 Task: Send an email with the signature Isaiah Carter with the subject Request for feedback on a volunteer project and the message I apologize for any confusion and would like to clarify the situation. from softage.2@softage.net to softage.5@softage.net with an attached image file In-store_signage_design.png and move the email from Sent Items to the folder Christmas lists
Action: Mouse moved to (791, 535)
Screenshot: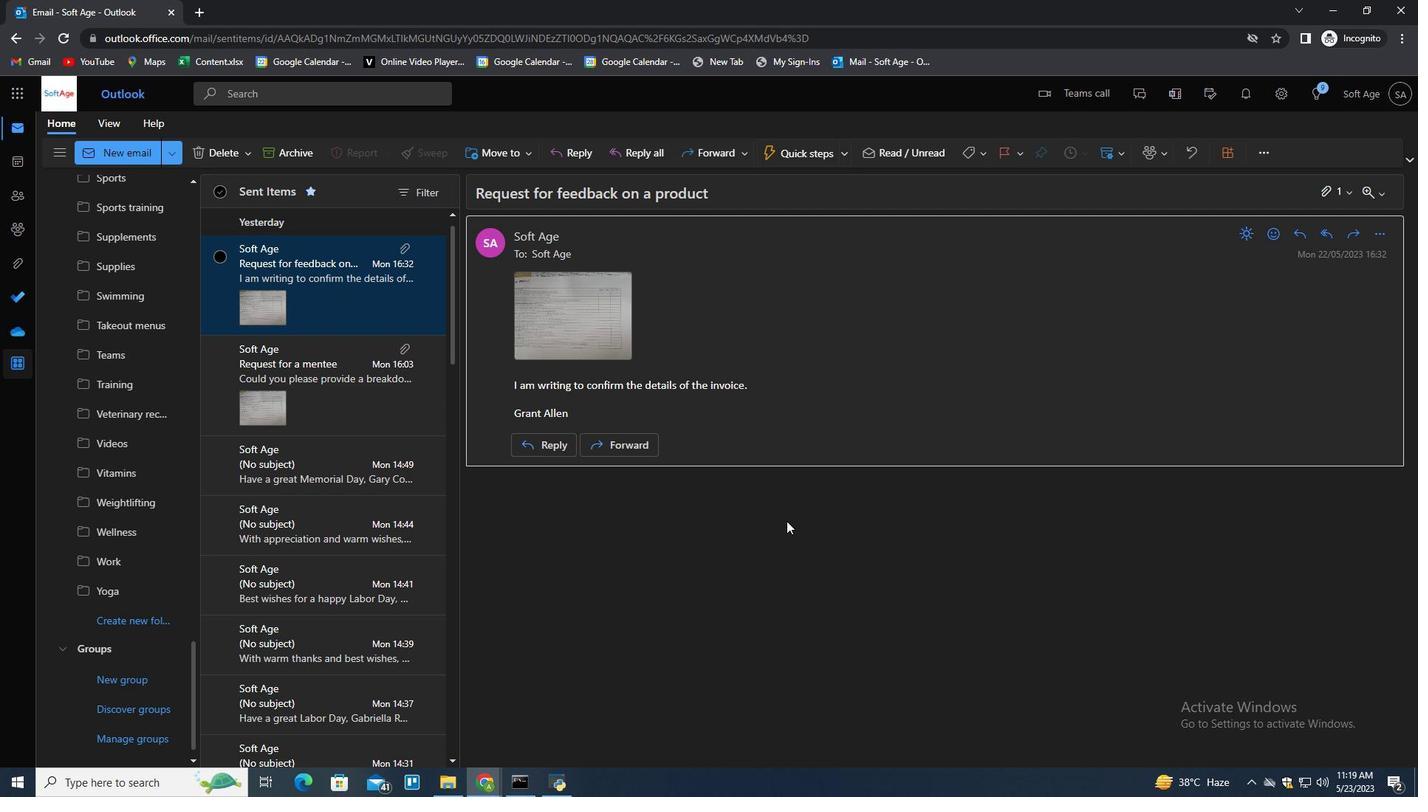
Action: Mouse pressed left at (791, 535)
Screenshot: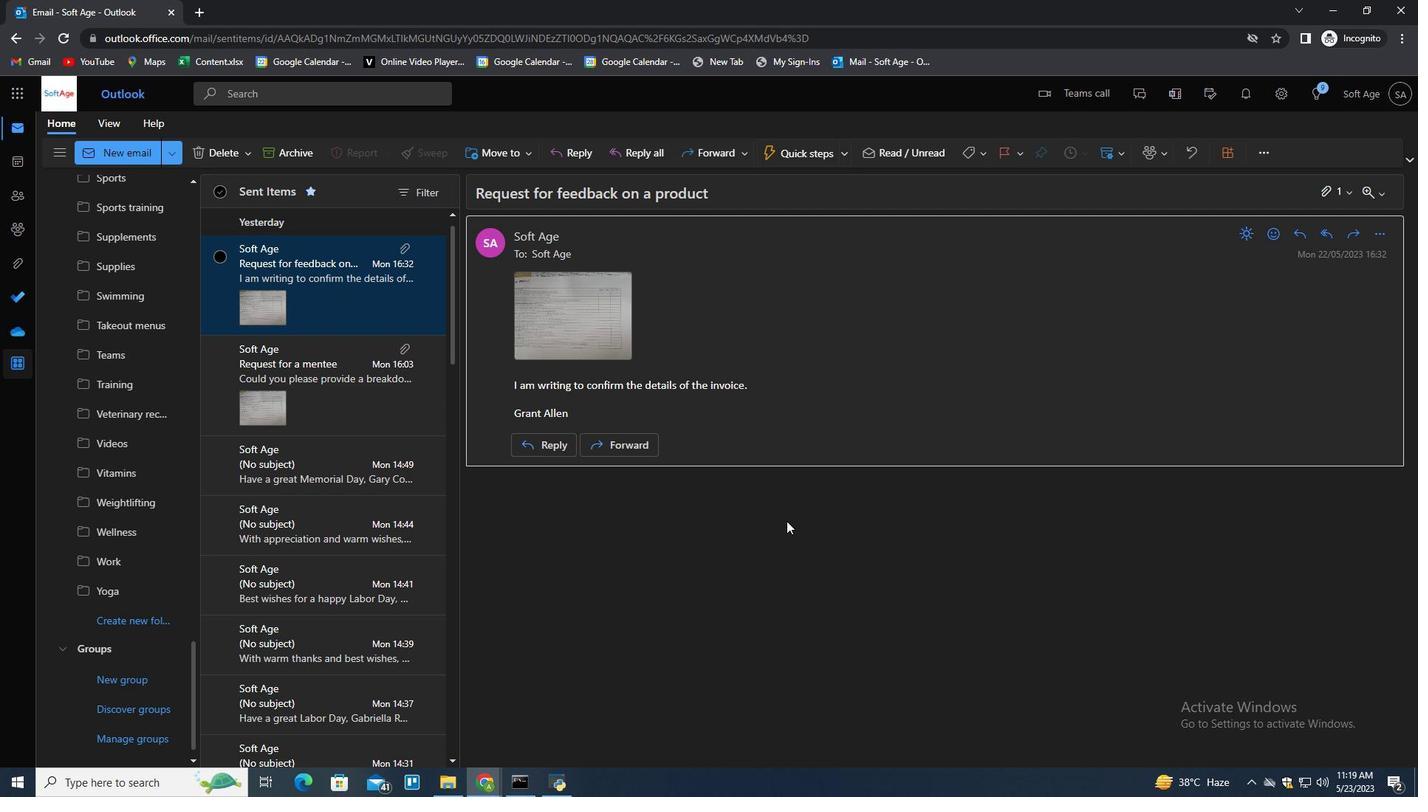 
Action: Mouse moved to (791, 536)
Screenshot: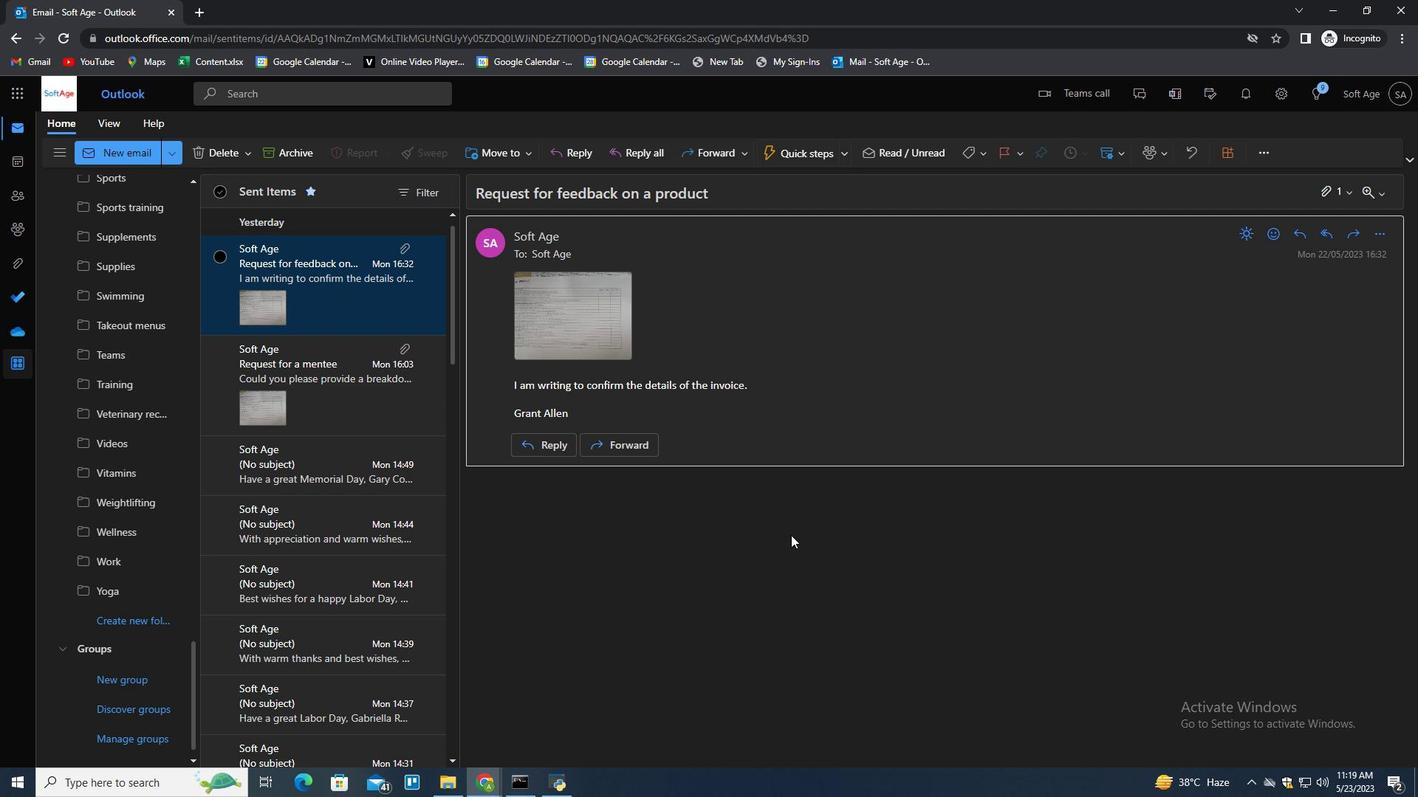 
Action: Key pressed n
Screenshot: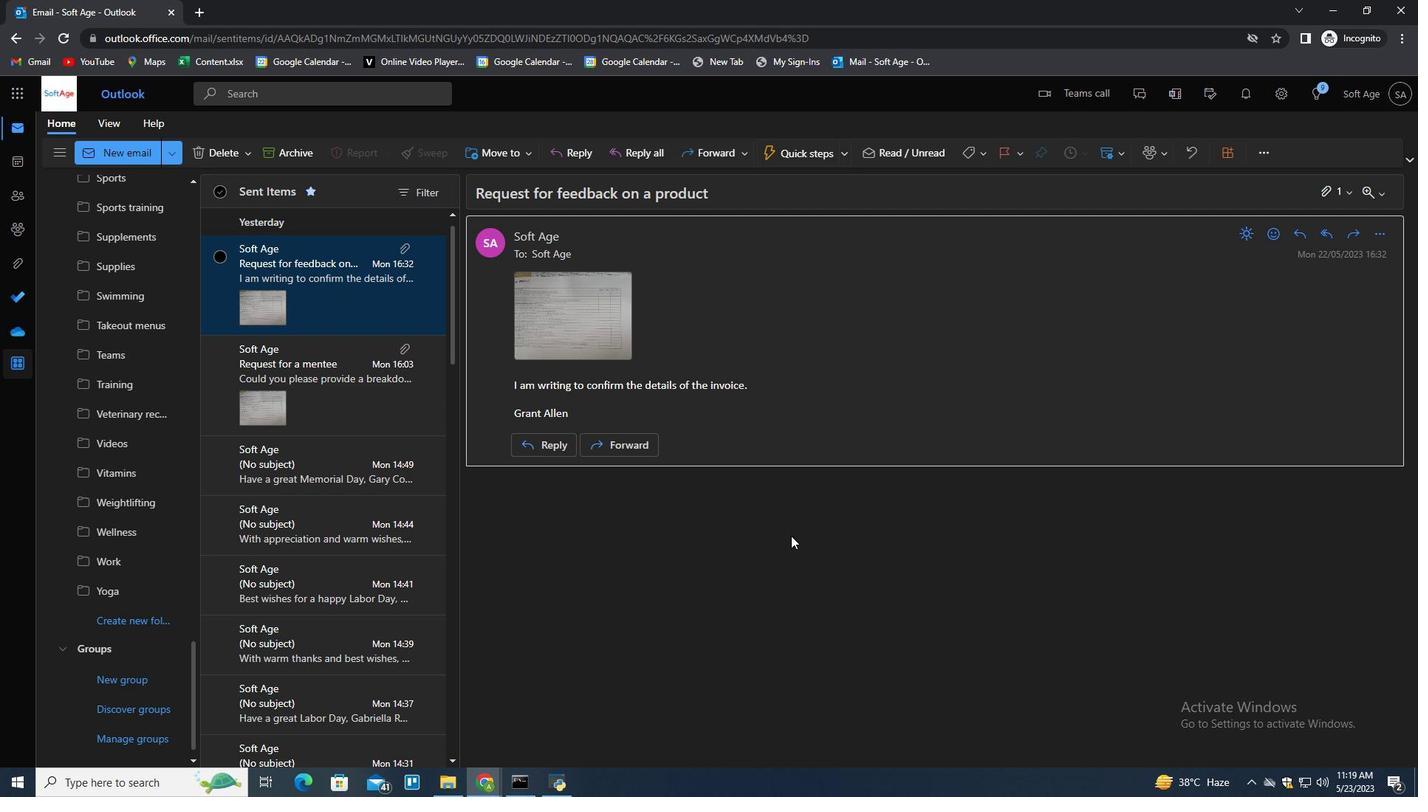 
Action: Mouse moved to (990, 155)
Screenshot: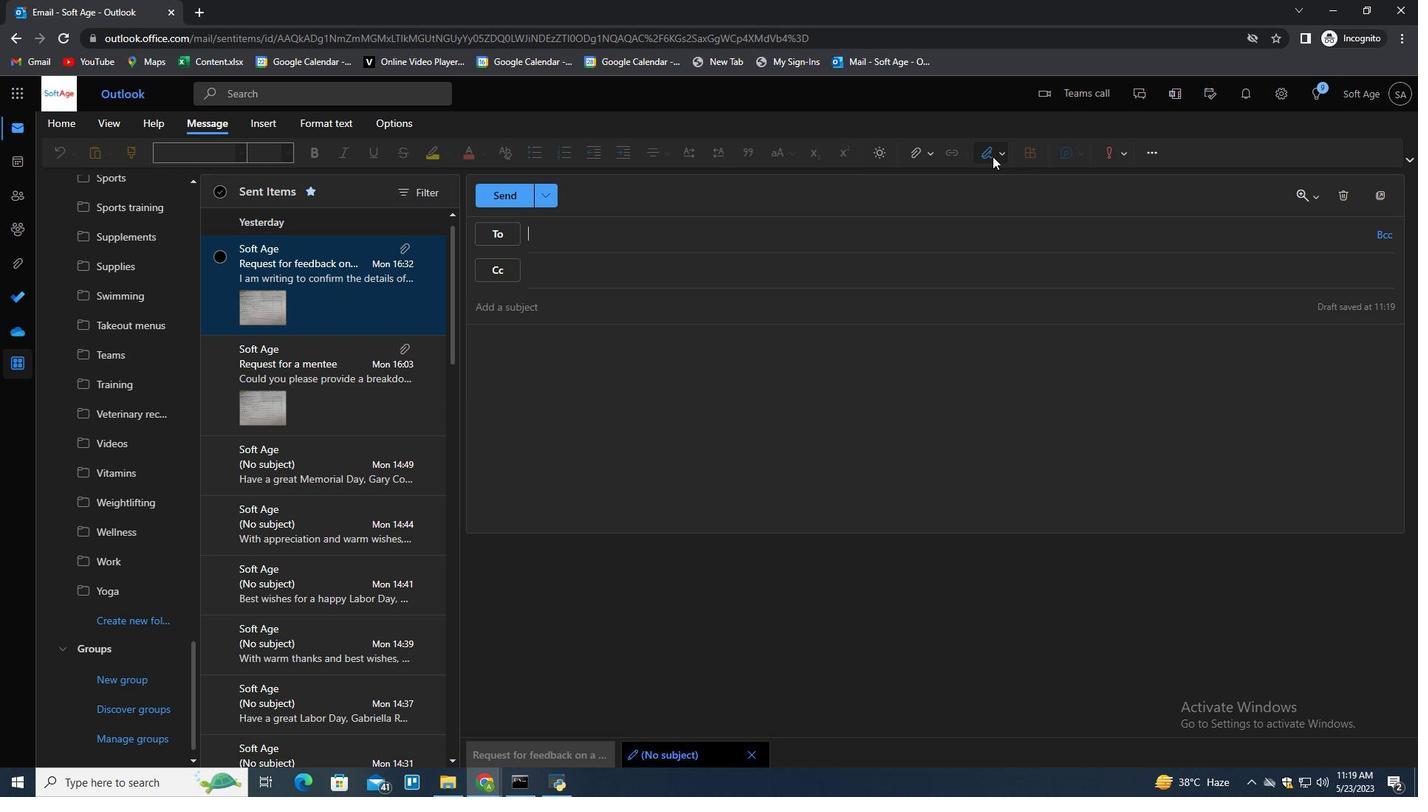 
Action: Mouse pressed left at (990, 155)
Screenshot: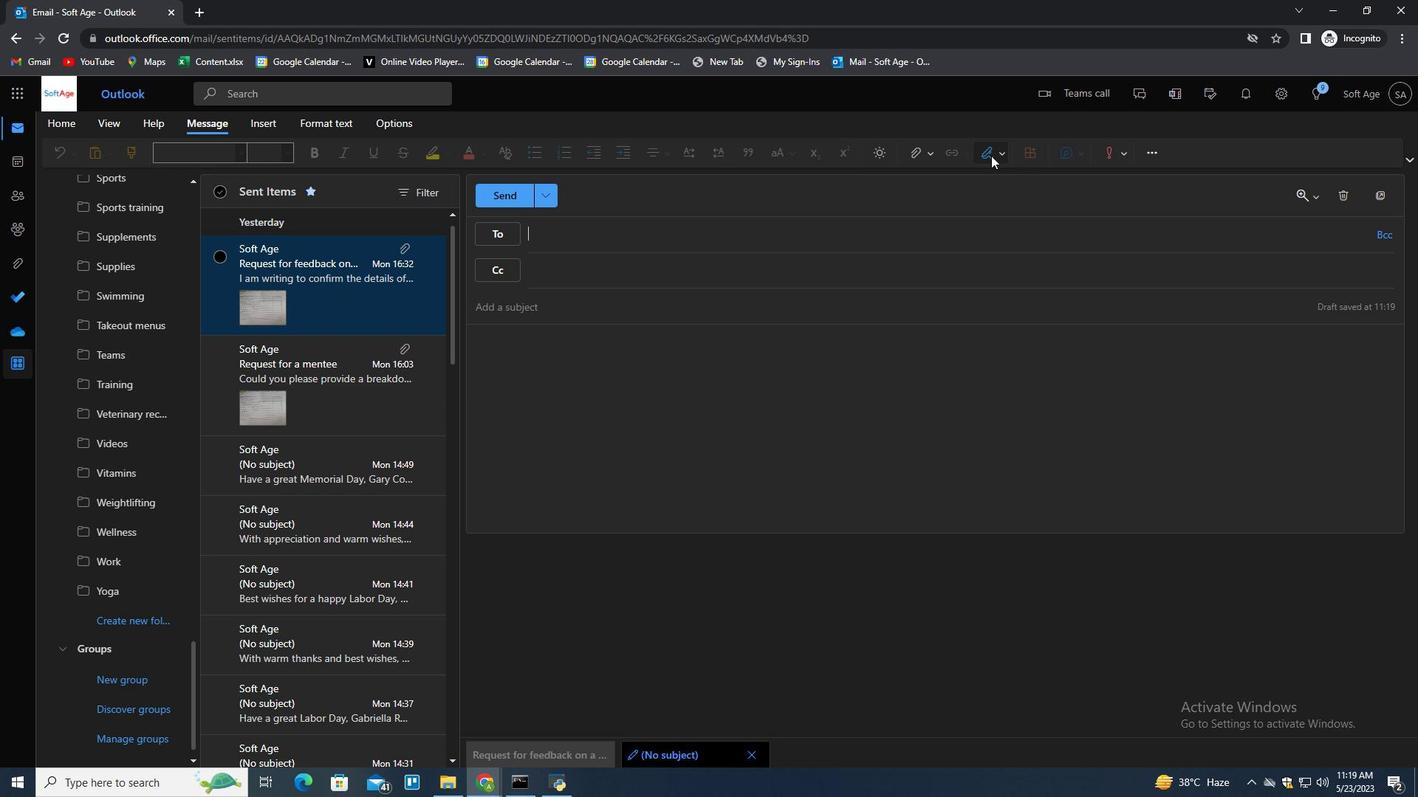 
Action: Mouse moved to (976, 203)
Screenshot: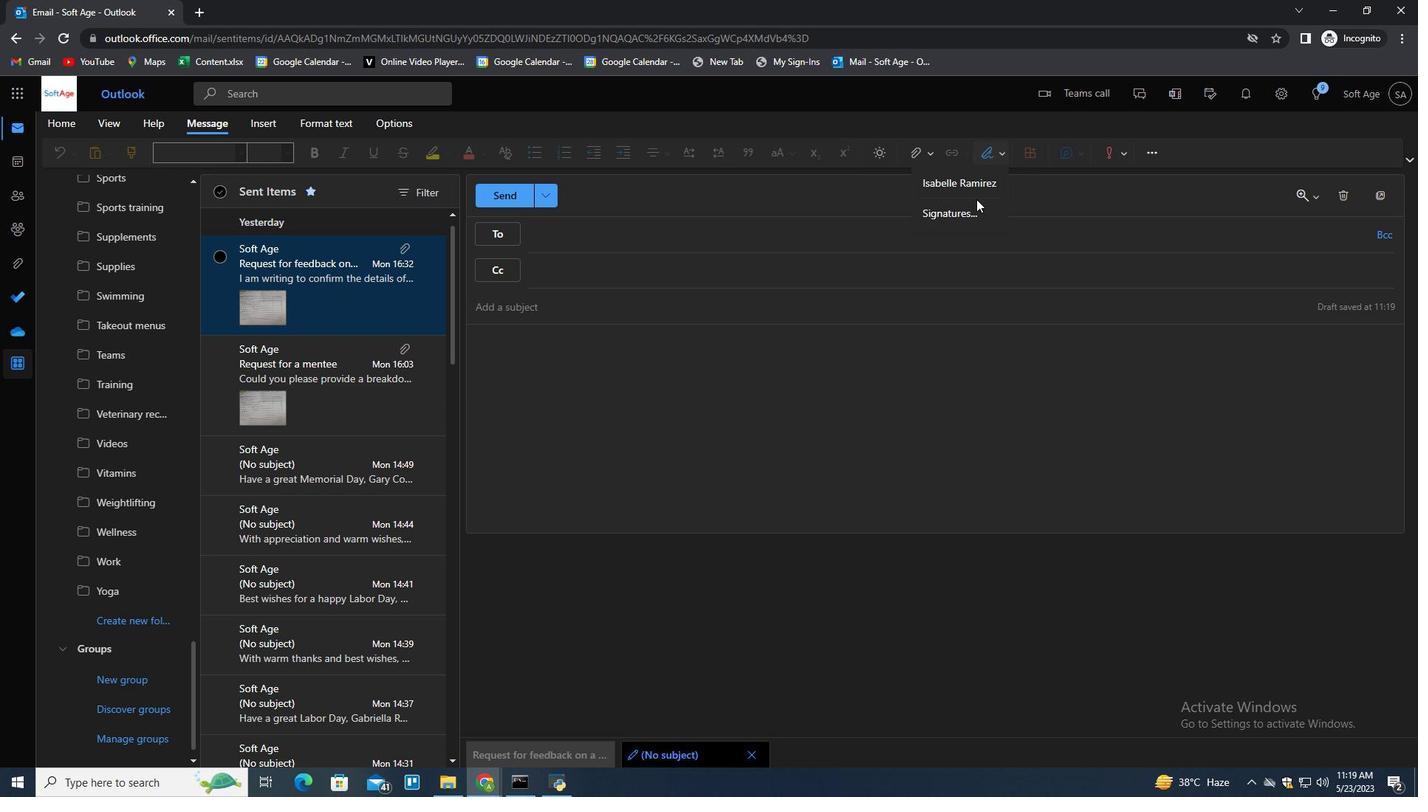 
Action: Mouse pressed left at (976, 203)
Screenshot: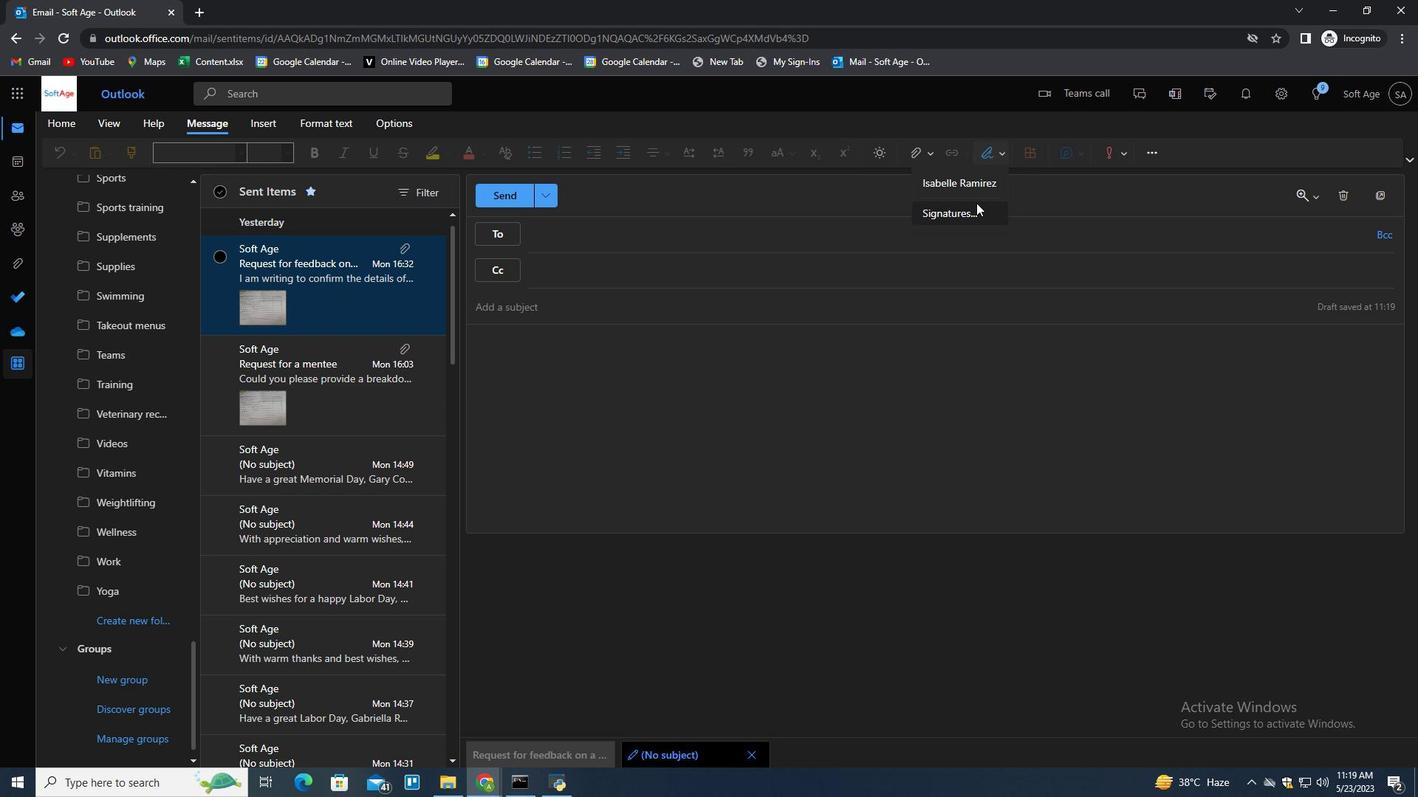 
Action: Mouse moved to (1015, 271)
Screenshot: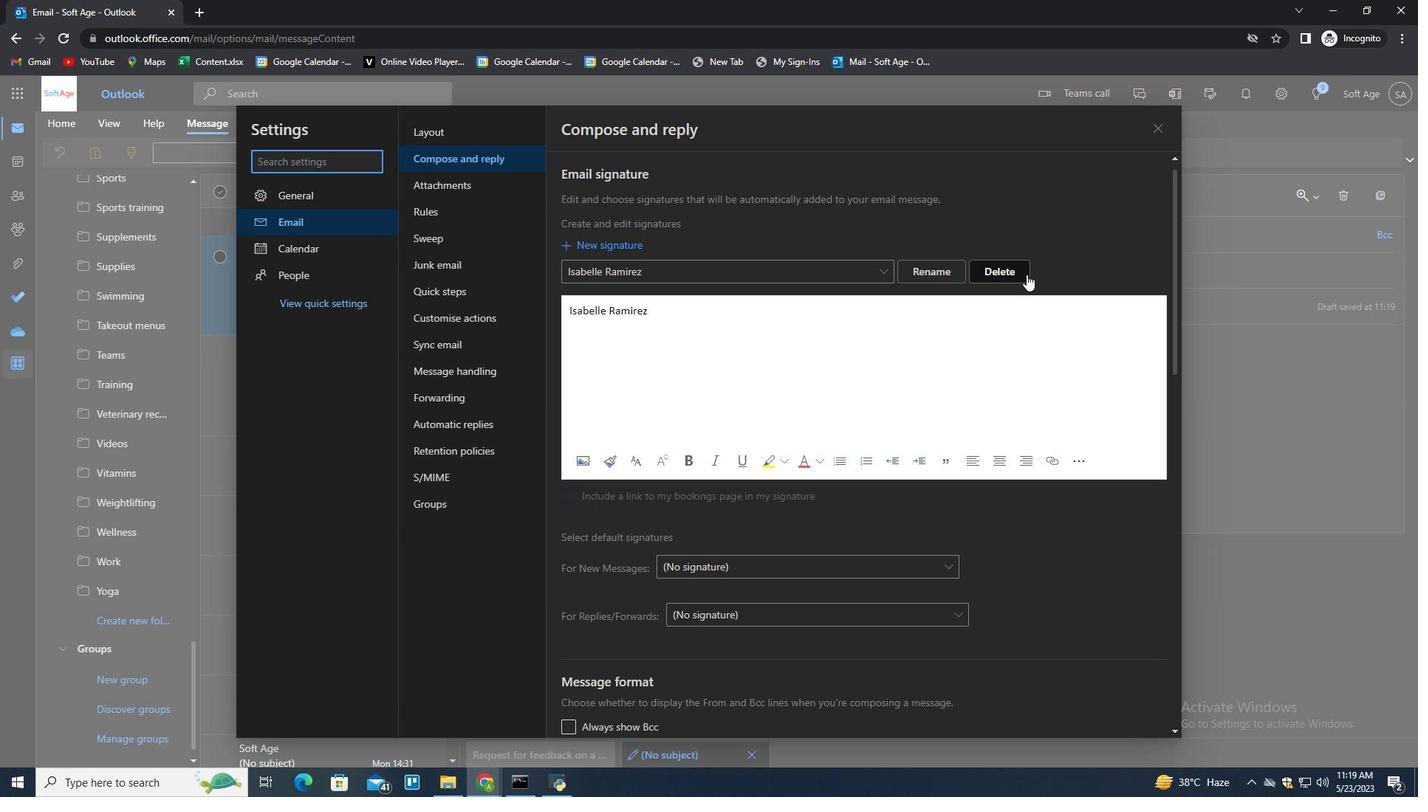 
Action: Mouse pressed left at (1015, 271)
Screenshot: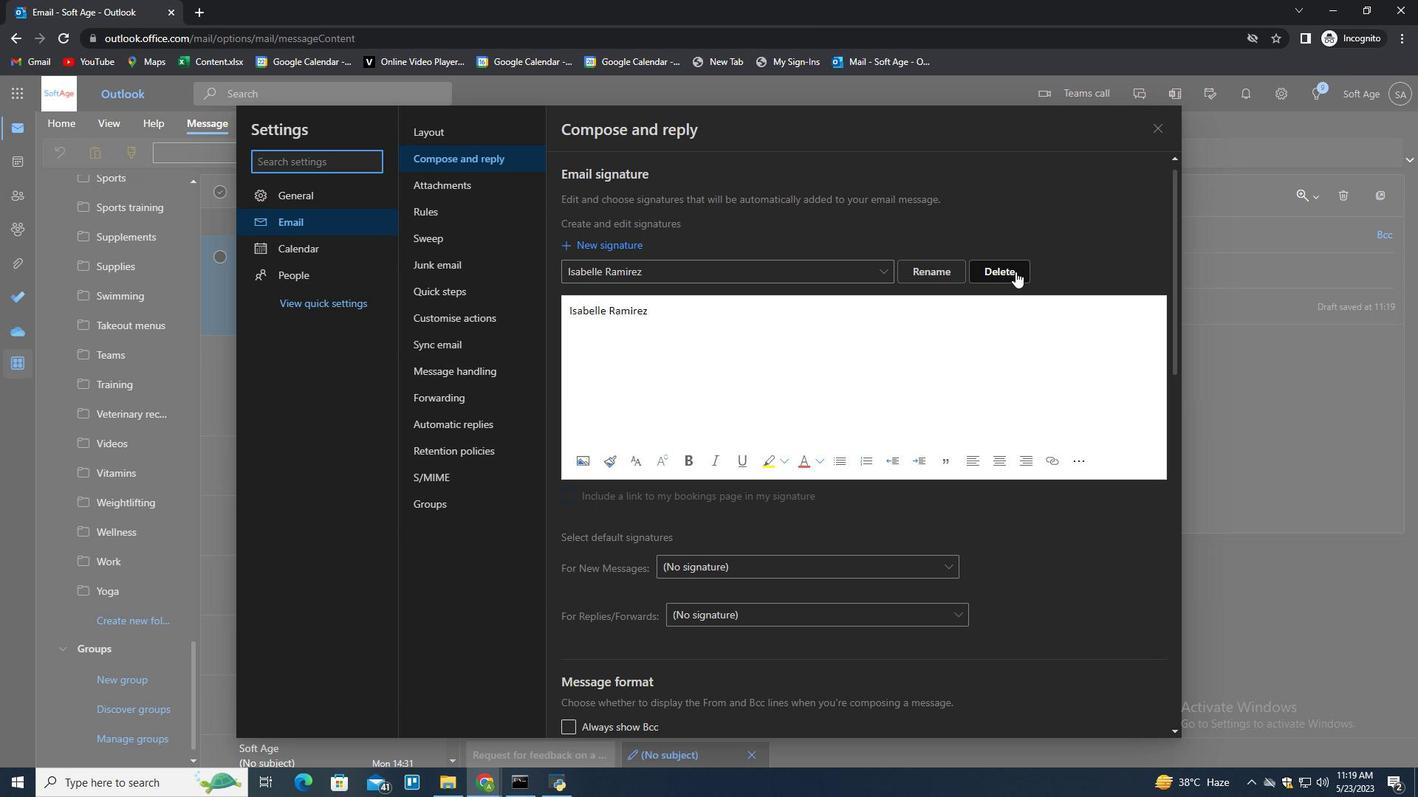 
Action: Mouse moved to (1014, 271)
Screenshot: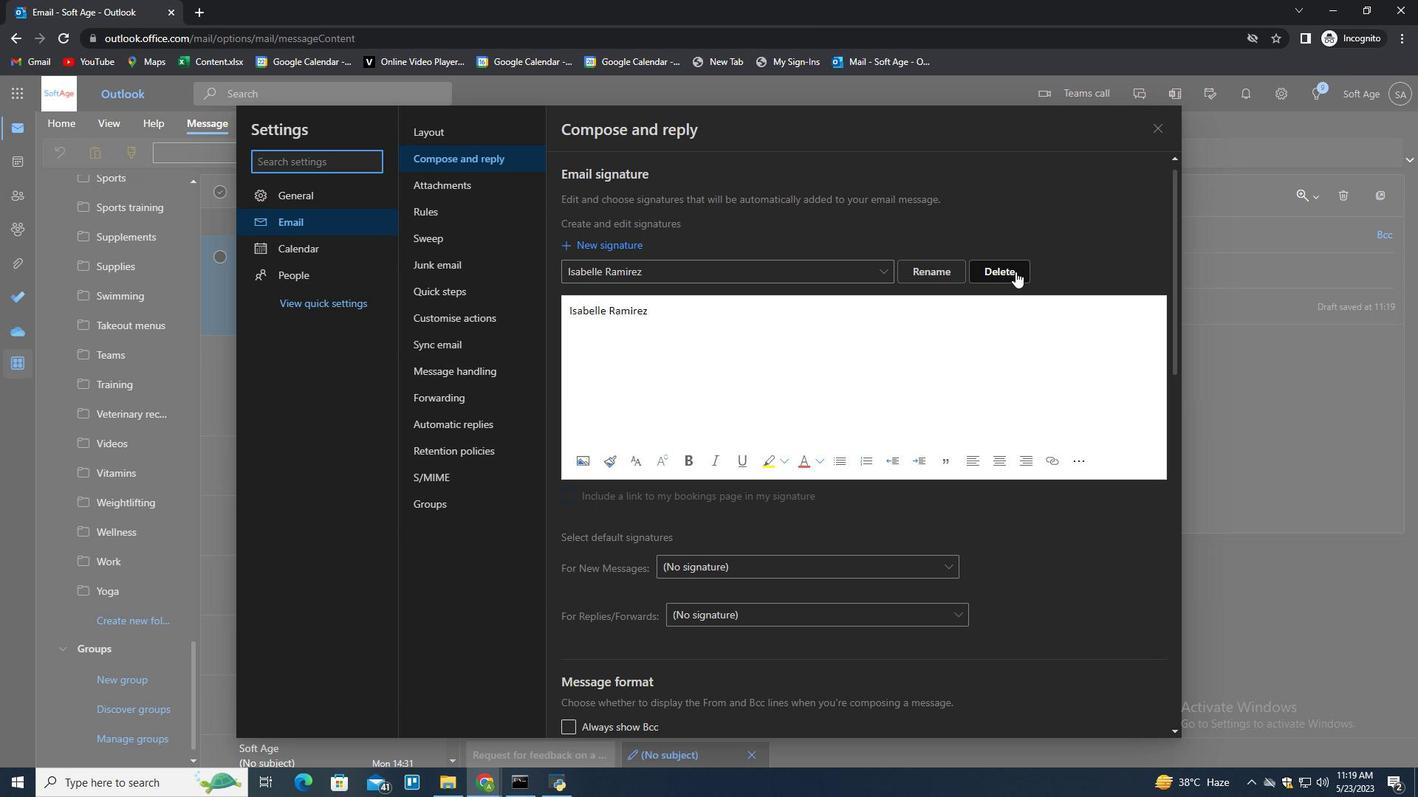 
Action: Mouse pressed left at (1014, 271)
Screenshot: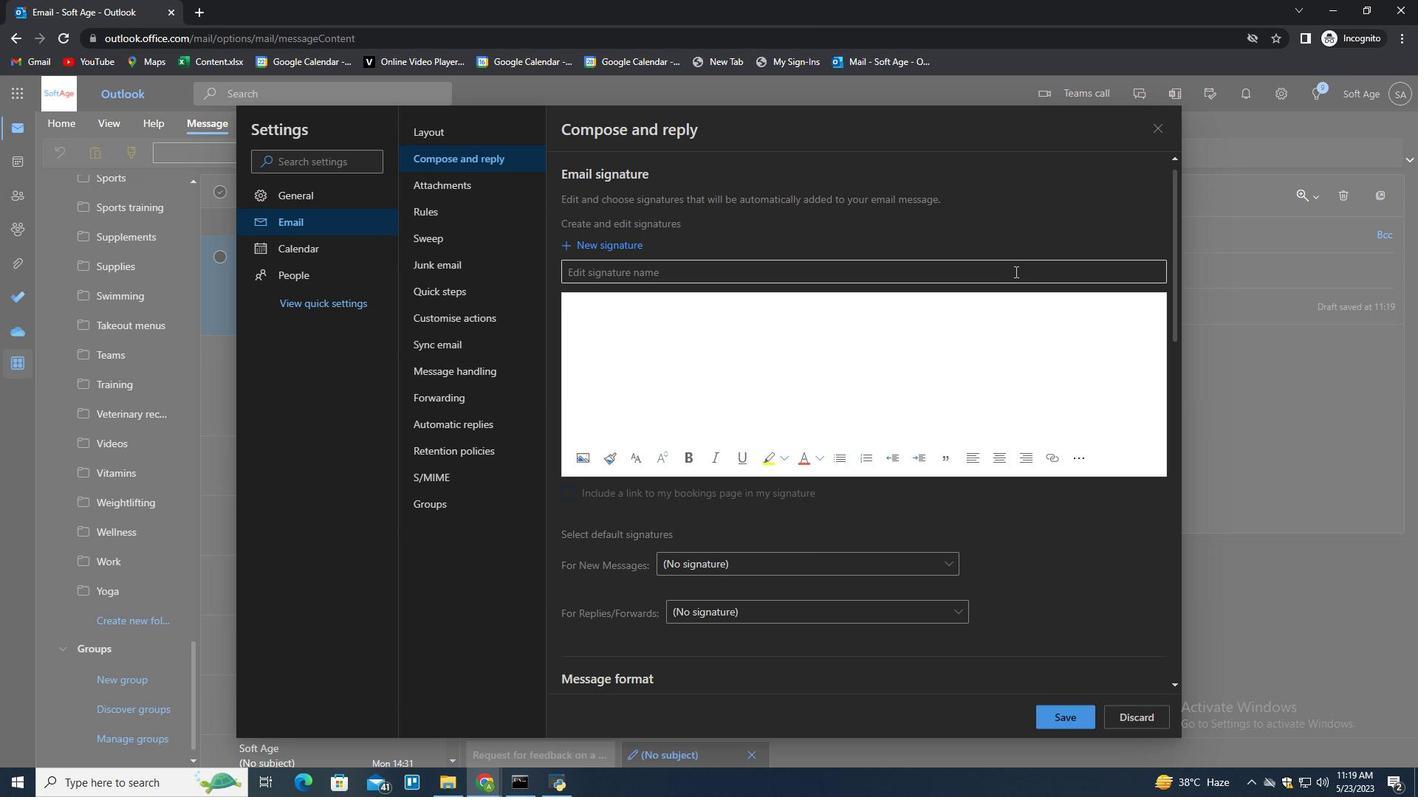 
Action: Key pressed <Key.shift>Isaiah<Key.space><Key.shift><Key.shift><Key.shift><Key.shift><Key.shift><Key.shift><Key.shift><Key.shift><Key.shift><Key.shift><Key.shift><Key.shift><Key.shift><Key.shift><Key.shift><Key.shift><Key.shift><Key.shift><Key.shift><Key.shift><Key.shift><Key.shift><Key.shift><Key.shift><Key.shift><Key.shift><Key.shift><Key.shift>Carter<Key.tab><Key.shift>Isaiah<Key.space><Key.shift>Carter
Screenshot: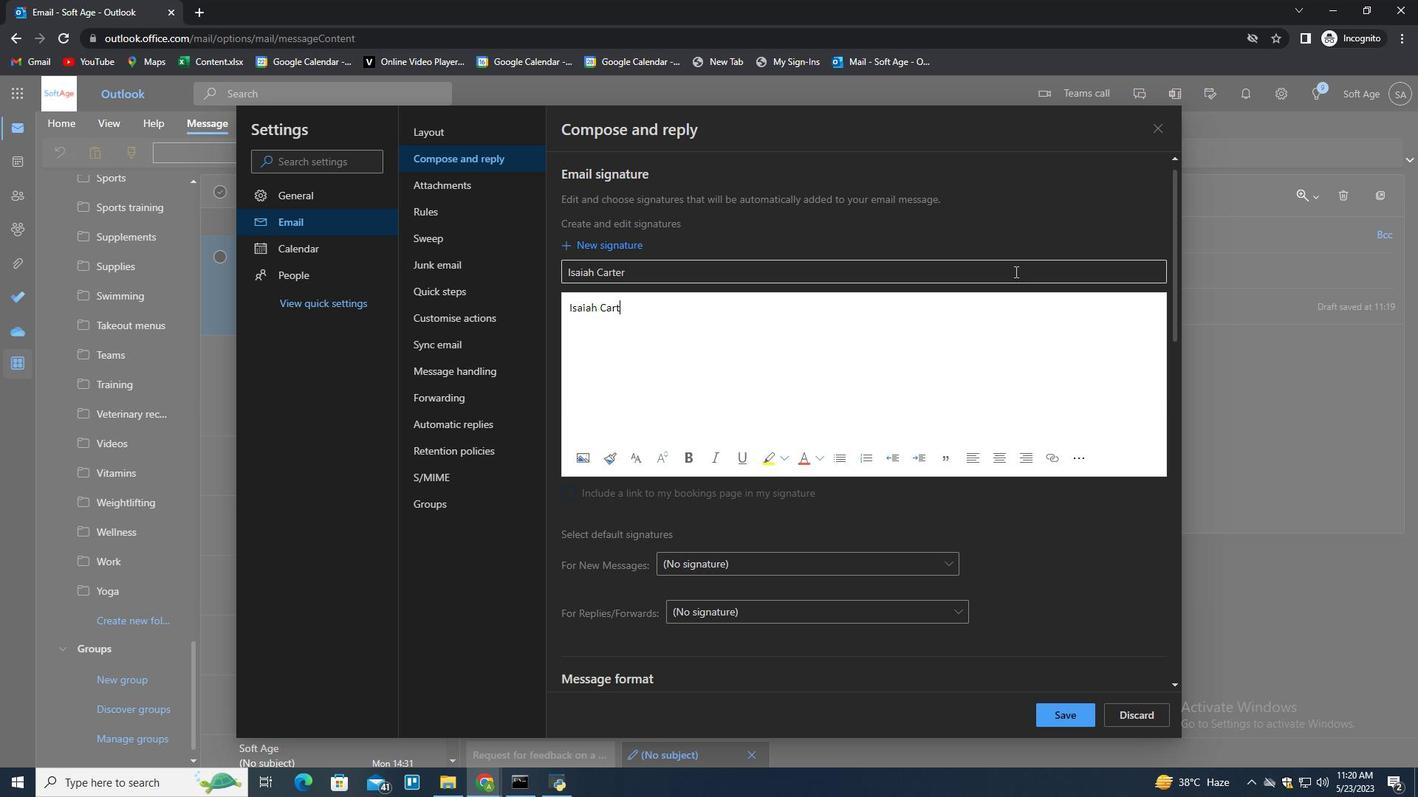 
Action: Mouse moved to (1072, 713)
Screenshot: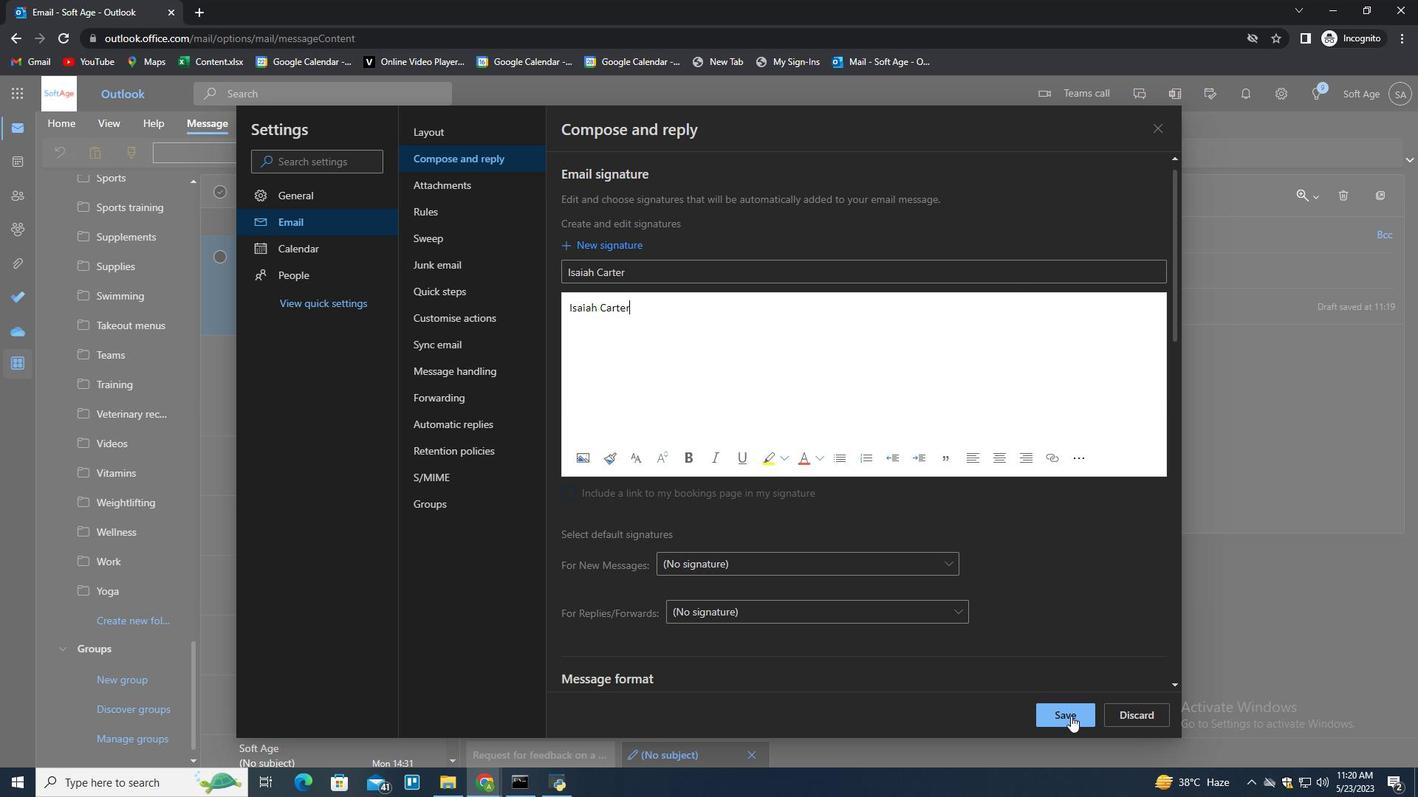 
Action: Mouse pressed left at (1072, 713)
Screenshot: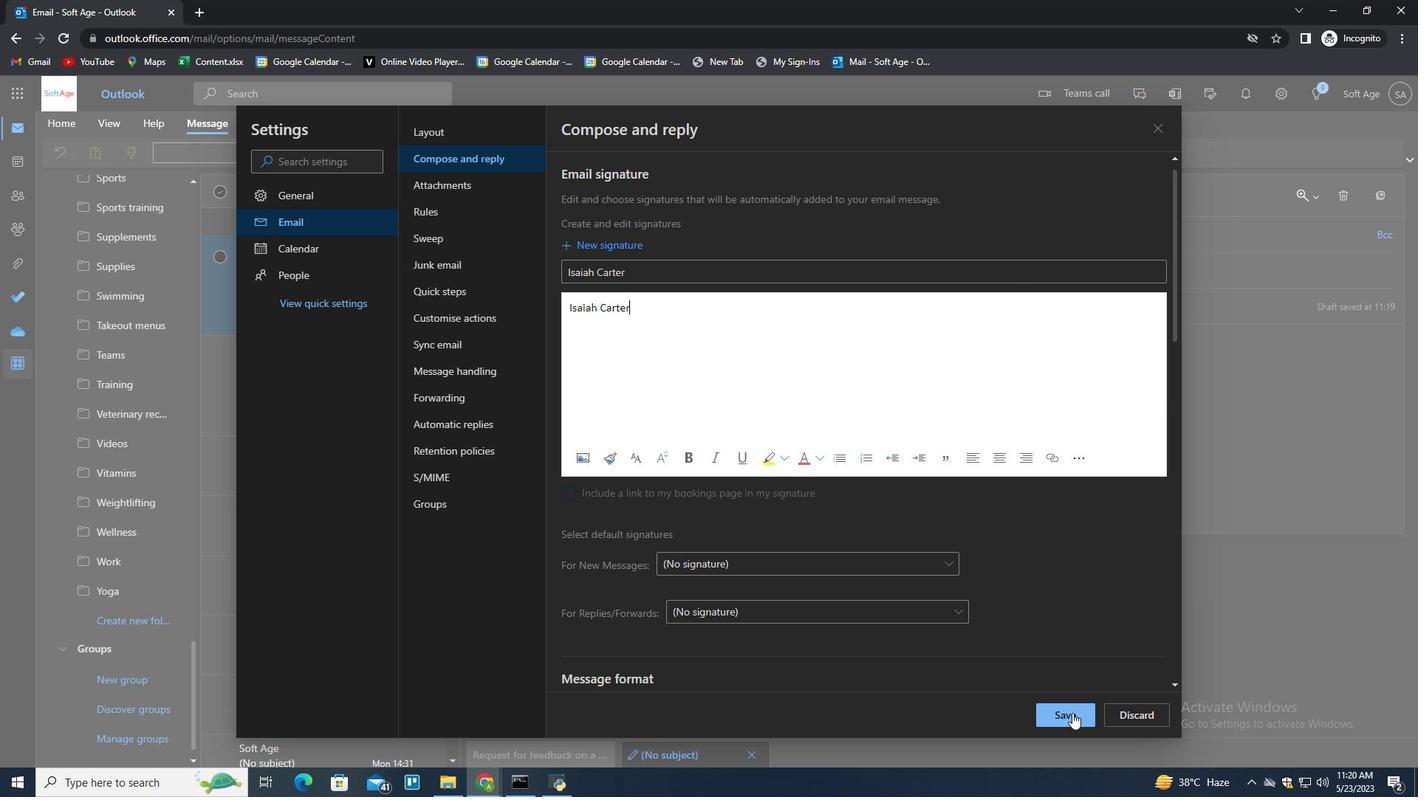 
Action: Mouse moved to (1286, 358)
Screenshot: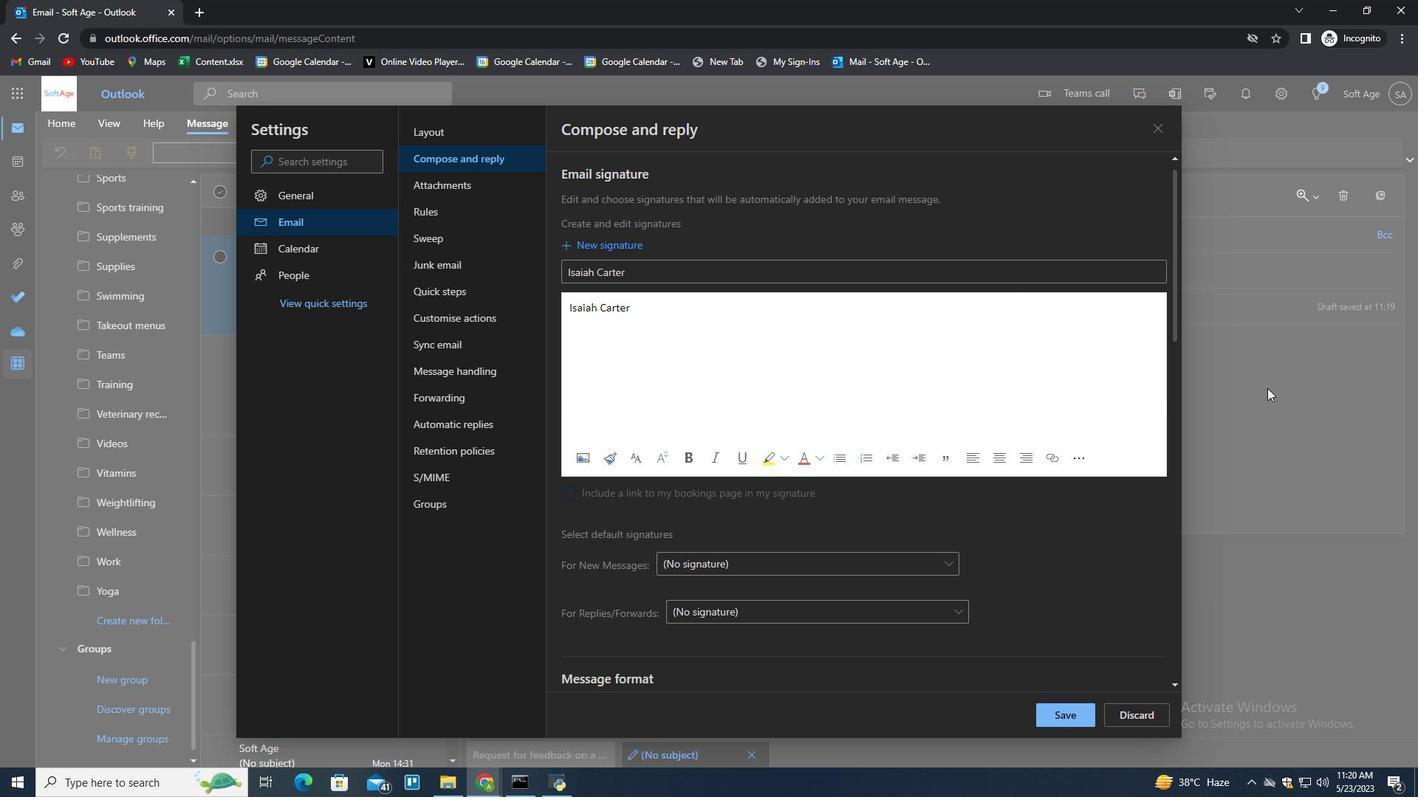
Action: Mouse pressed left at (1286, 358)
Screenshot: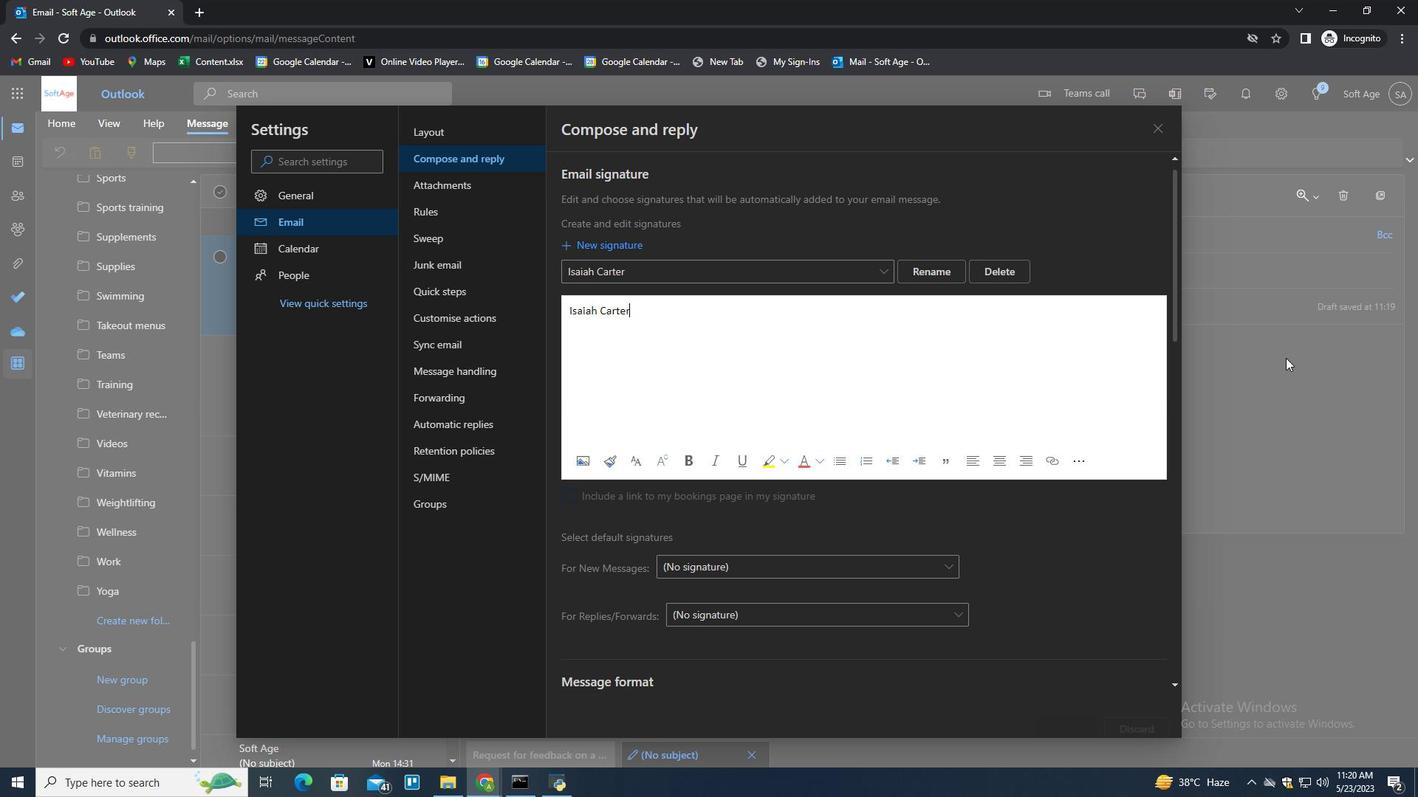 
Action: Mouse moved to (985, 151)
Screenshot: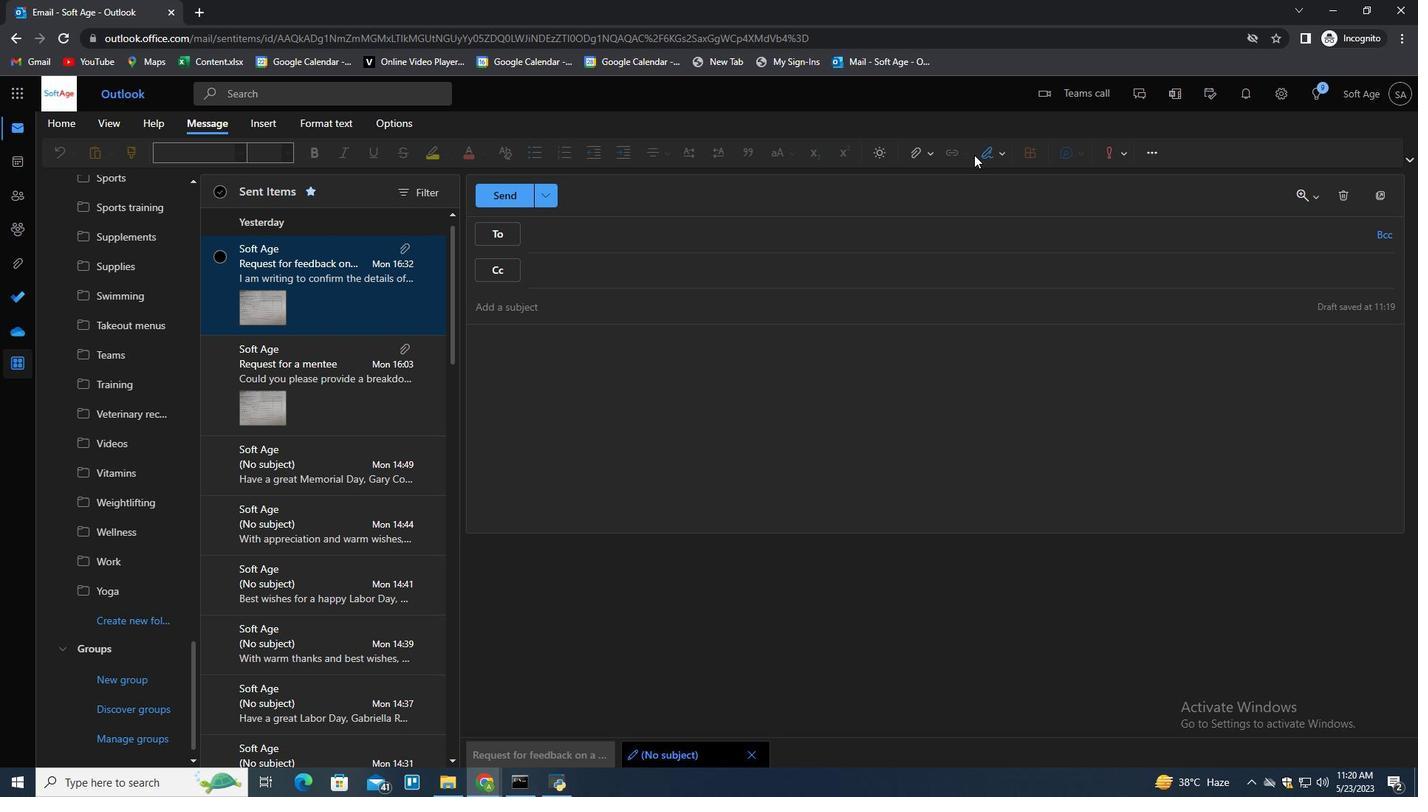 
Action: Mouse pressed left at (985, 151)
Screenshot: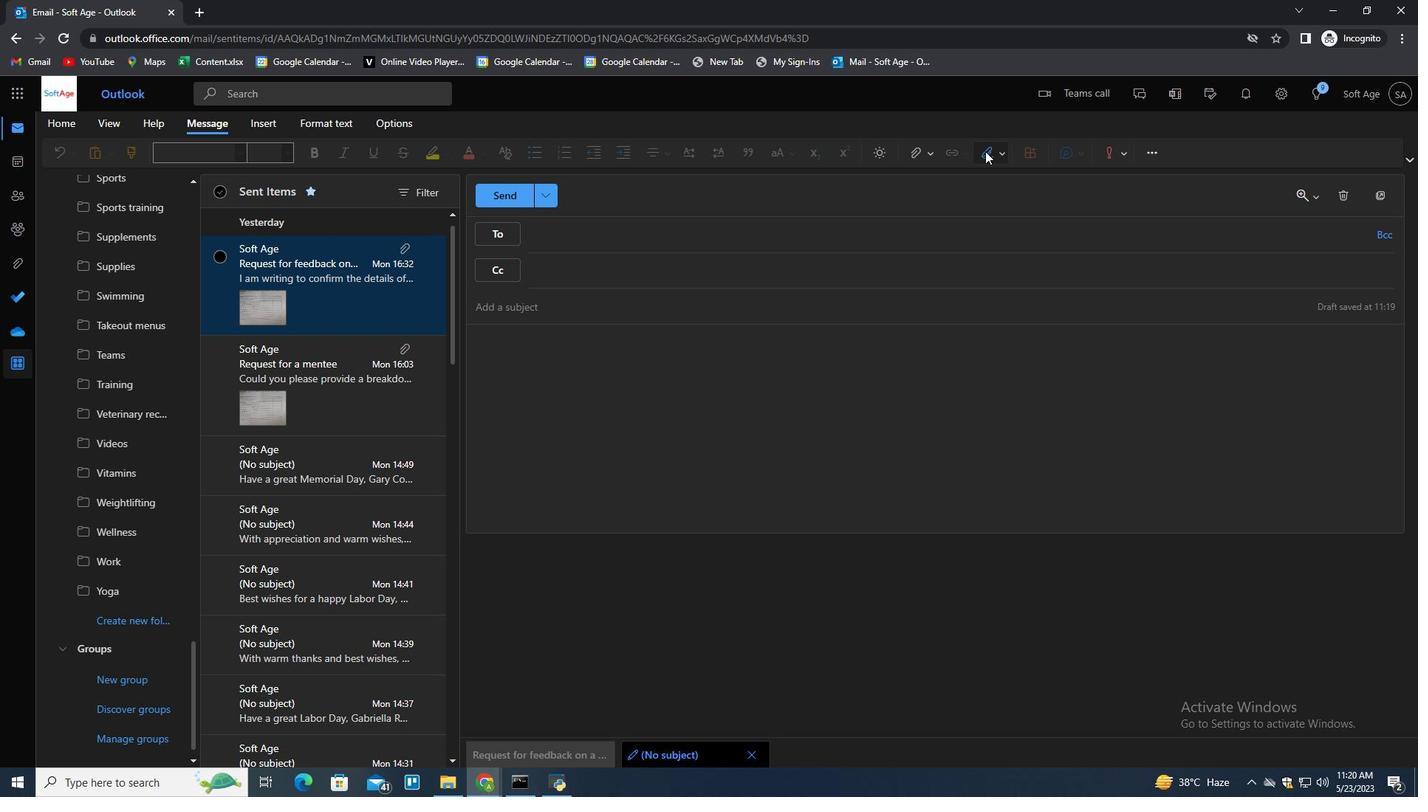 
Action: Mouse moved to (981, 178)
Screenshot: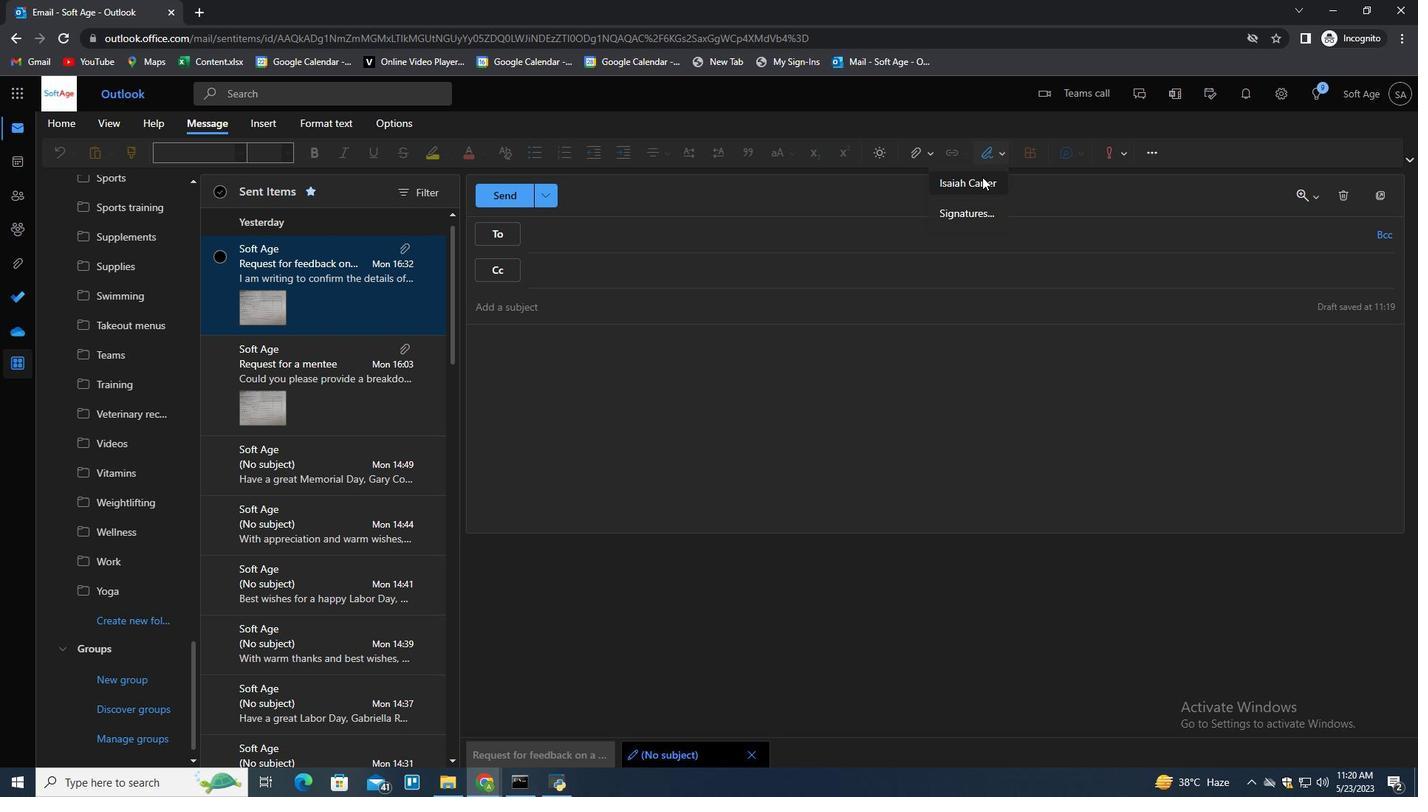 
Action: Mouse pressed left at (981, 178)
Screenshot: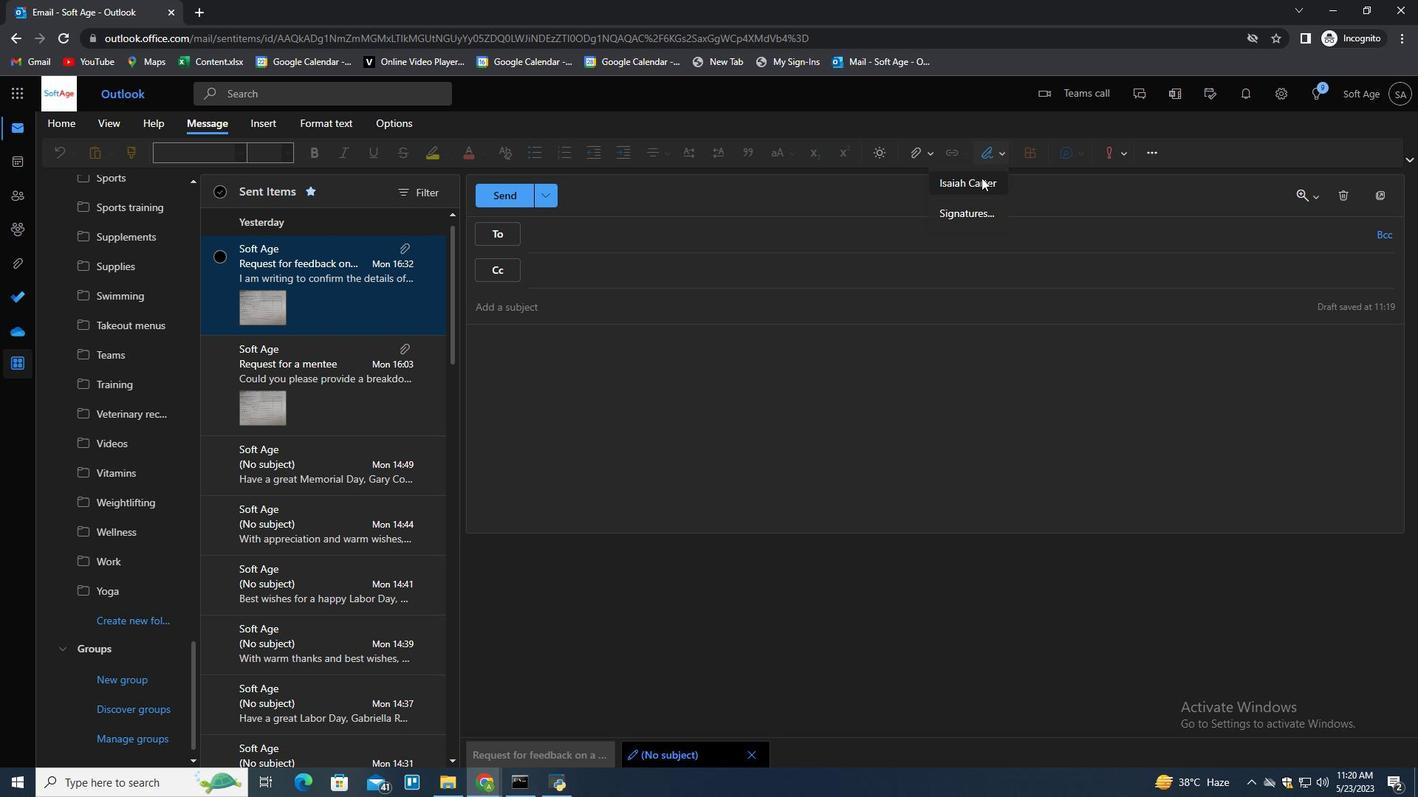 
Action: Mouse moved to (590, 308)
Screenshot: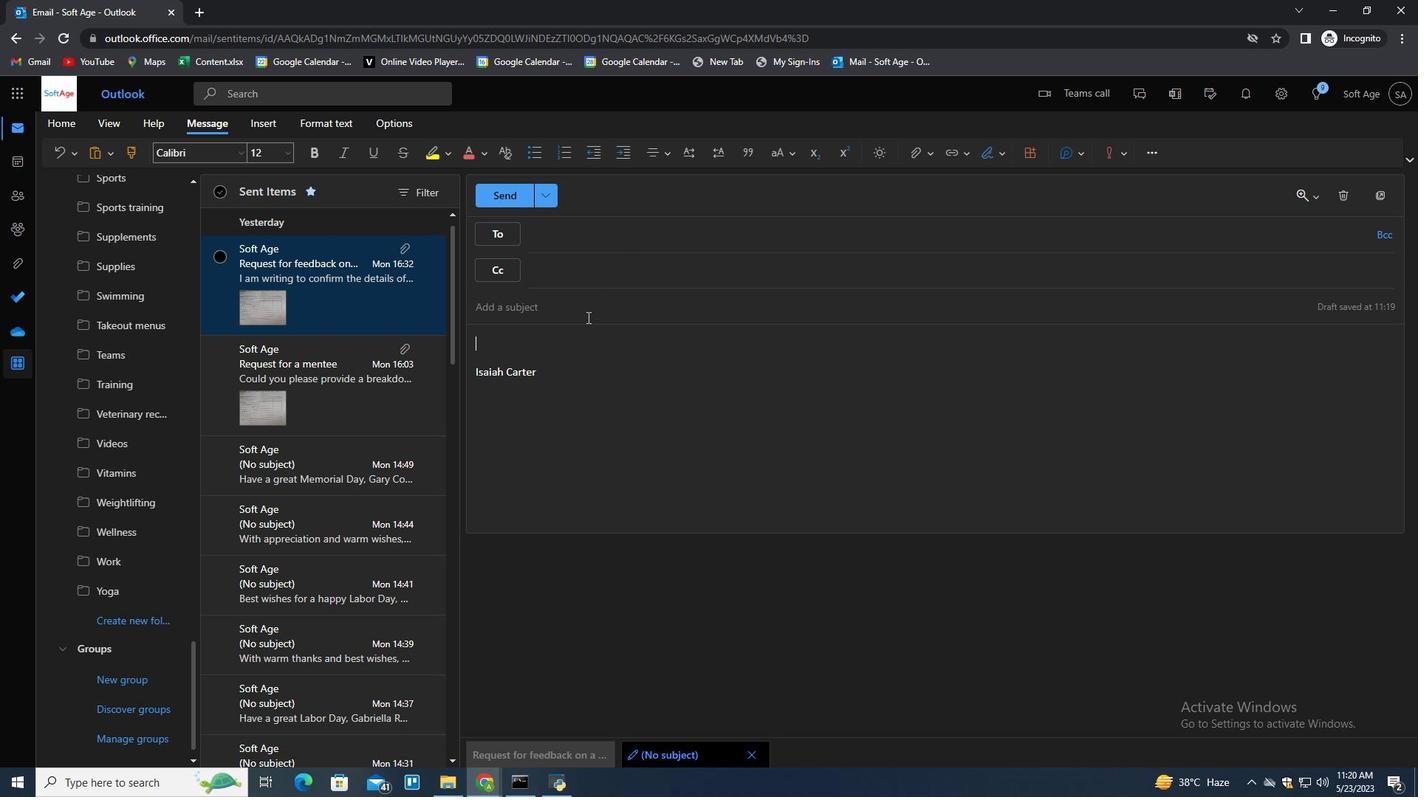 
Action: Mouse pressed left at (590, 308)
Screenshot: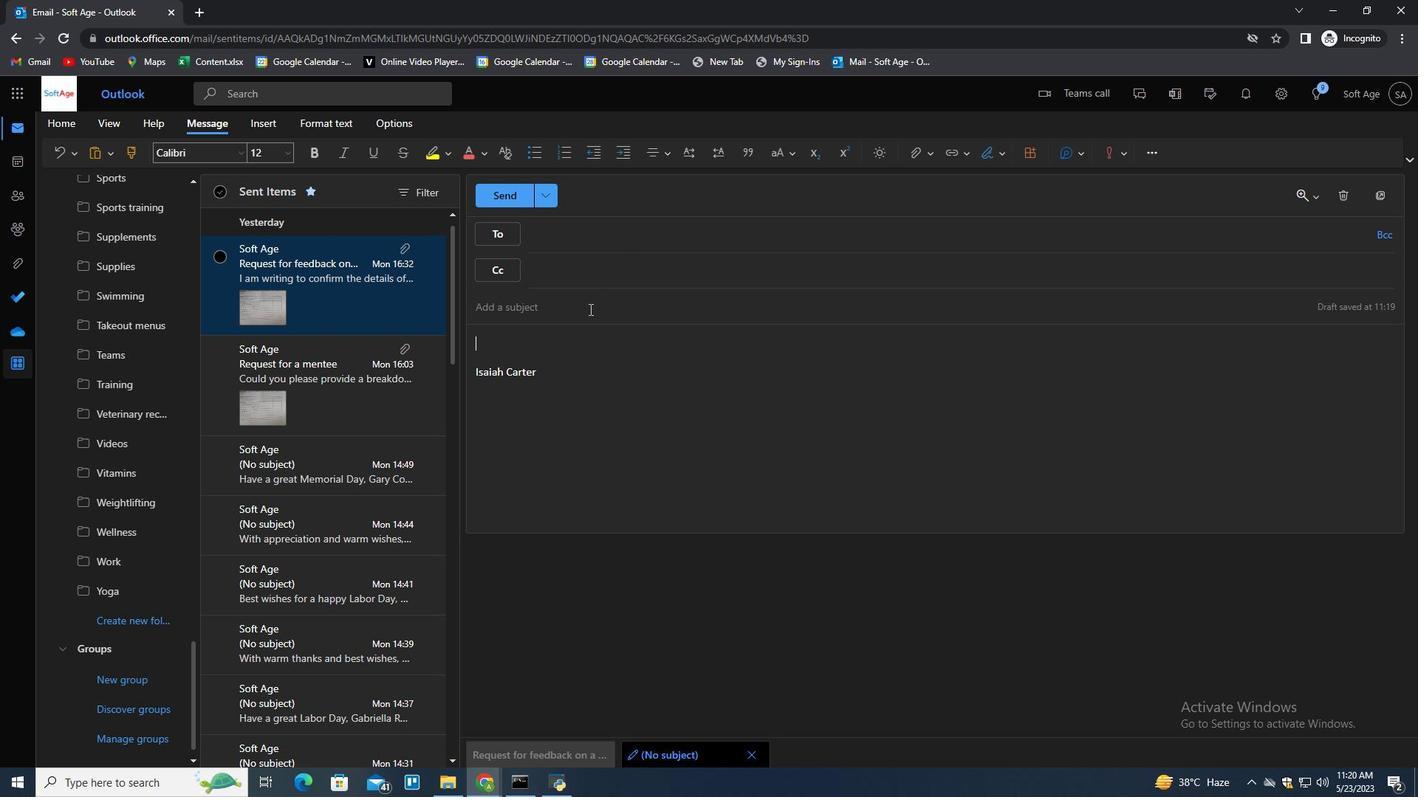 
Action: Mouse moved to (596, 309)
Screenshot: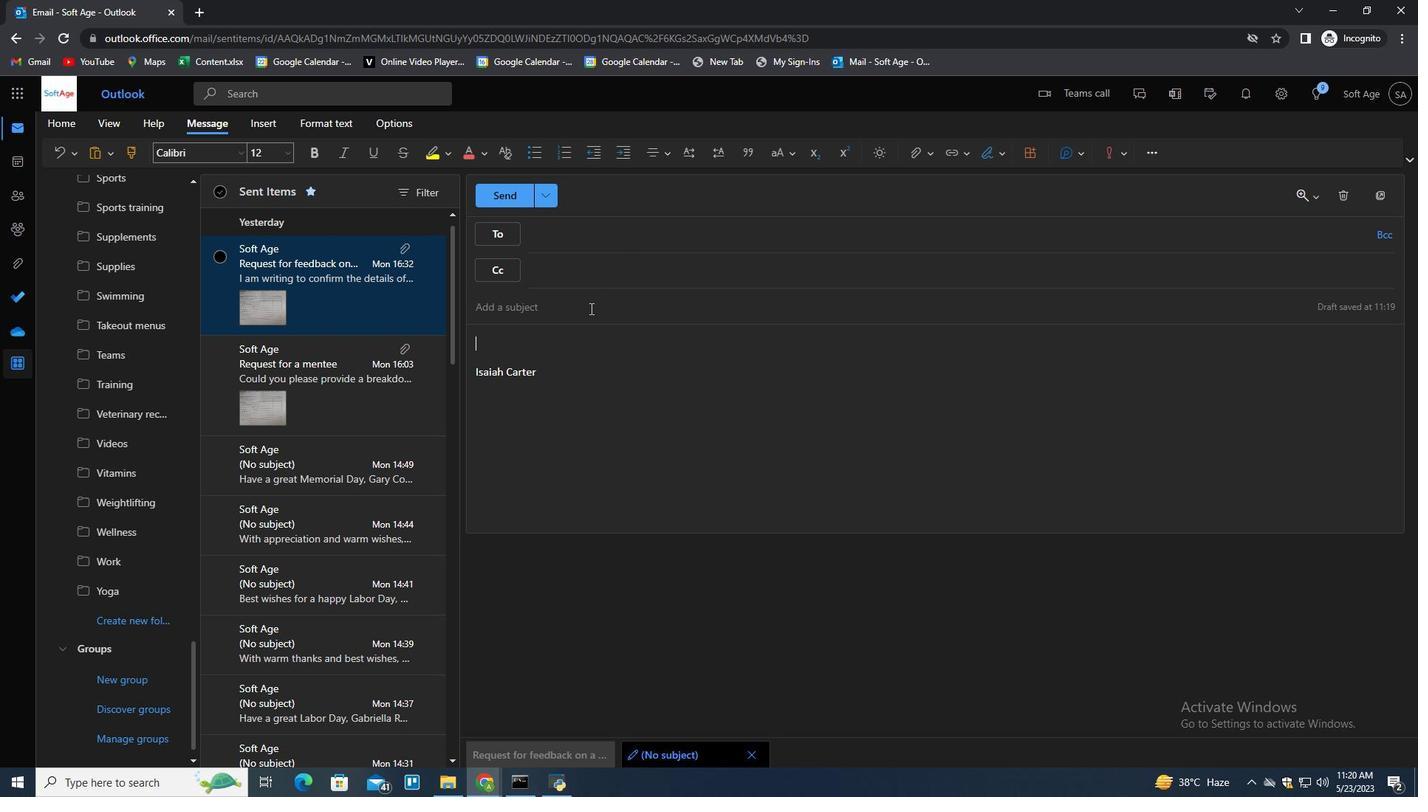 
Action: Key pressed <Key.shift>Request<Key.space>for<Key.space>feedback<Key.space>on<Key.space>a<Key.space>volunter<Key.backspace>er<Key.space>project<Key.space>a<Key.backspace><Key.tab><Key.shift>I<Key.space>apologize<Key.space>for<Key.space>any<Key.space>confurion===<Key.backspace><Key.backspace><Key.backspace><Key.backspace><Key.backspace><Key.backspace>sion<Key.space>an<Key.backspace><Key.backspace><Key.backspace><Key.backspace><Key.backspace><Key.backspace><Key.backspace>sion<Key.space>and<Key.space>would<Key.space>liki<Key.backspace>e<Key.space>to<Key.space>clarifg<Key.backspace>y<Key.space>the<Key.space>sitr<Key.backspace>uation.
Screenshot: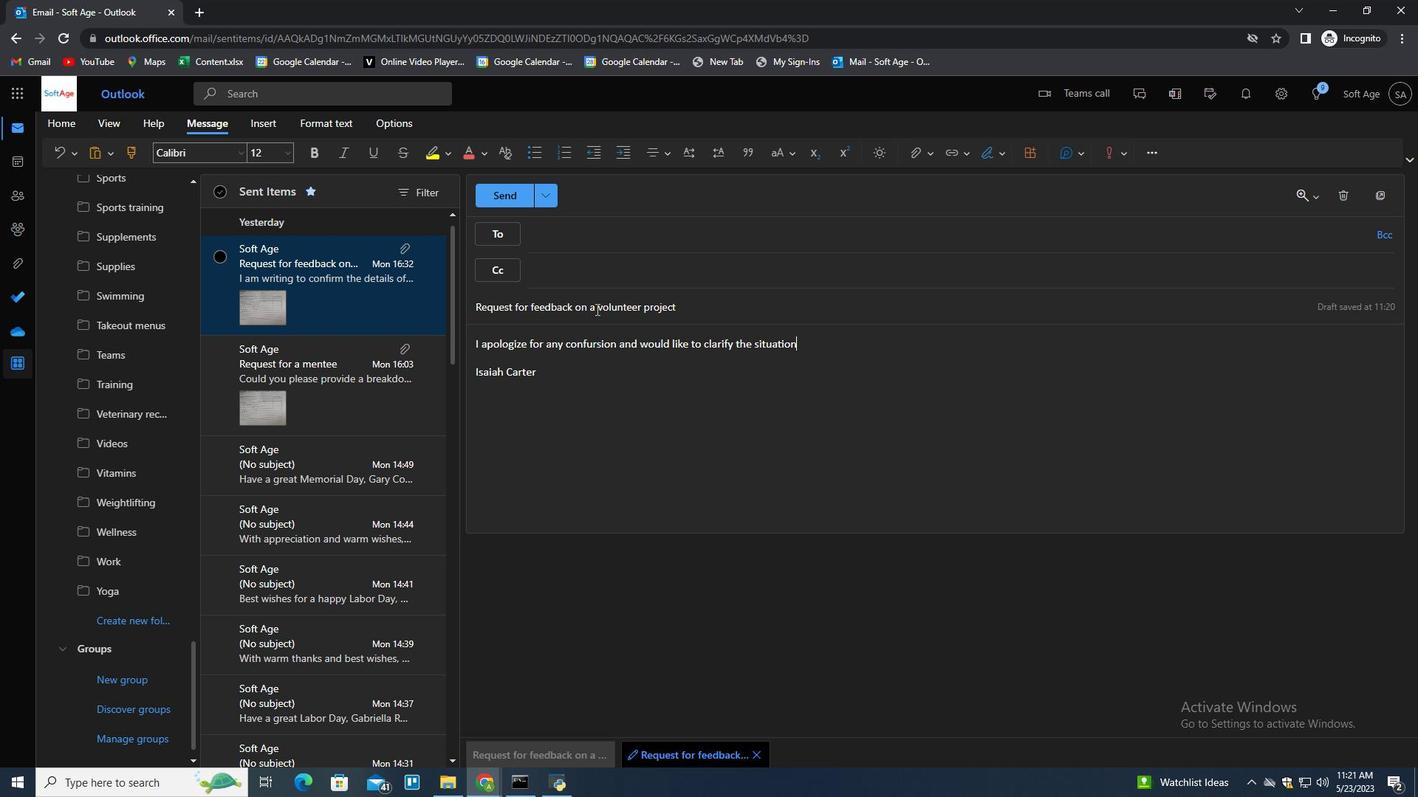 
Action: Mouse moved to (560, 236)
Screenshot: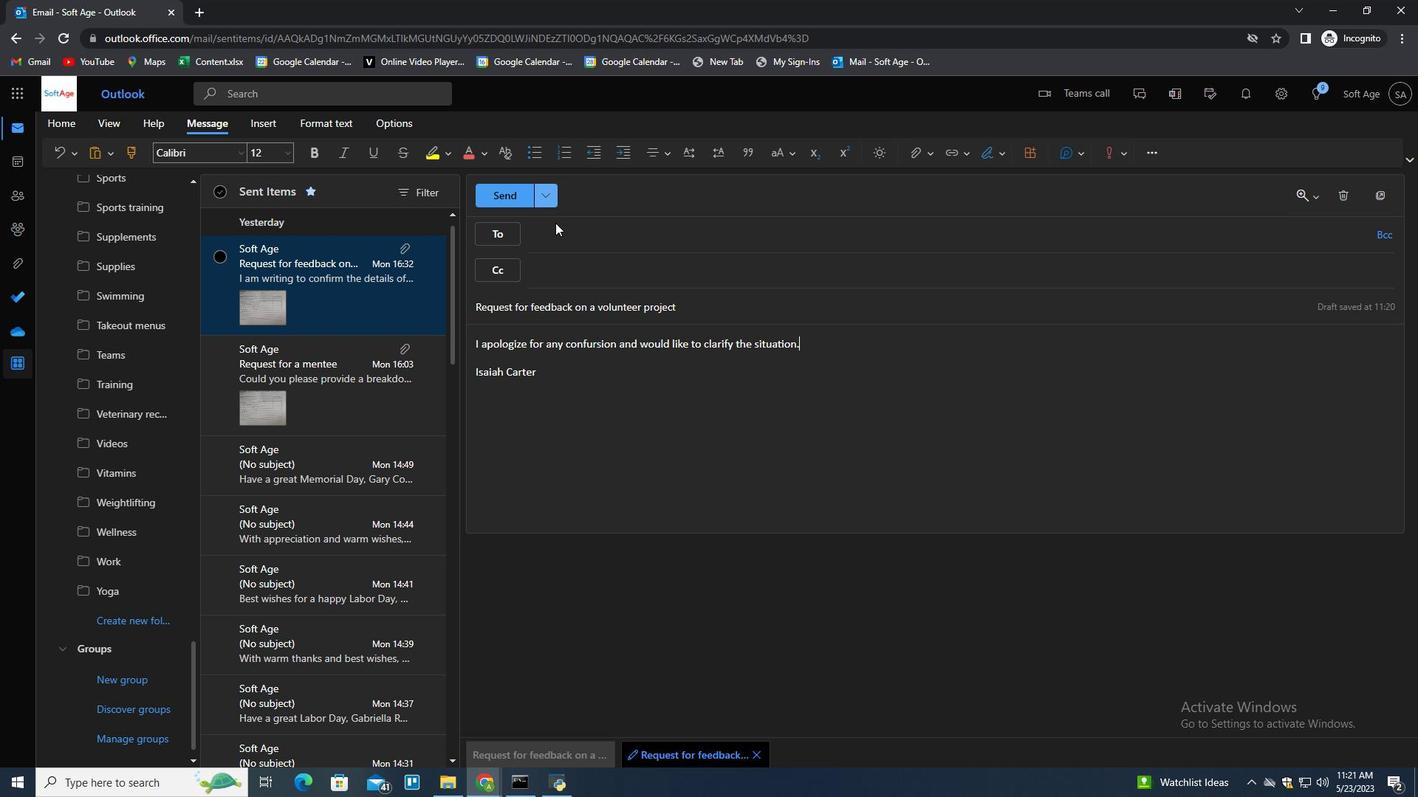 
Action: Mouse pressed left at (560, 236)
Screenshot: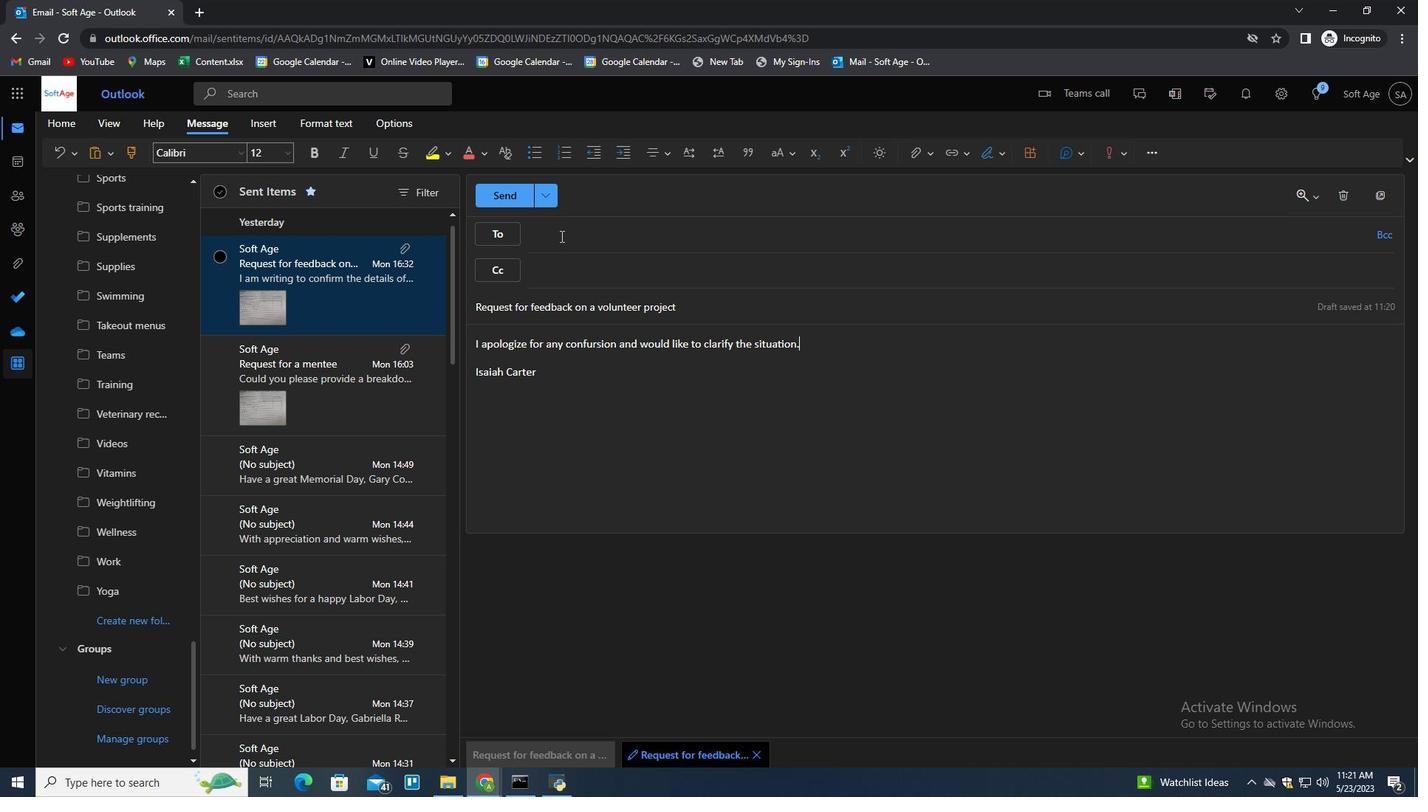 
Action: Mouse moved to (561, 237)
Screenshot: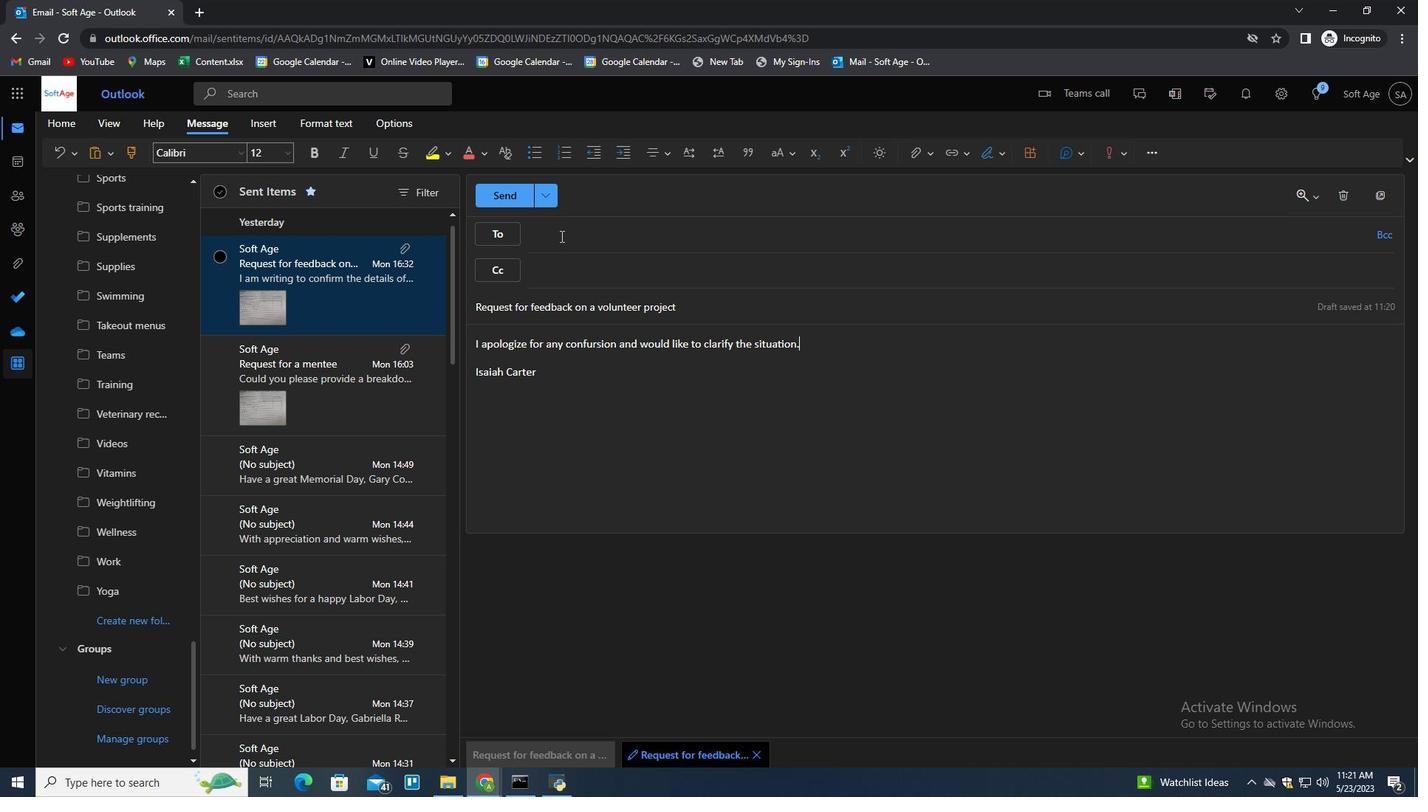
Action: Key pressed softage.5<Key.shift>@softage.net<Key.enter>
Screenshot: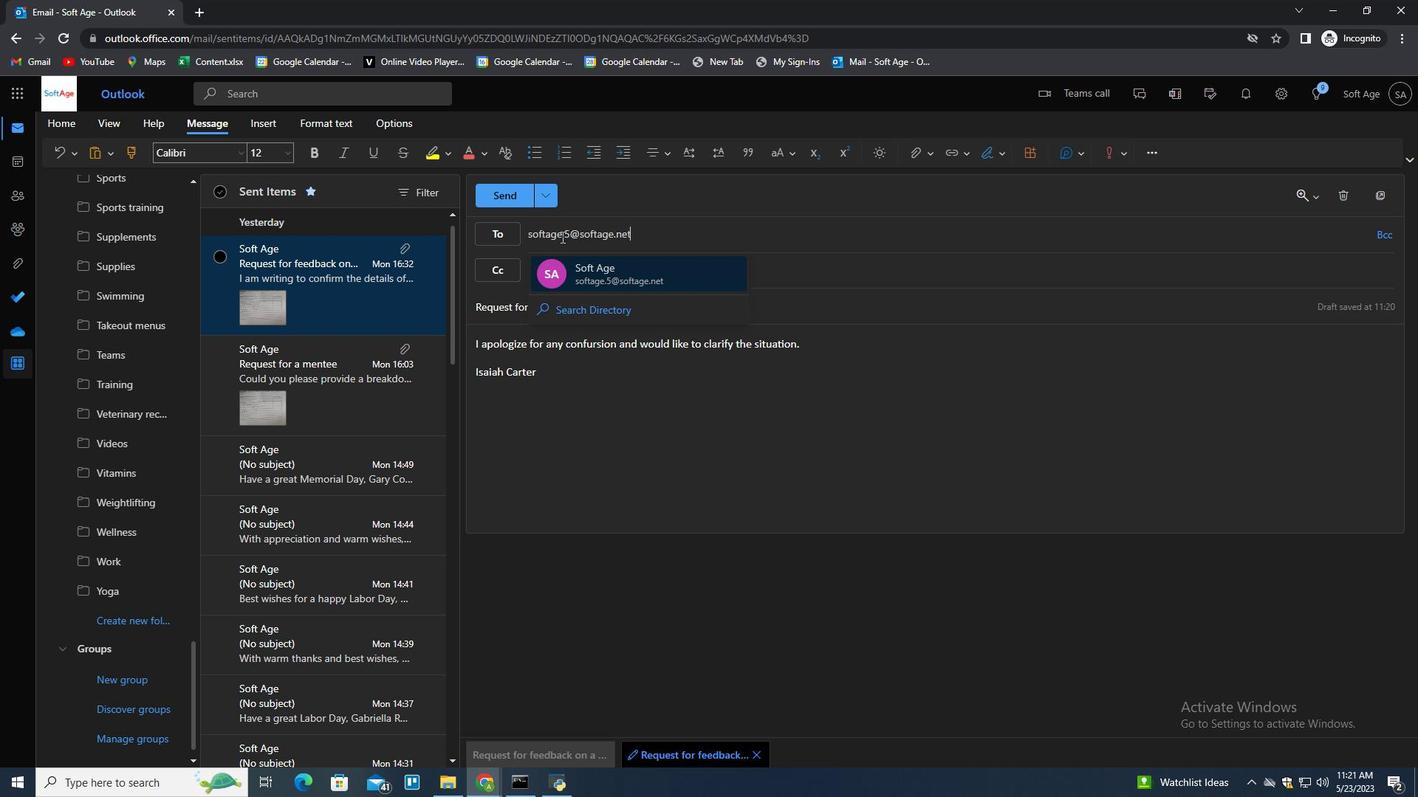 
Action: Mouse moved to (915, 162)
Screenshot: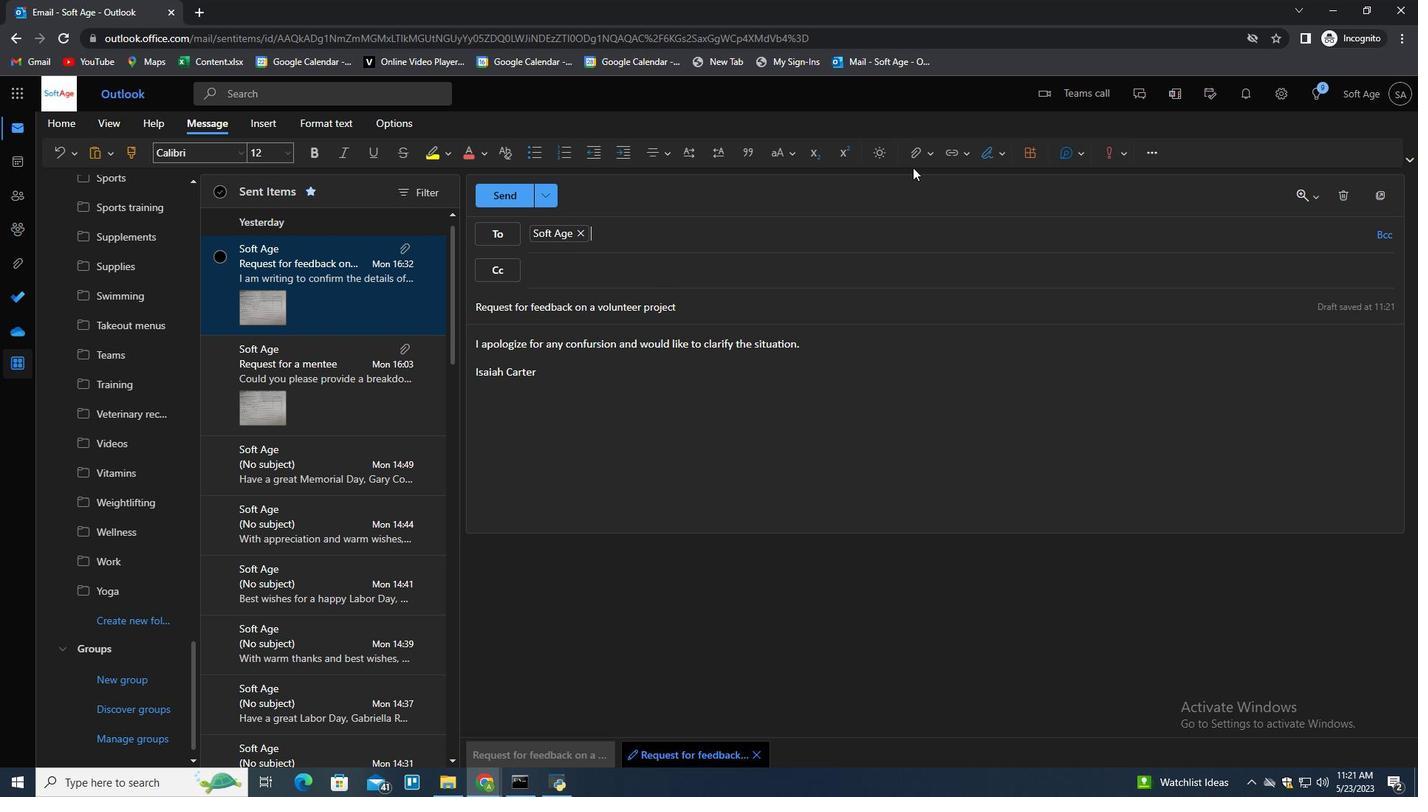 
Action: Mouse pressed left at (915, 162)
Screenshot: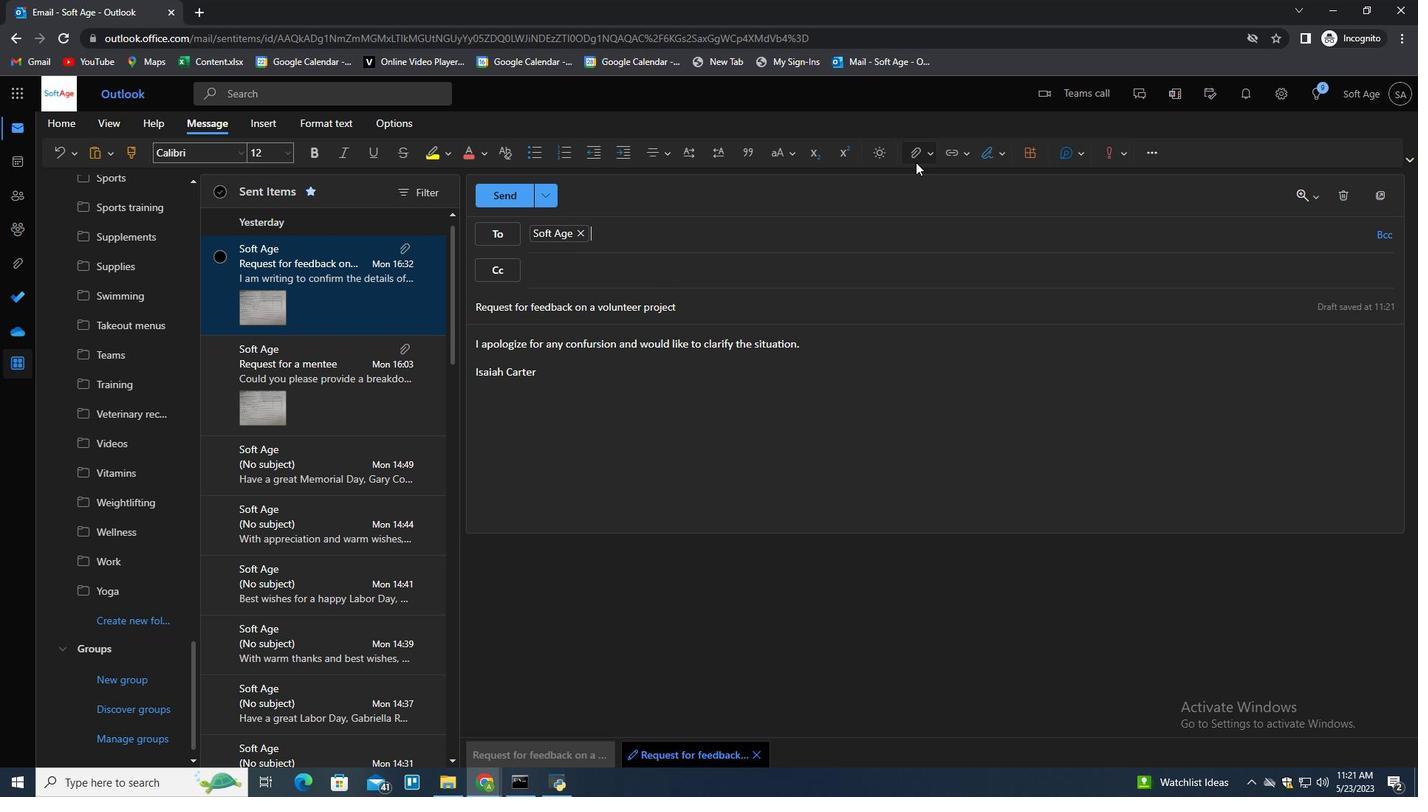 
Action: Mouse moved to (895, 180)
Screenshot: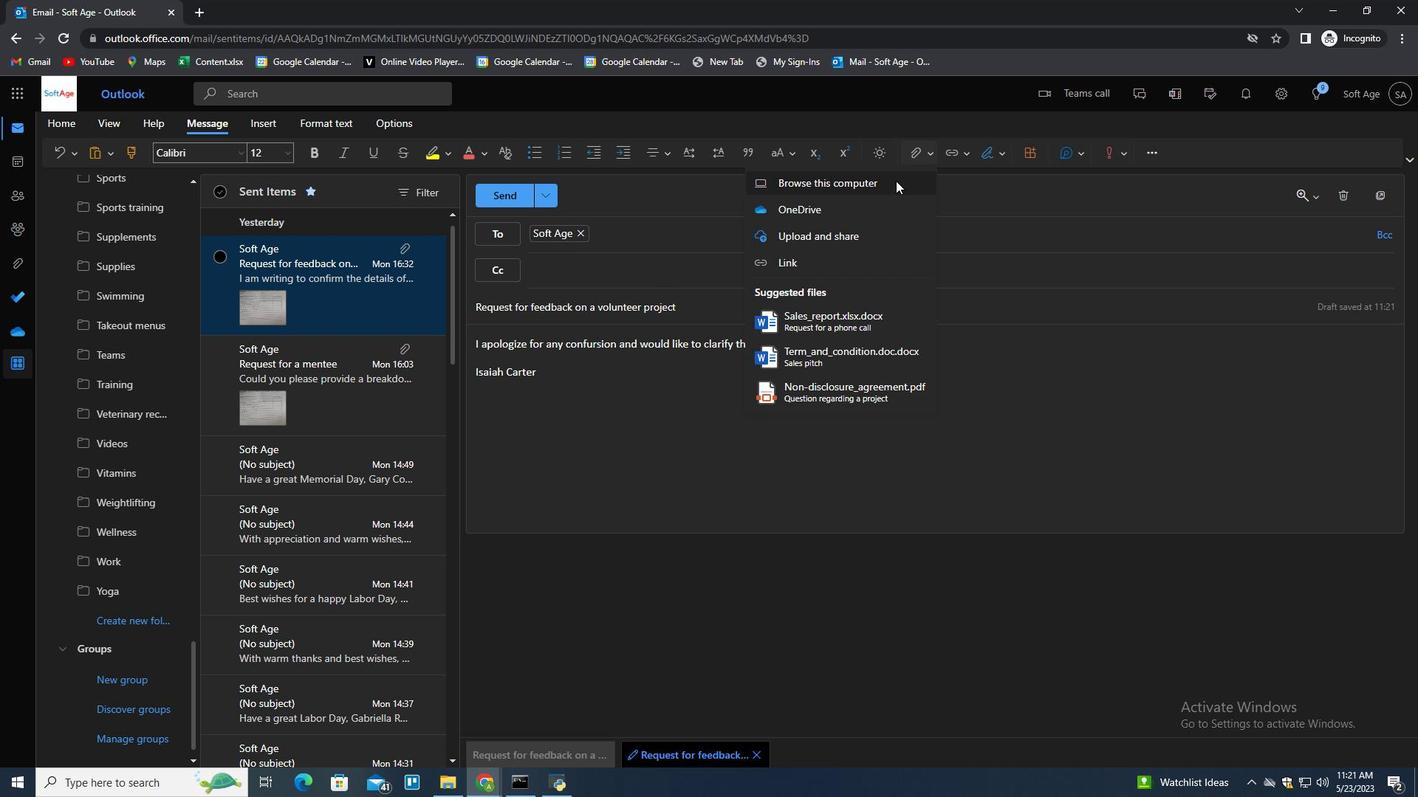 
Action: Mouse pressed left at (895, 180)
Screenshot: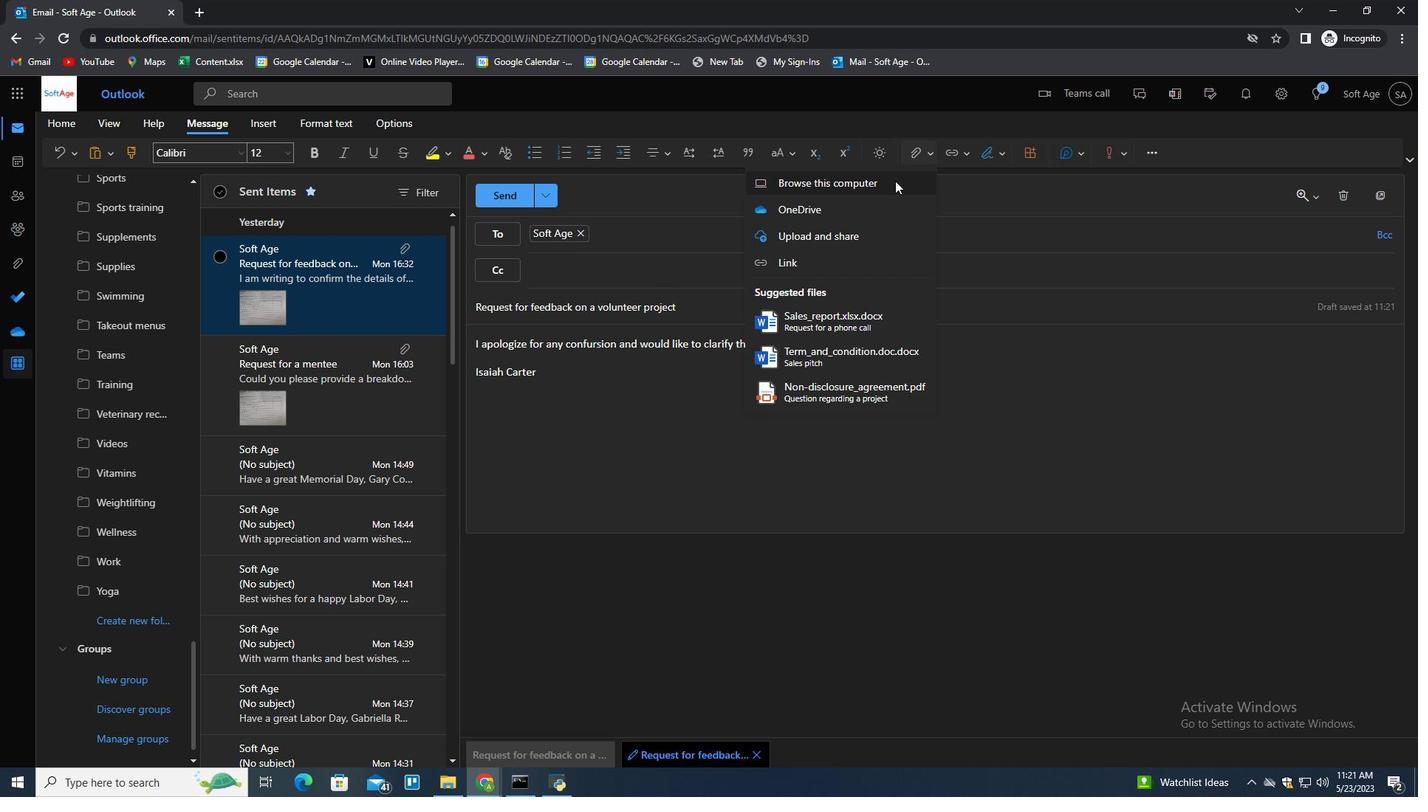 
Action: Mouse moved to (339, 232)
Screenshot: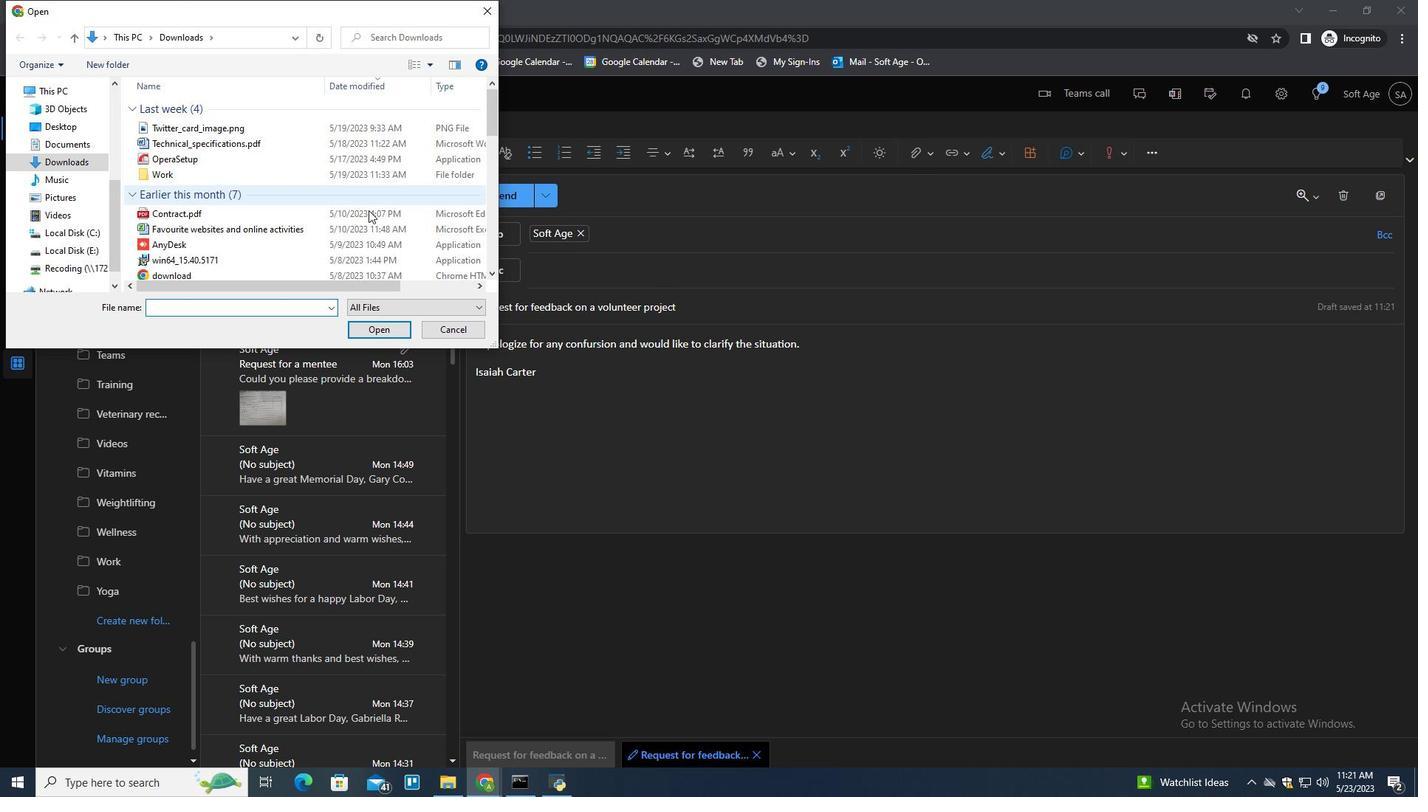 
Action: Mouse scrolled (339, 231) with delta (0, 0)
Screenshot: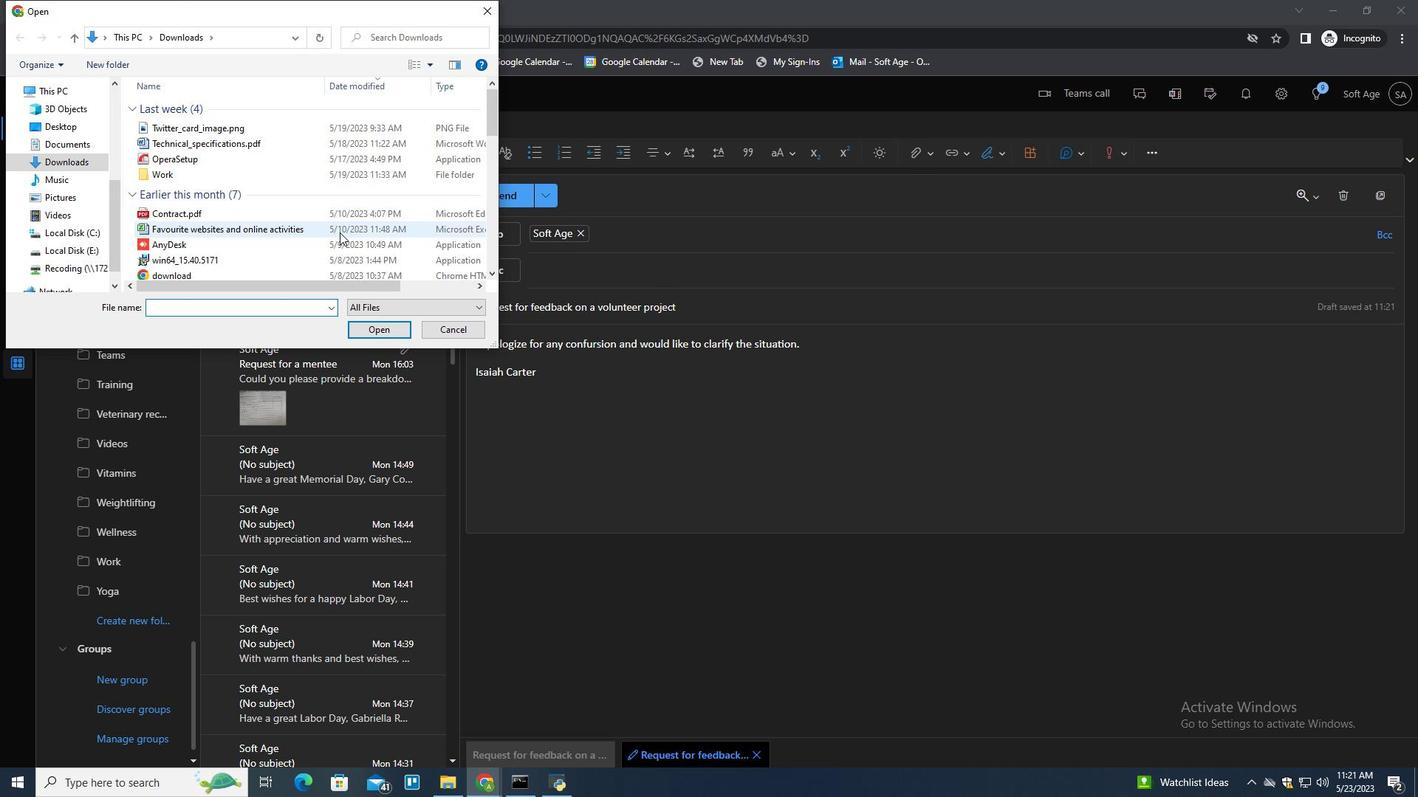 
Action: Mouse scrolled (339, 231) with delta (0, 0)
Screenshot: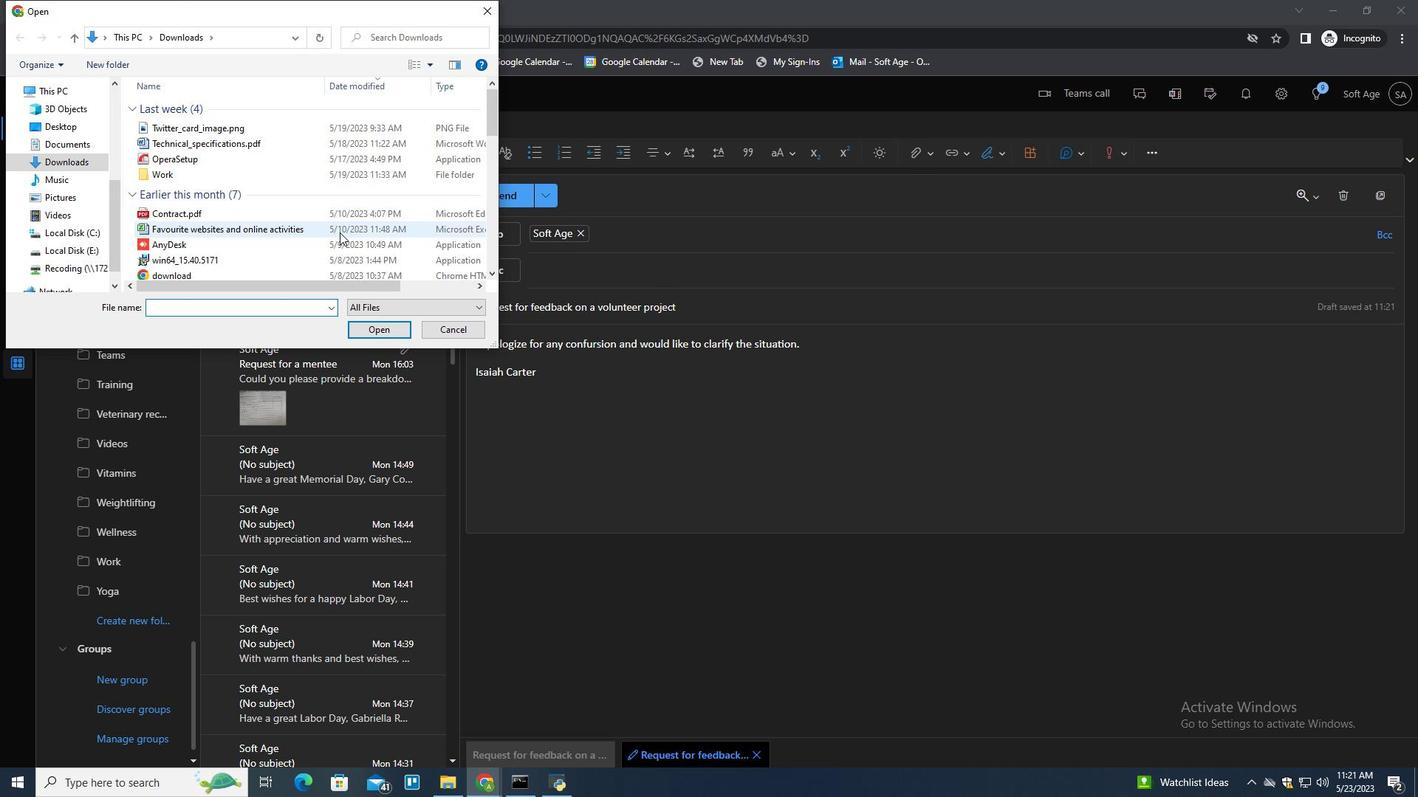 
Action: Mouse scrolled (339, 231) with delta (0, 0)
Screenshot: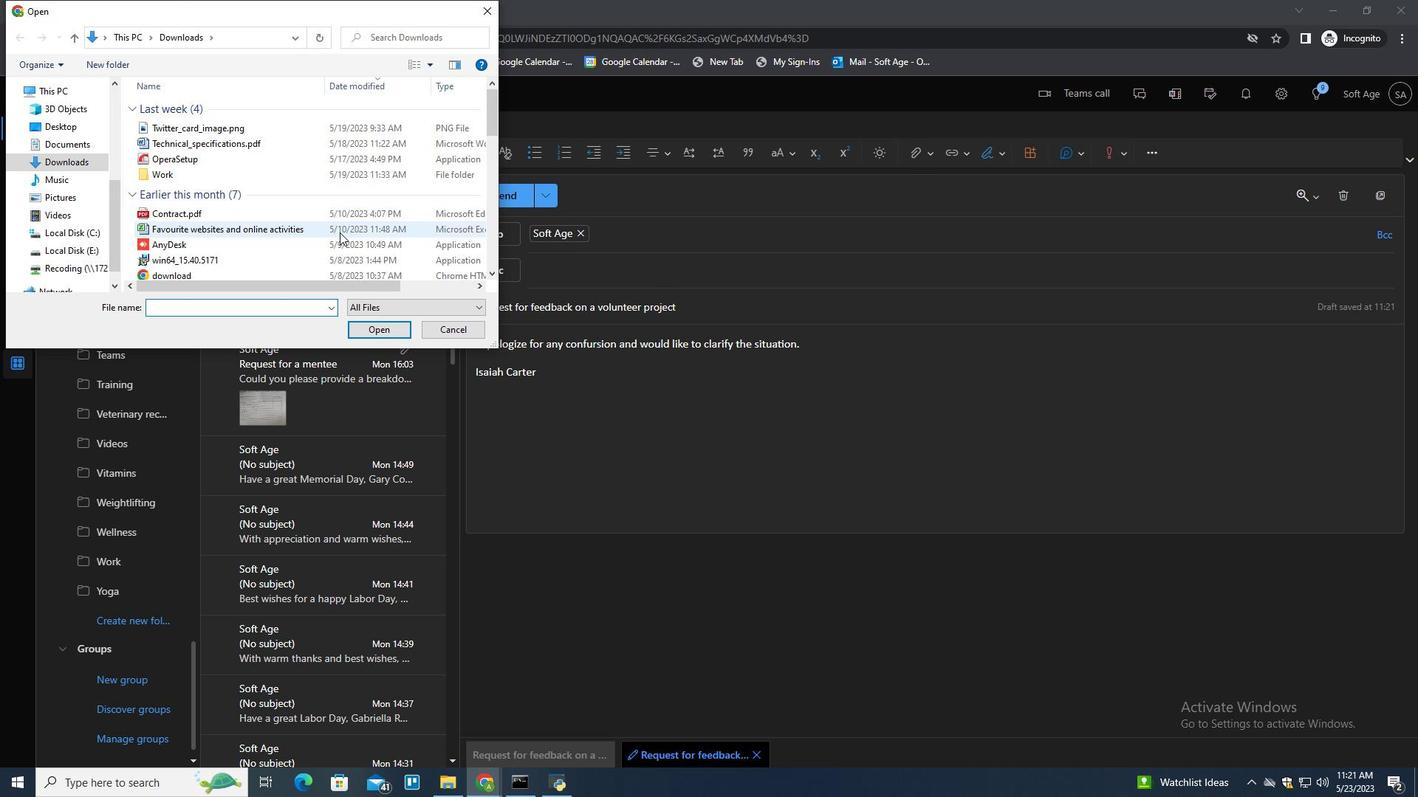 
Action: Mouse scrolled (339, 231) with delta (0, 0)
Screenshot: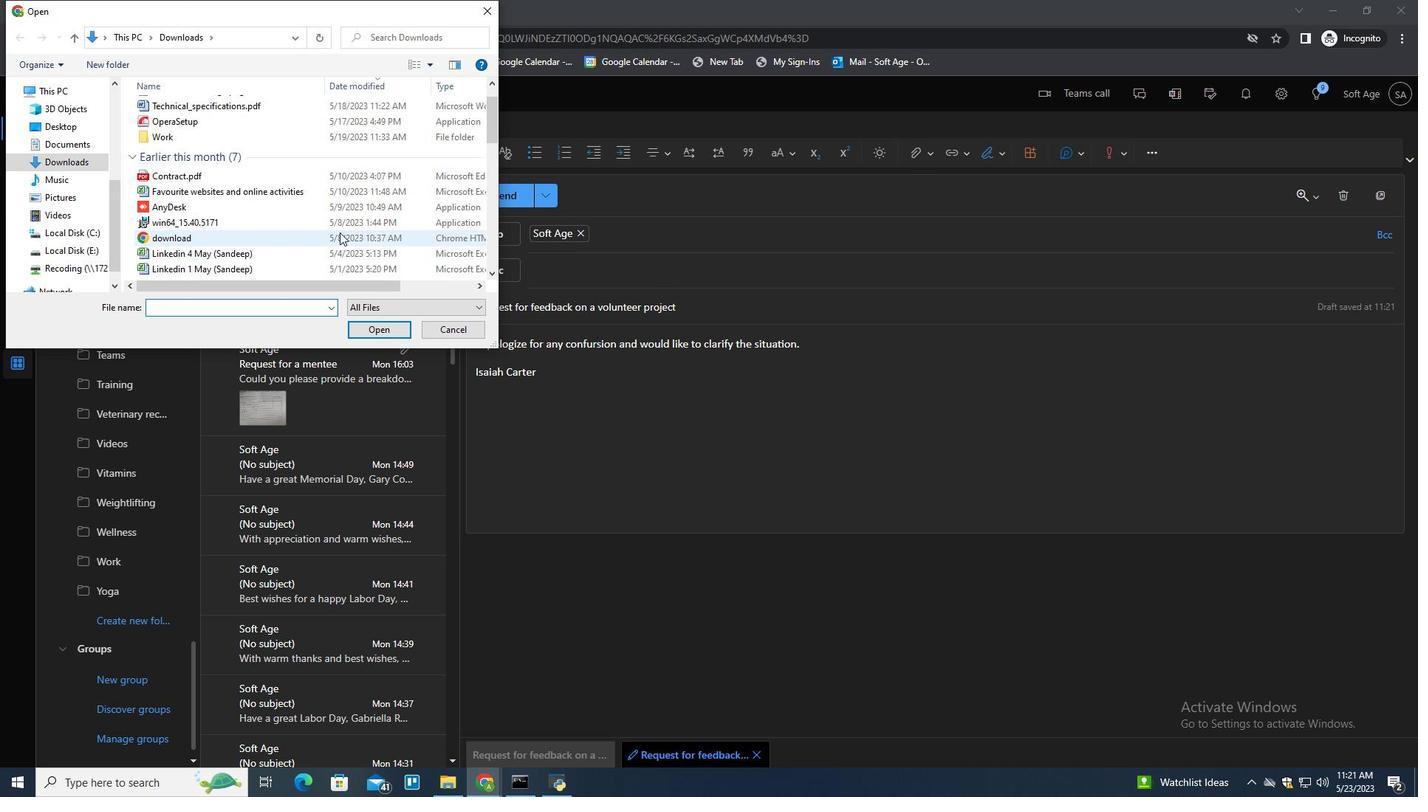 
Action: Mouse scrolled (339, 231) with delta (0, 0)
Screenshot: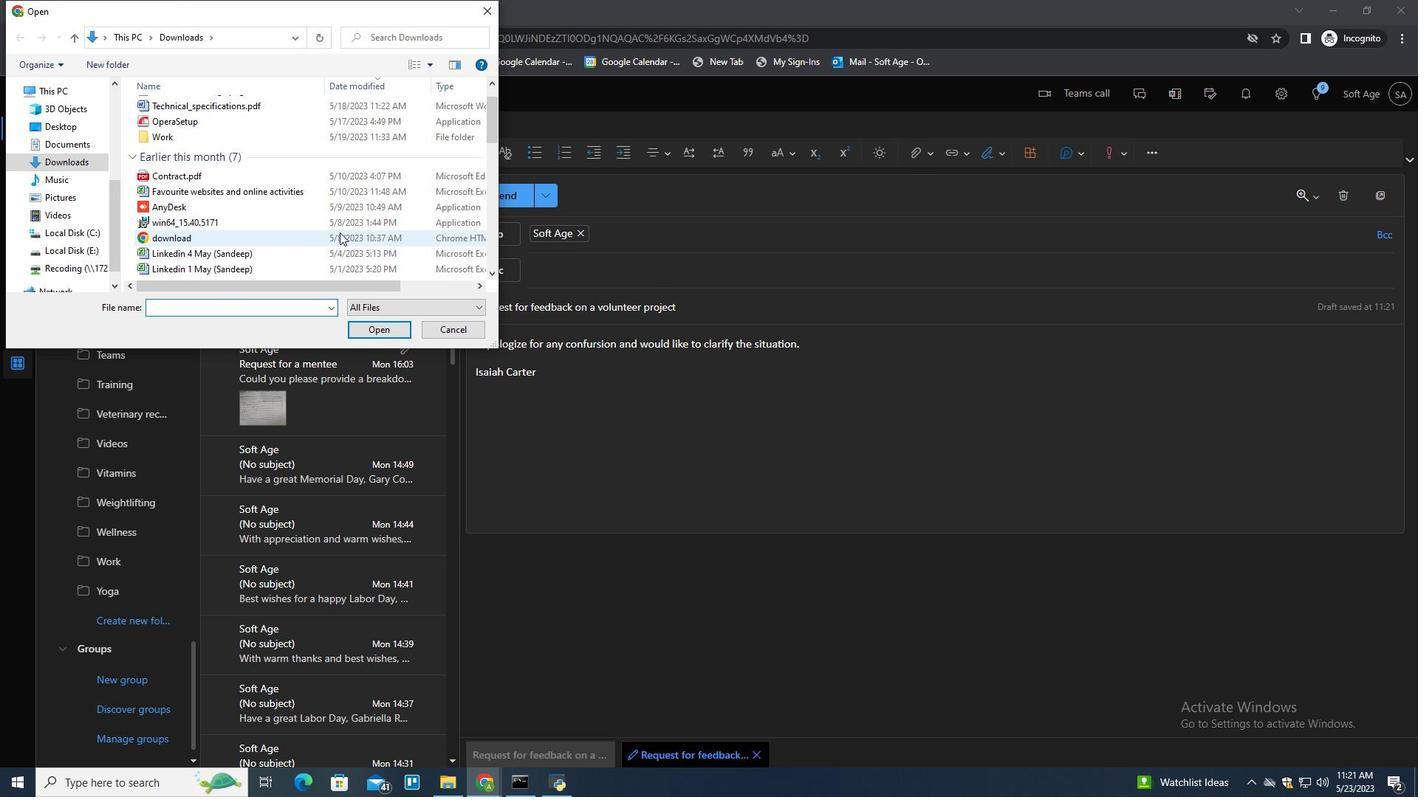 
Action: Mouse scrolled (339, 231) with delta (0, 0)
Screenshot: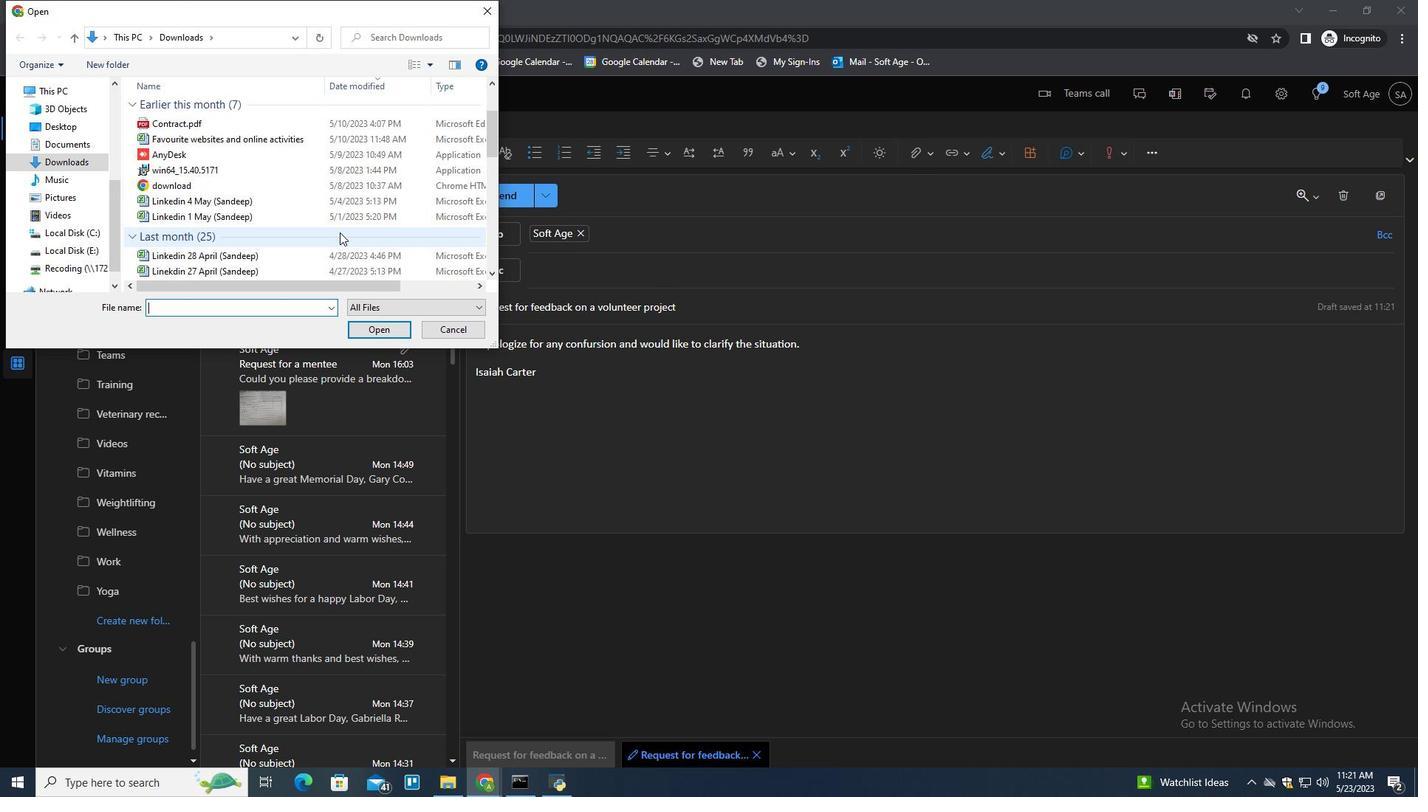 
Action: Mouse scrolled (339, 231) with delta (0, 0)
Screenshot: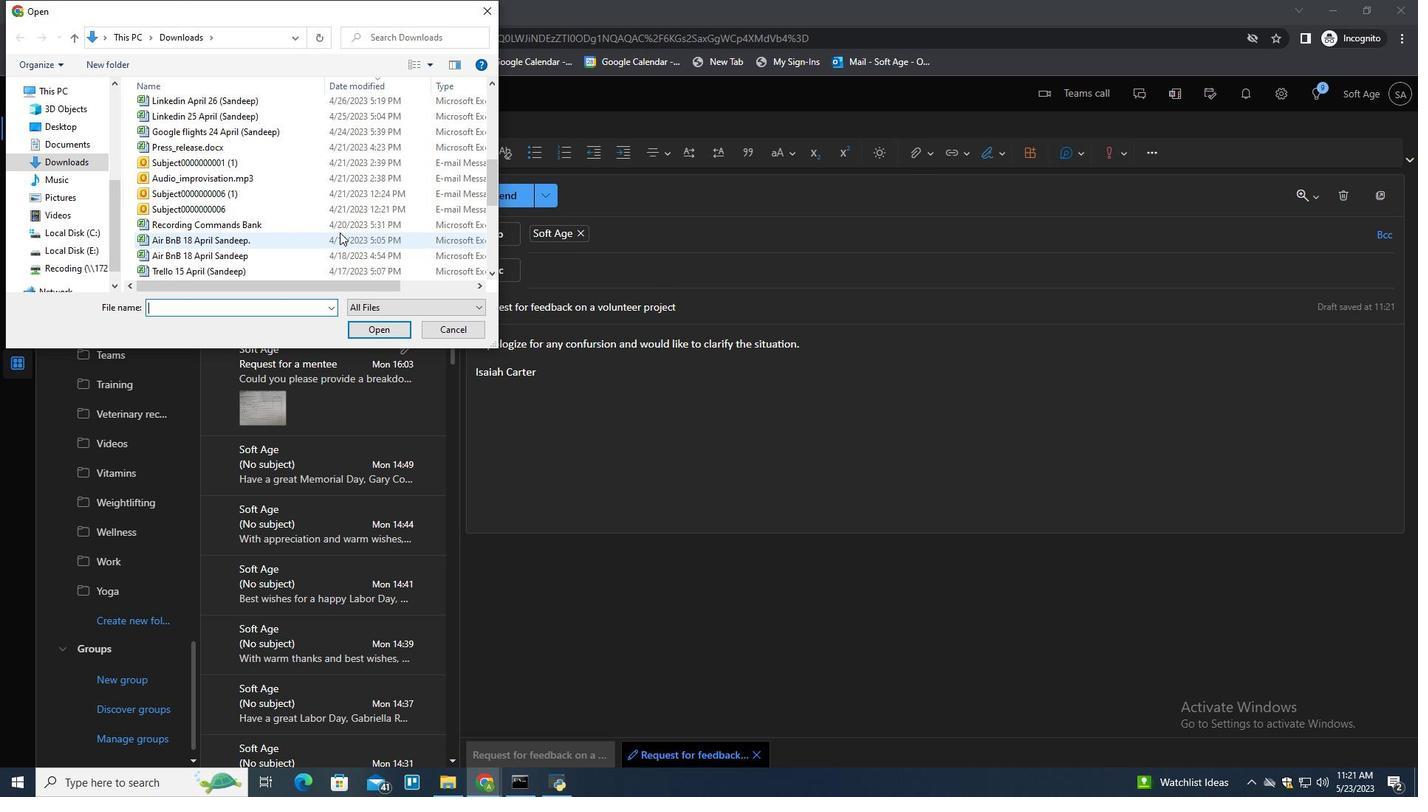 
Action: Mouse scrolled (339, 231) with delta (0, 0)
Screenshot: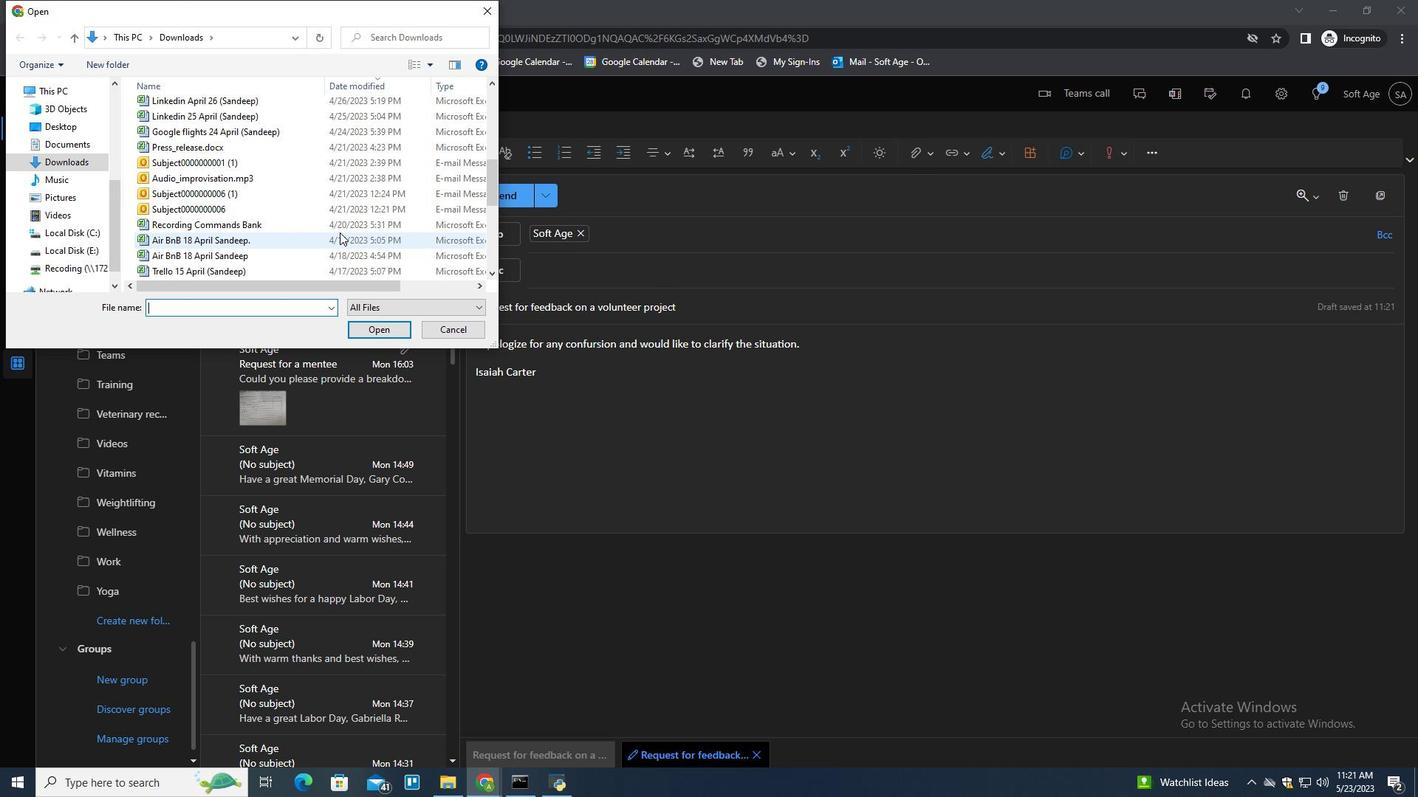 
Action: Mouse scrolled (339, 231) with delta (0, 0)
Screenshot: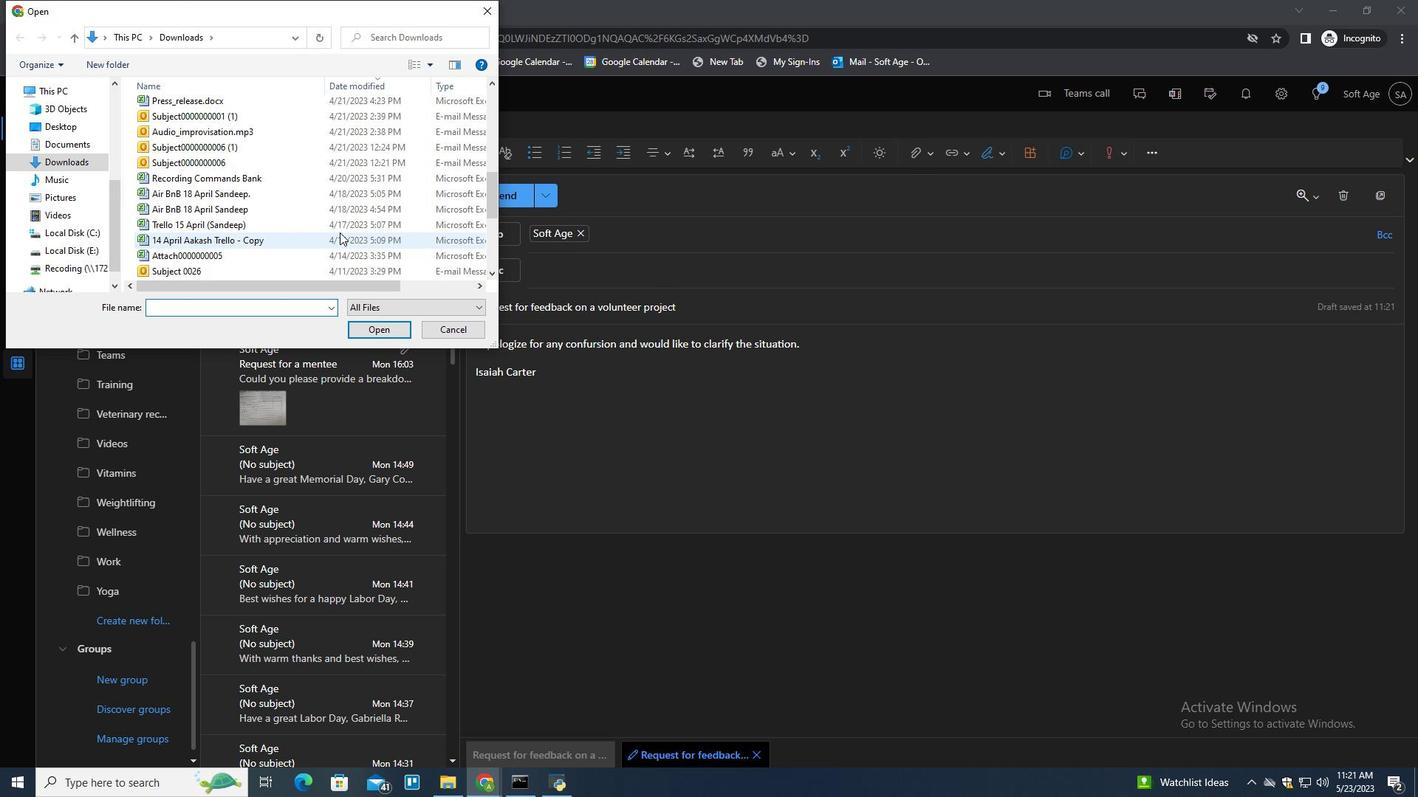 
Action: Mouse scrolled (339, 231) with delta (0, 0)
Screenshot: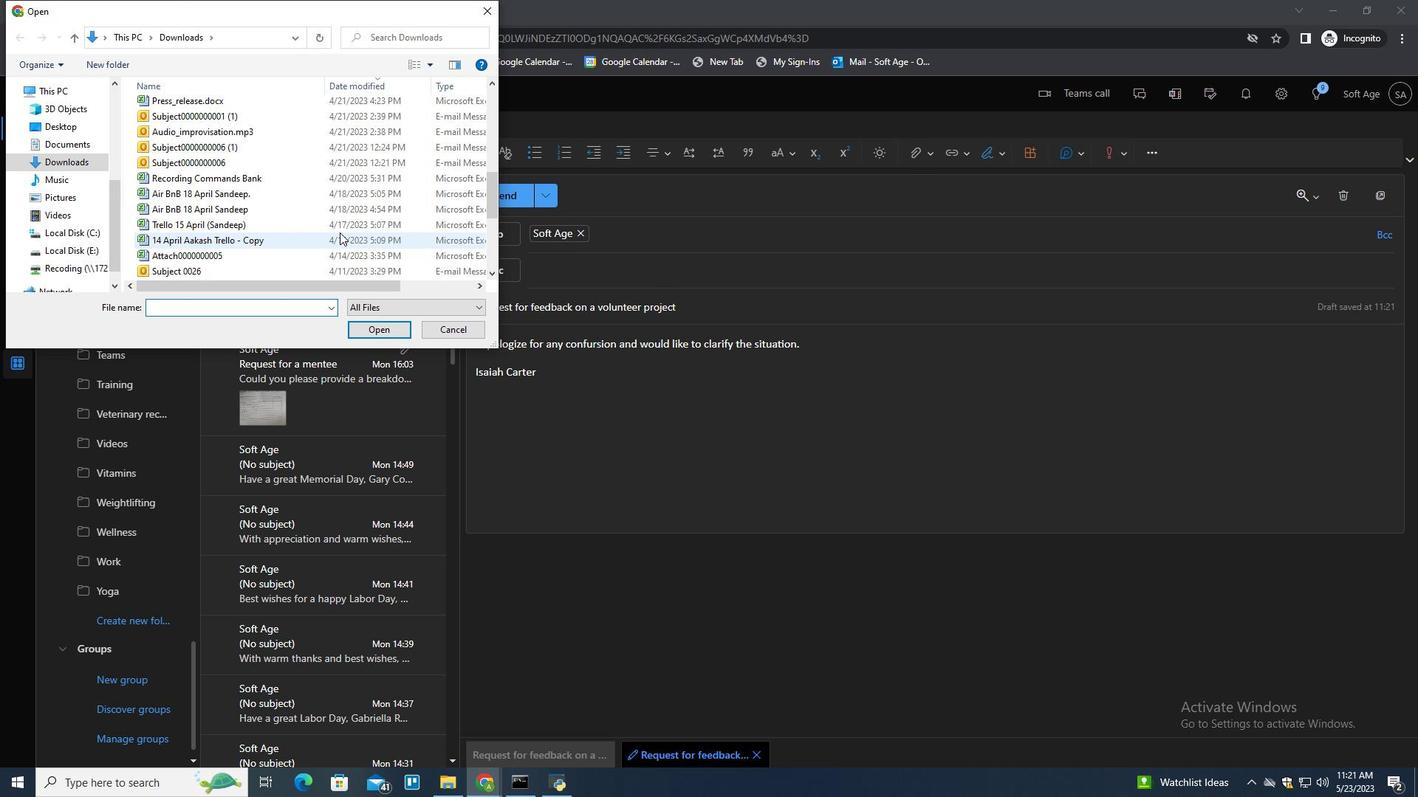 
Action: Mouse scrolled (339, 231) with delta (0, 0)
Screenshot: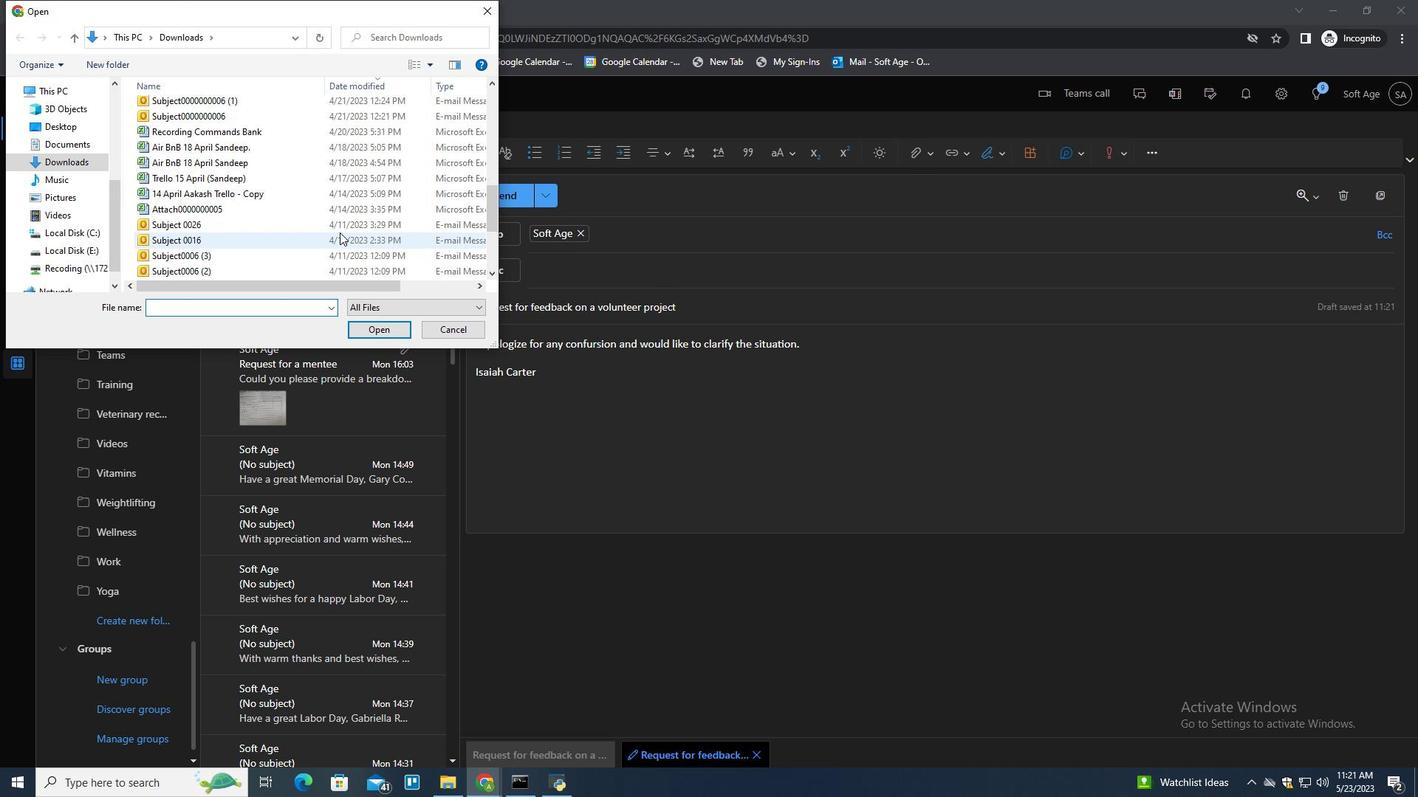 
Action: Mouse scrolled (339, 231) with delta (0, 0)
Screenshot: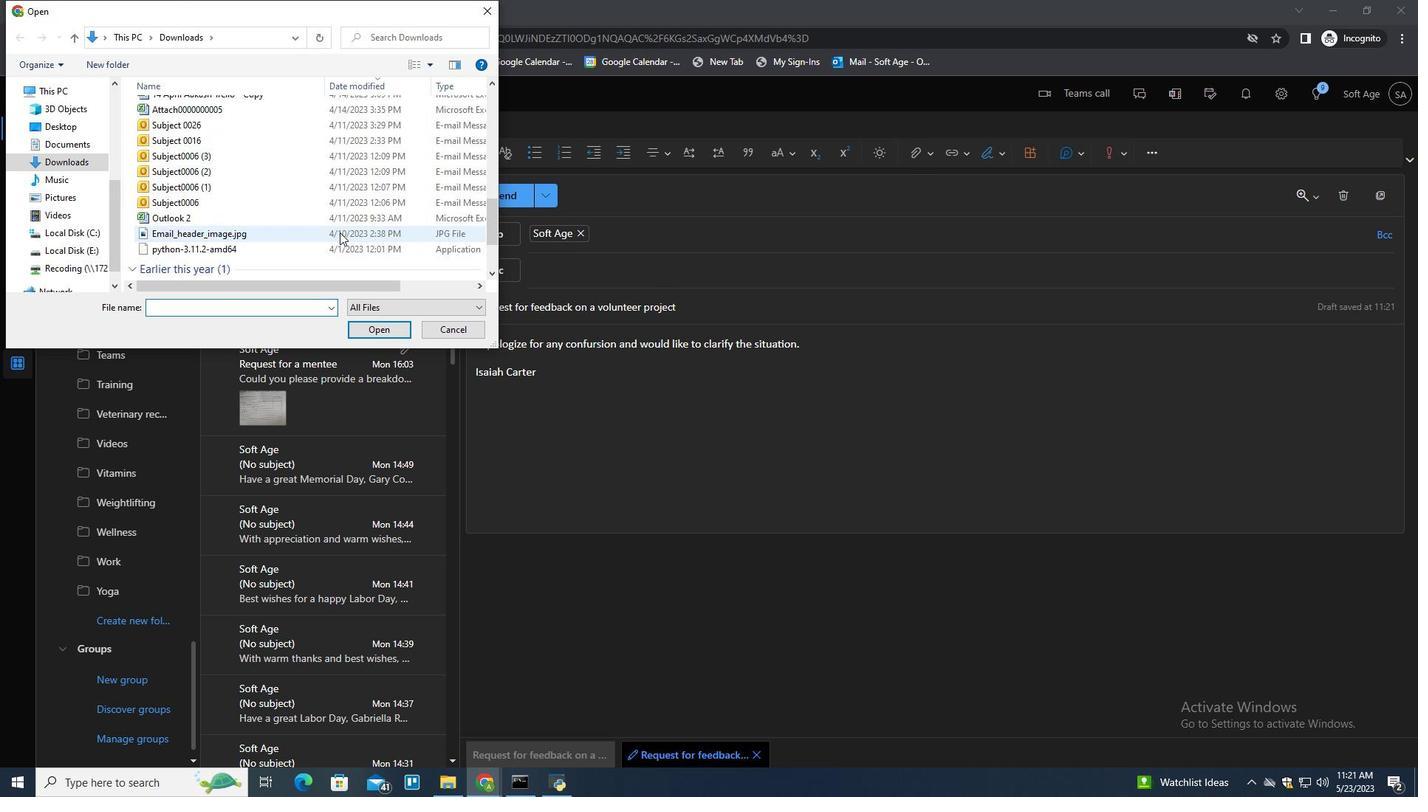 
Action: Mouse scrolled (339, 231) with delta (0, 0)
Screenshot: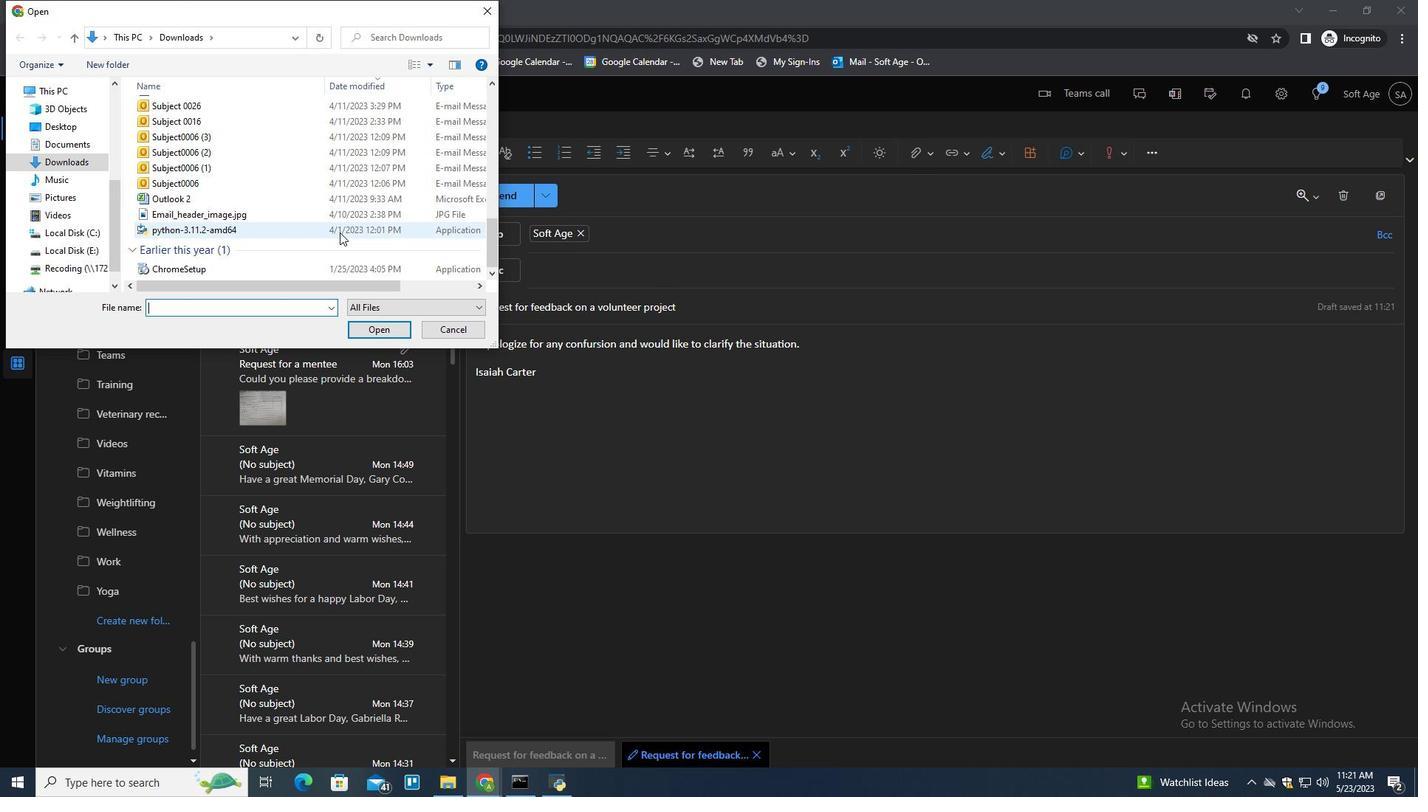 
Action: Mouse scrolled (339, 231) with delta (0, 0)
Screenshot: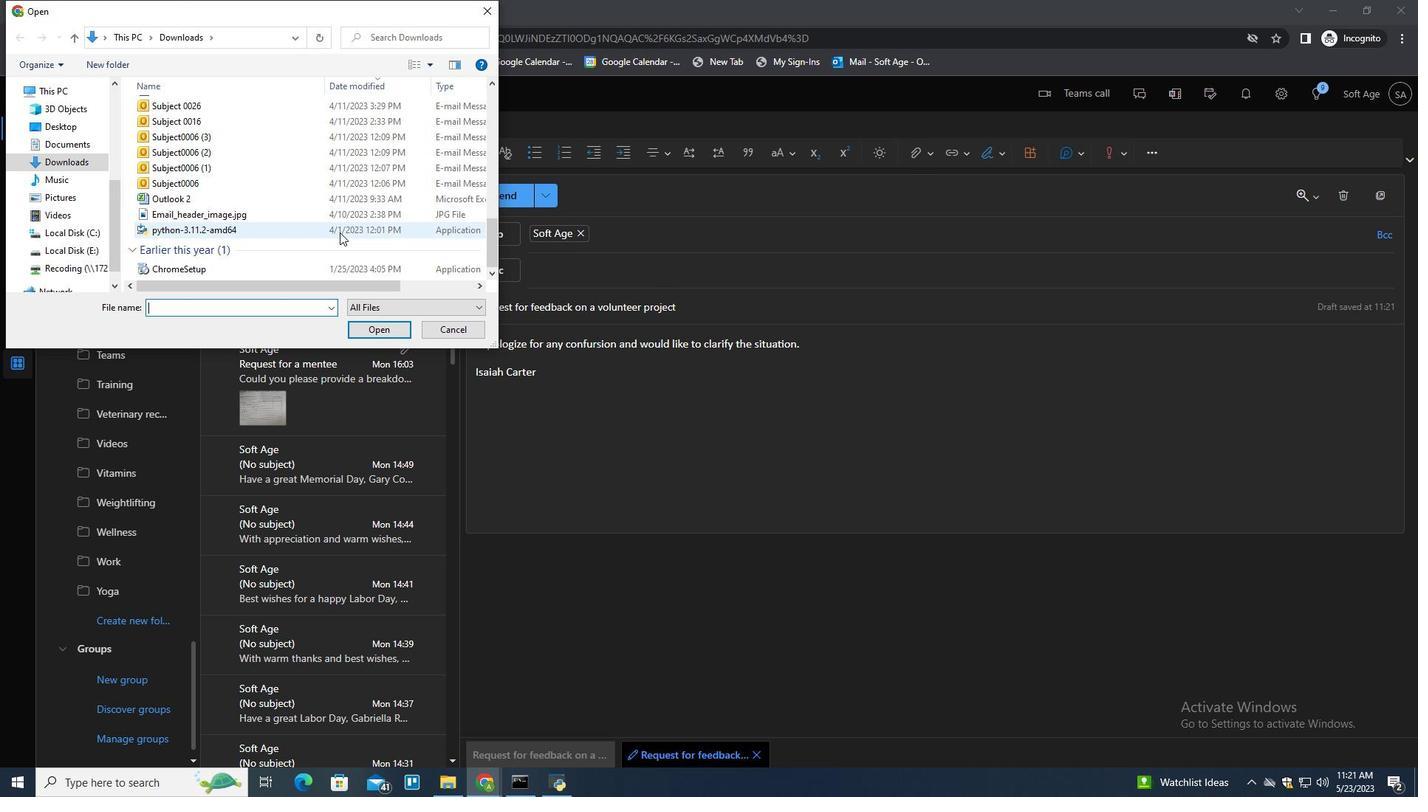 
Action: Mouse moved to (339, 232)
Screenshot: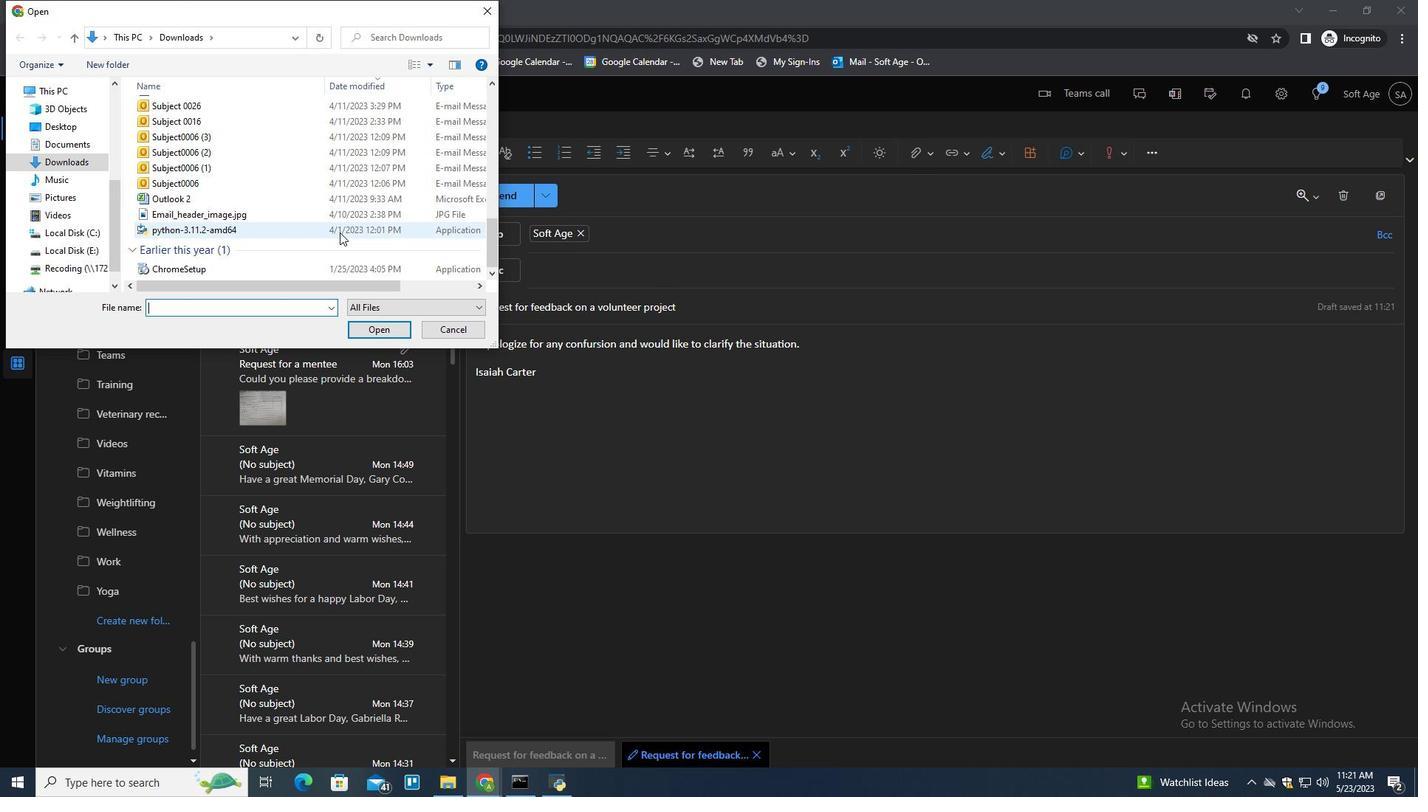 
Action: Mouse scrolled (339, 231) with delta (0, 0)
Screenshot: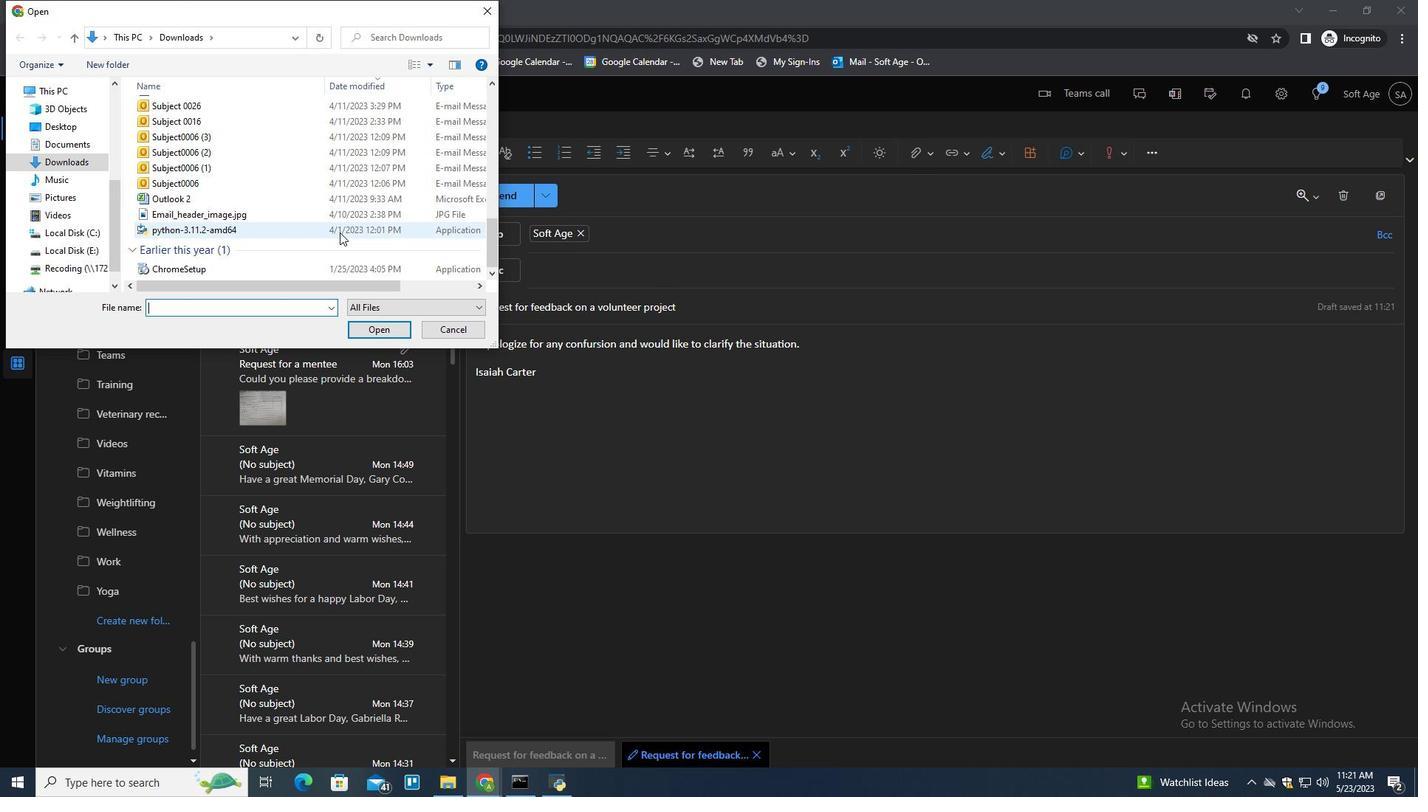 
Action: Mouse moved to (336, 232)
Screenshot: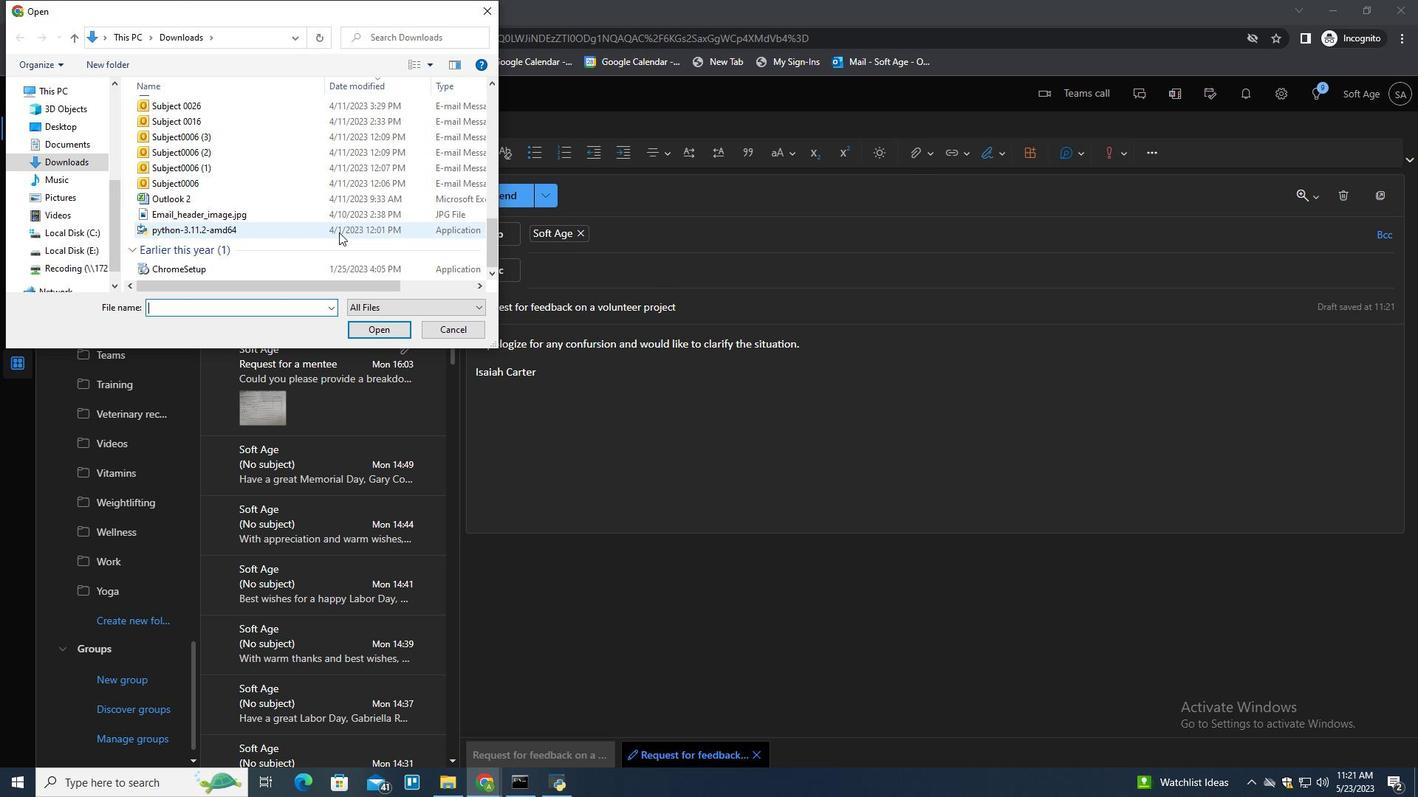 
Action: Mouse scrolled (336, 231) with delta (0, 0)
Screenshot: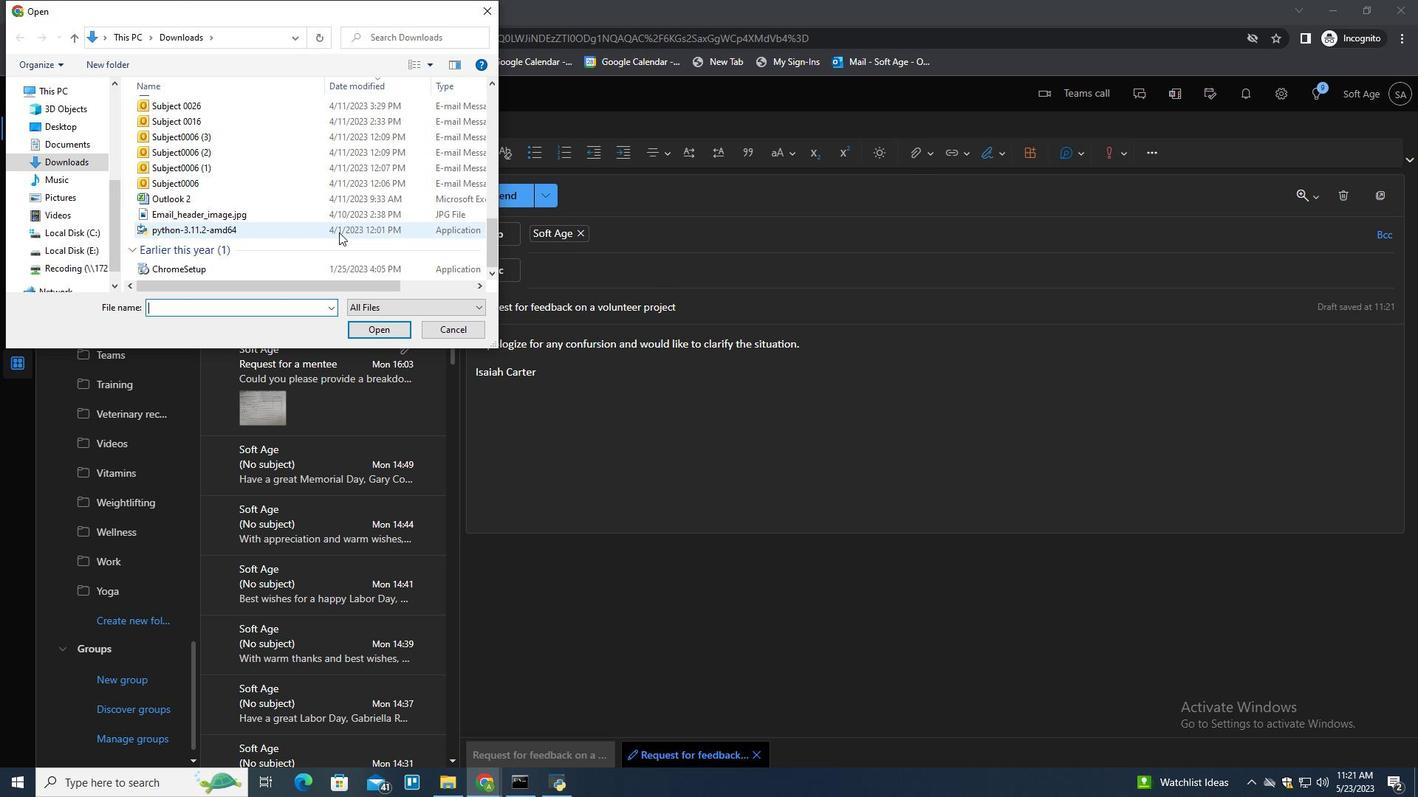 
Action: Mouse moved to (287, 216)
Screenshot: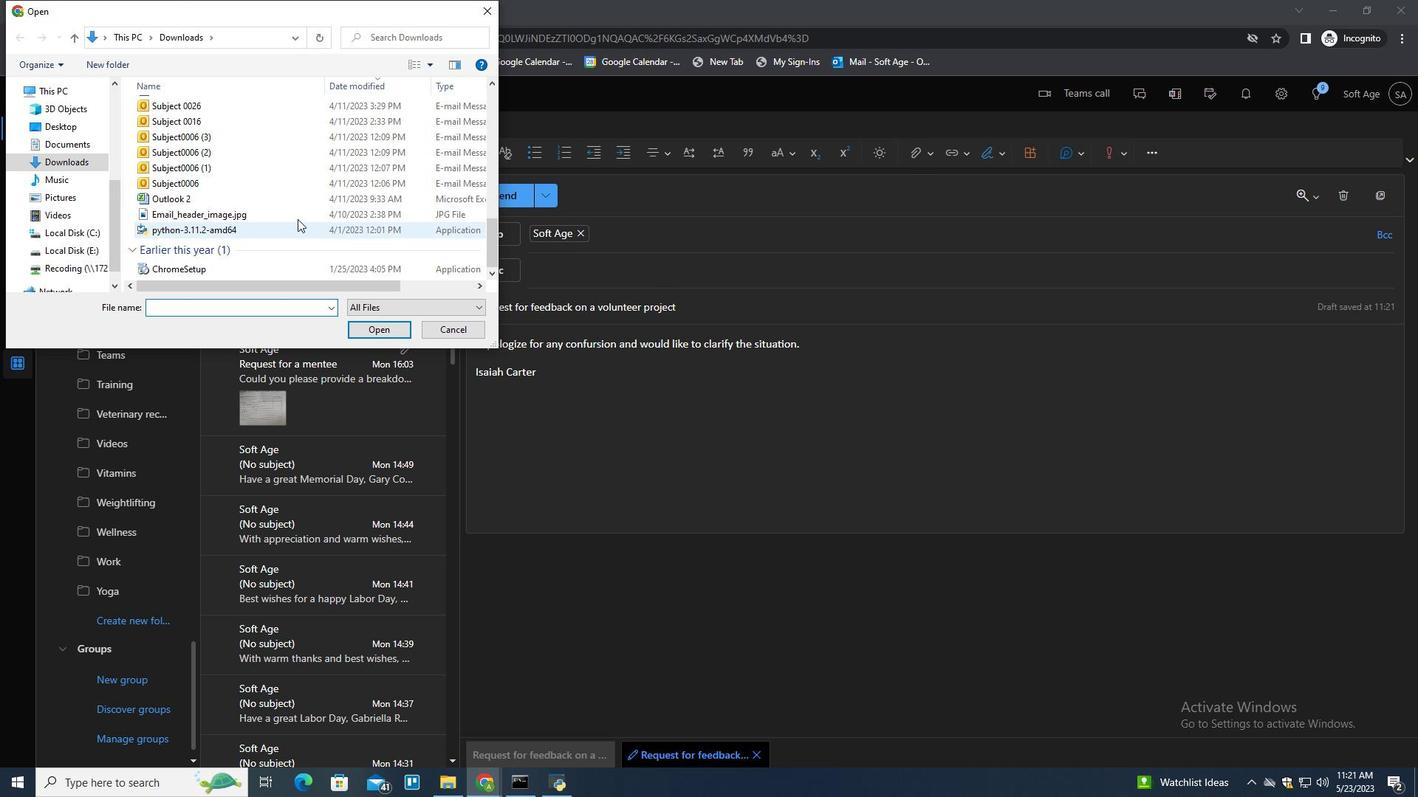 
Action: Mouse pressed left at (287, 216)
Screenshot: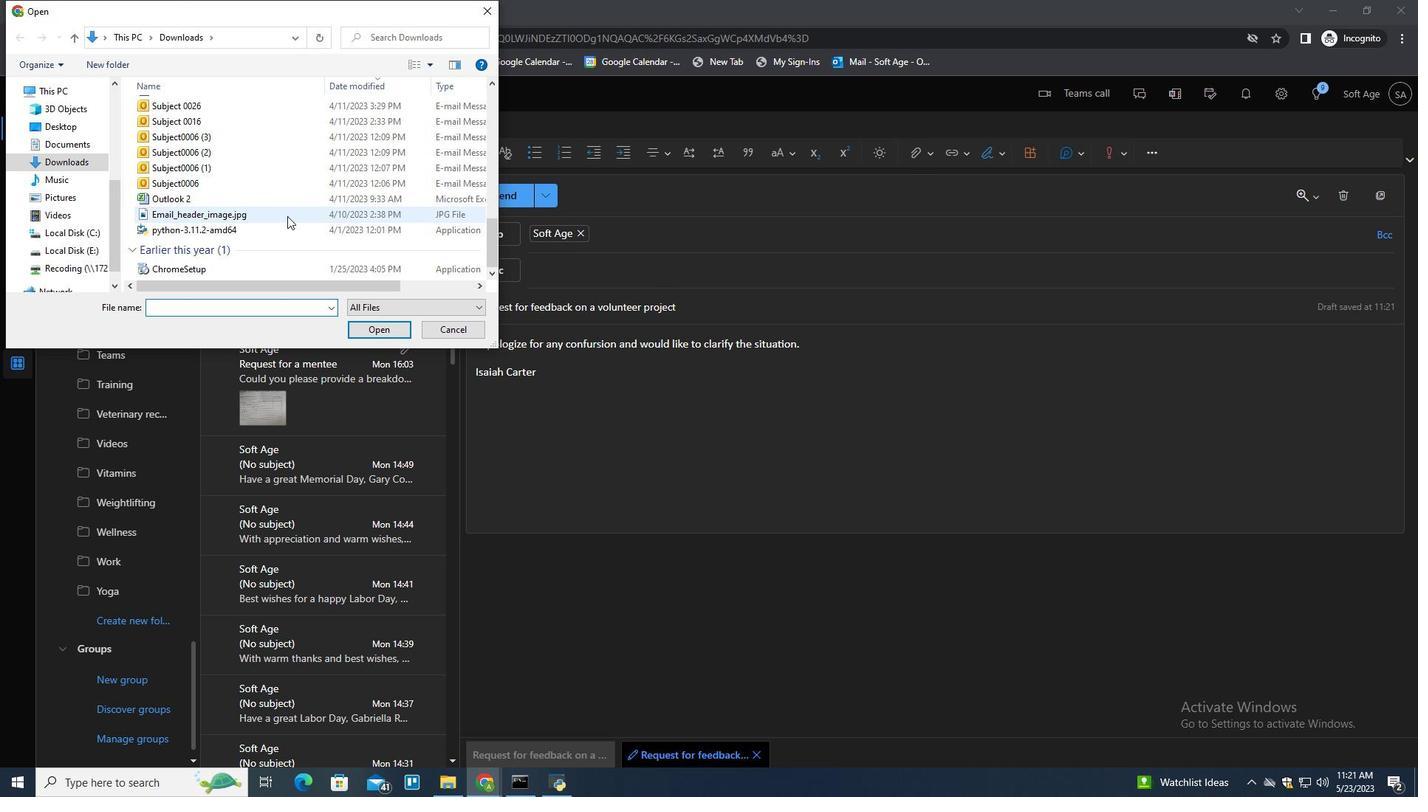 
Action: Key pressed <Key.f2>
Screenshot: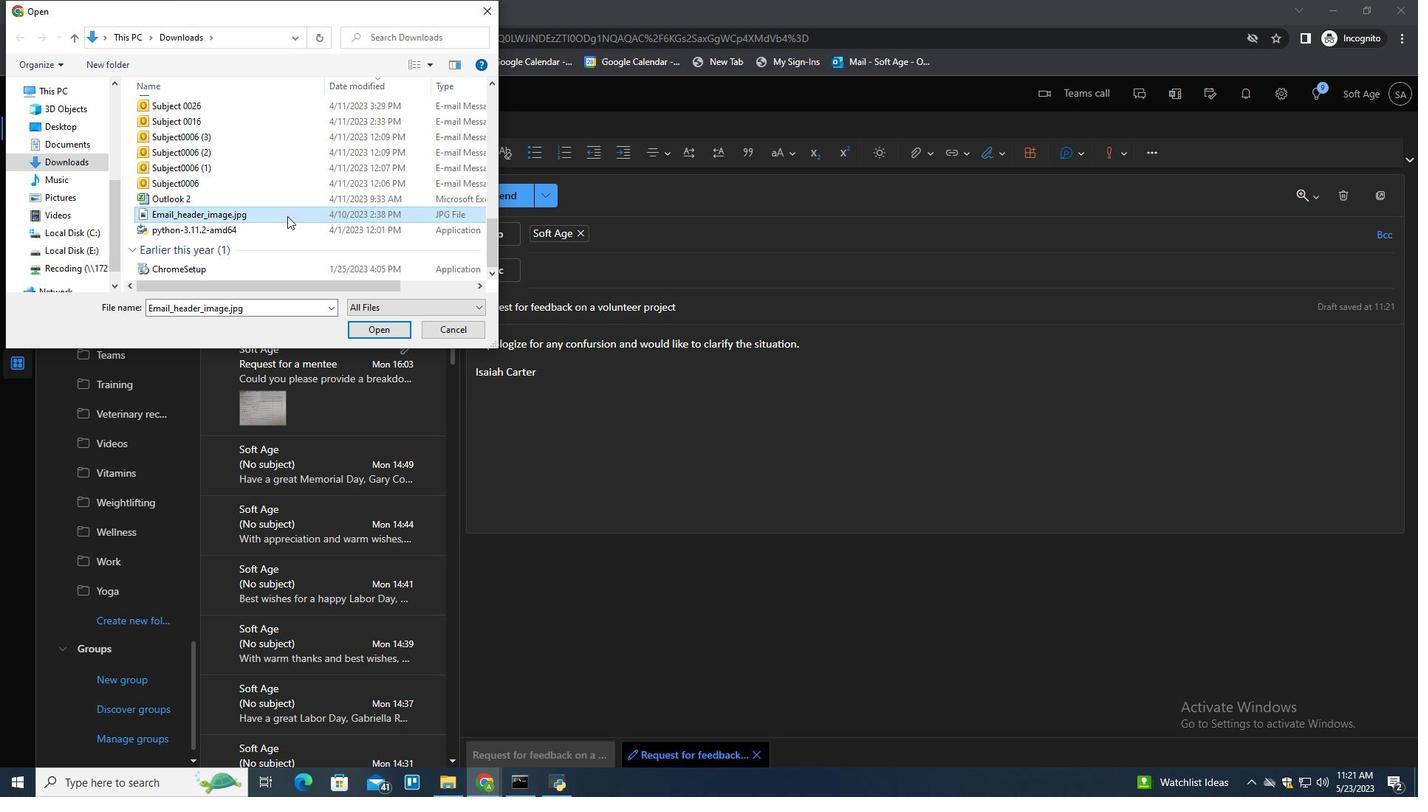 
Action: Mouse moved to (278, 221)
Screenshot: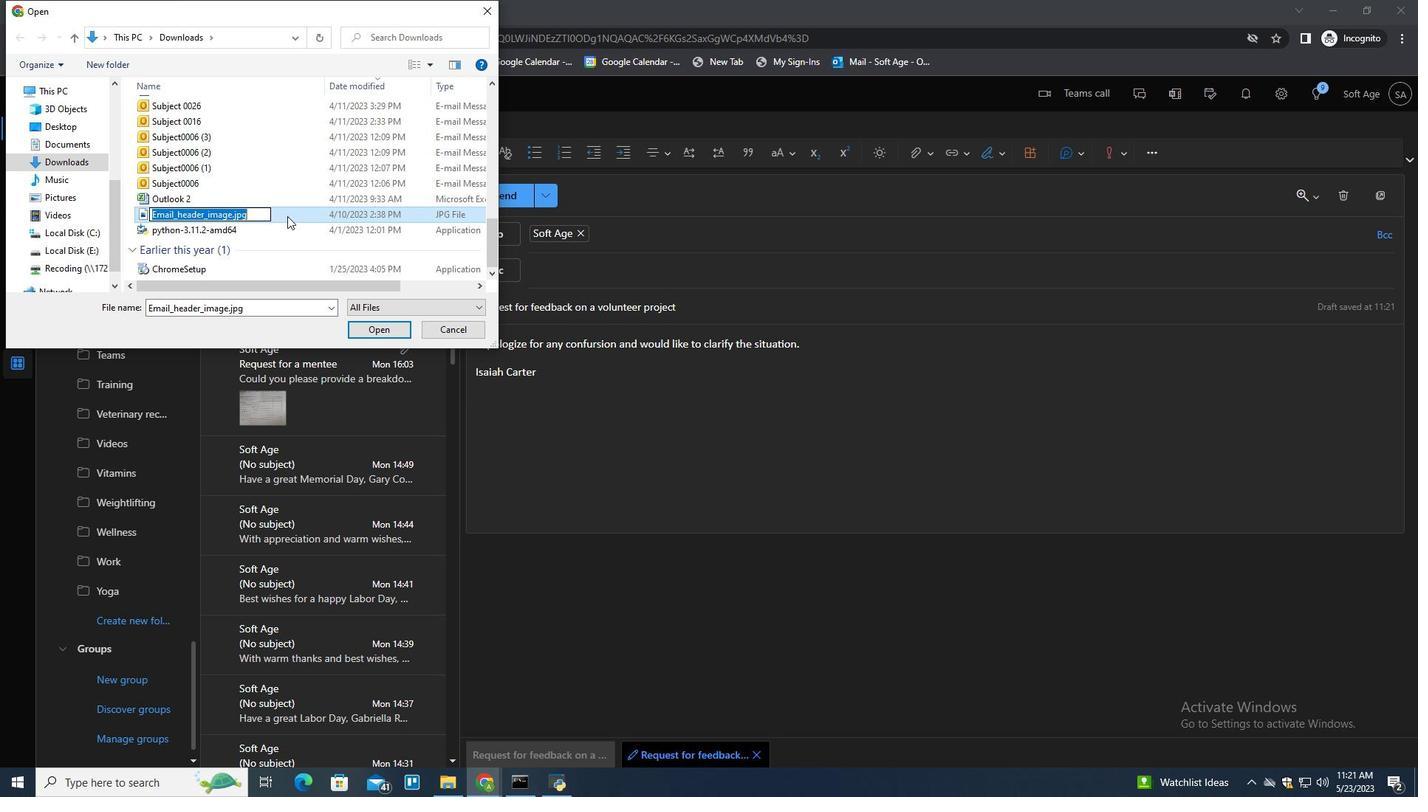 
Action: Key pressed <Key.shift><Key.shift><Key.shift><Key.shift><Key.shift><Key.shift><Key.shift><Key.shift><Key.shift><Key.shift><Key.shift><Key.shift><Key.shift><Key.shift><Key.shift><Key.shift><Key.shift><Key.shift><Key.shift><Key.shift><Key.shift><Key.shift><Key.shift><Key.shift><Key.shift><Key.shift><Key.shift><Key.shift>In-store<Key.shift>_signage<Key.shift>_design.png
Screenshot: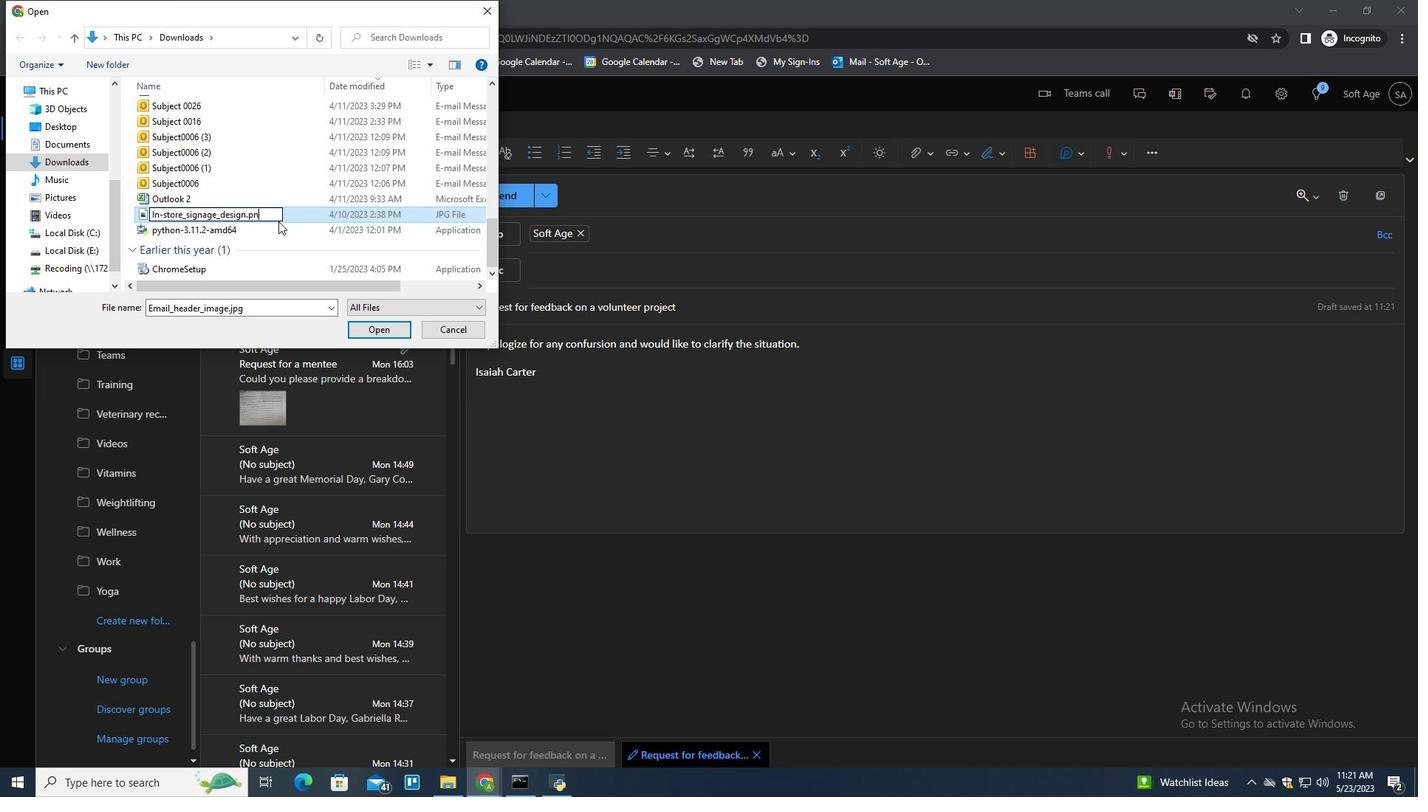 
Action: Mouse moved to (316, 212)
Screenshot: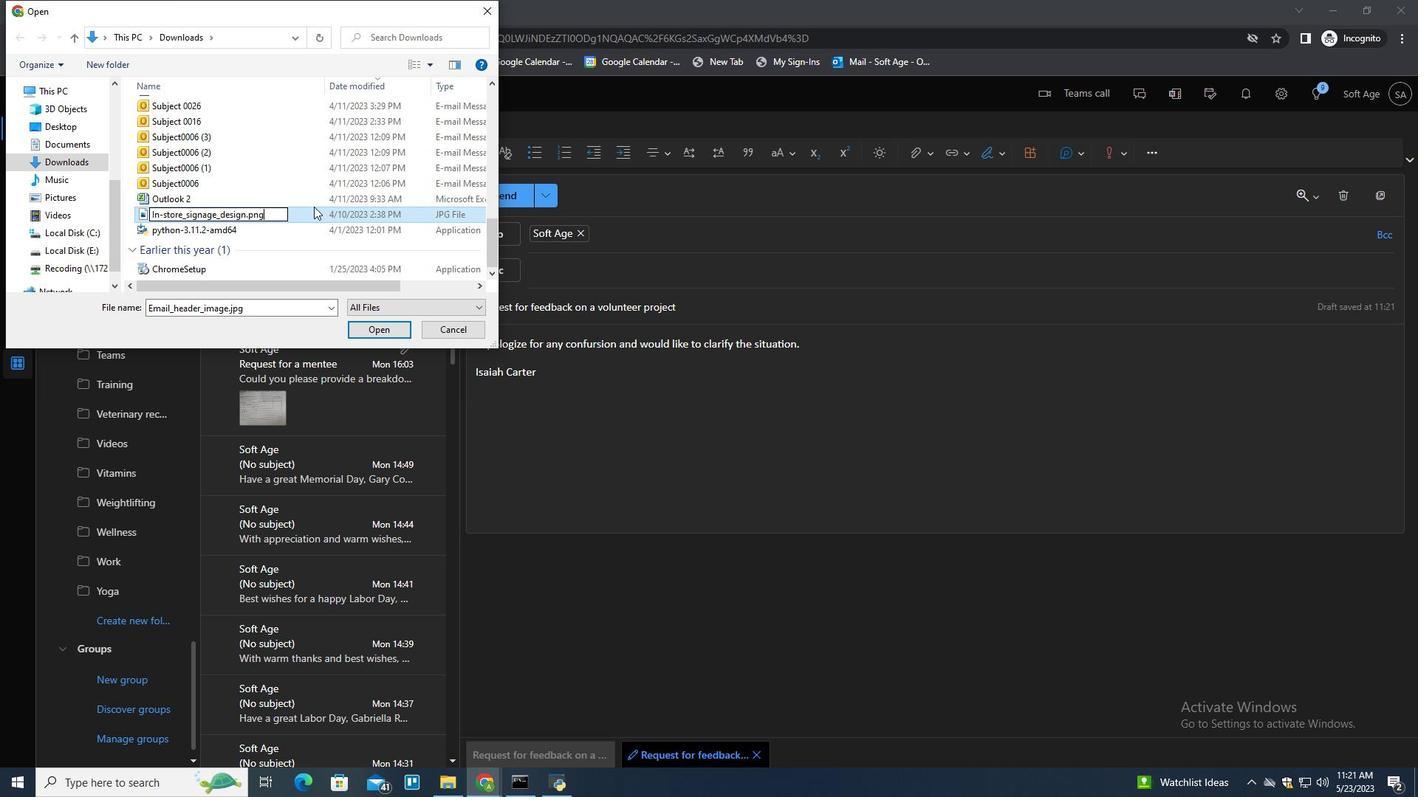 
Action: Mouse pressed left at (316, 212)
Screenshot: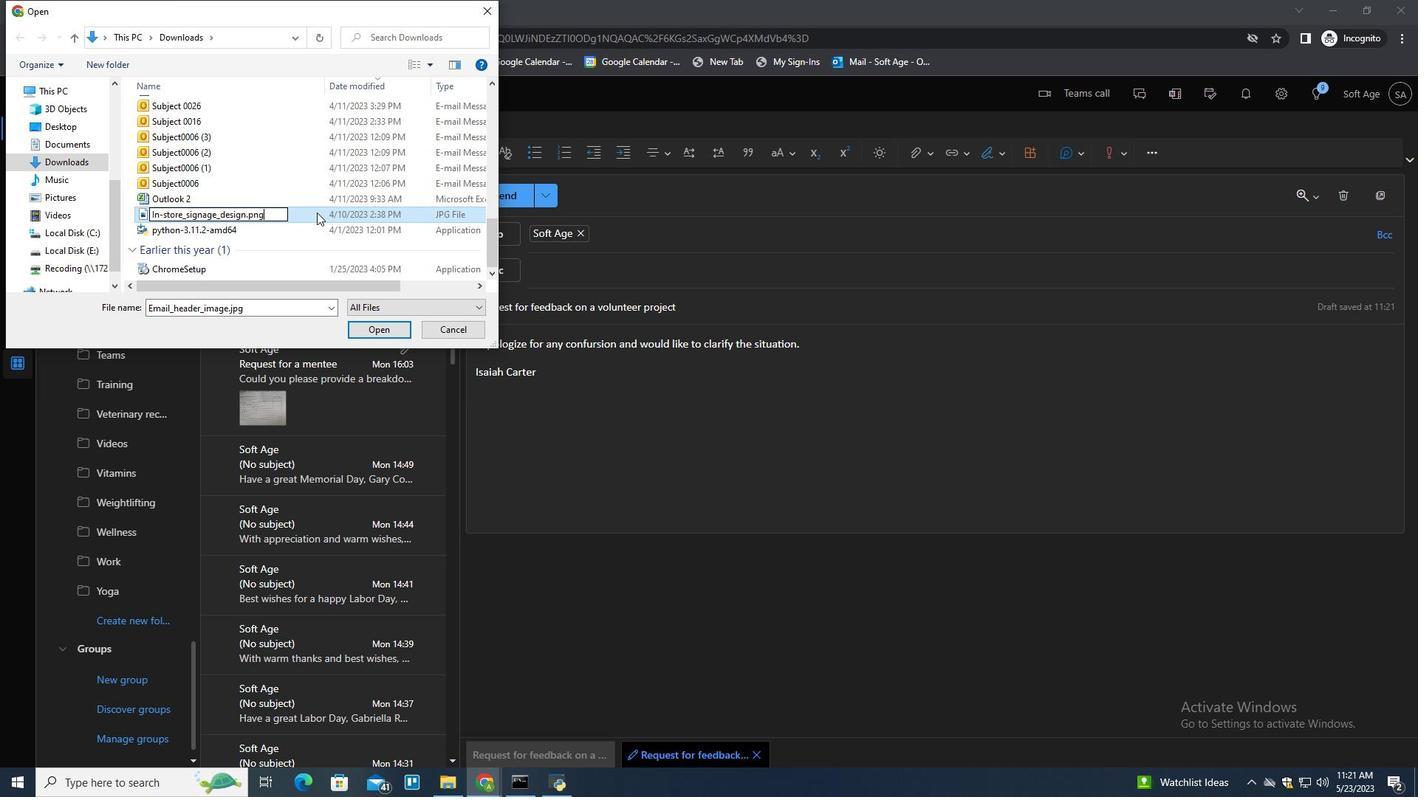 
Action: Mouse moved to (380, 327)
Screenshot: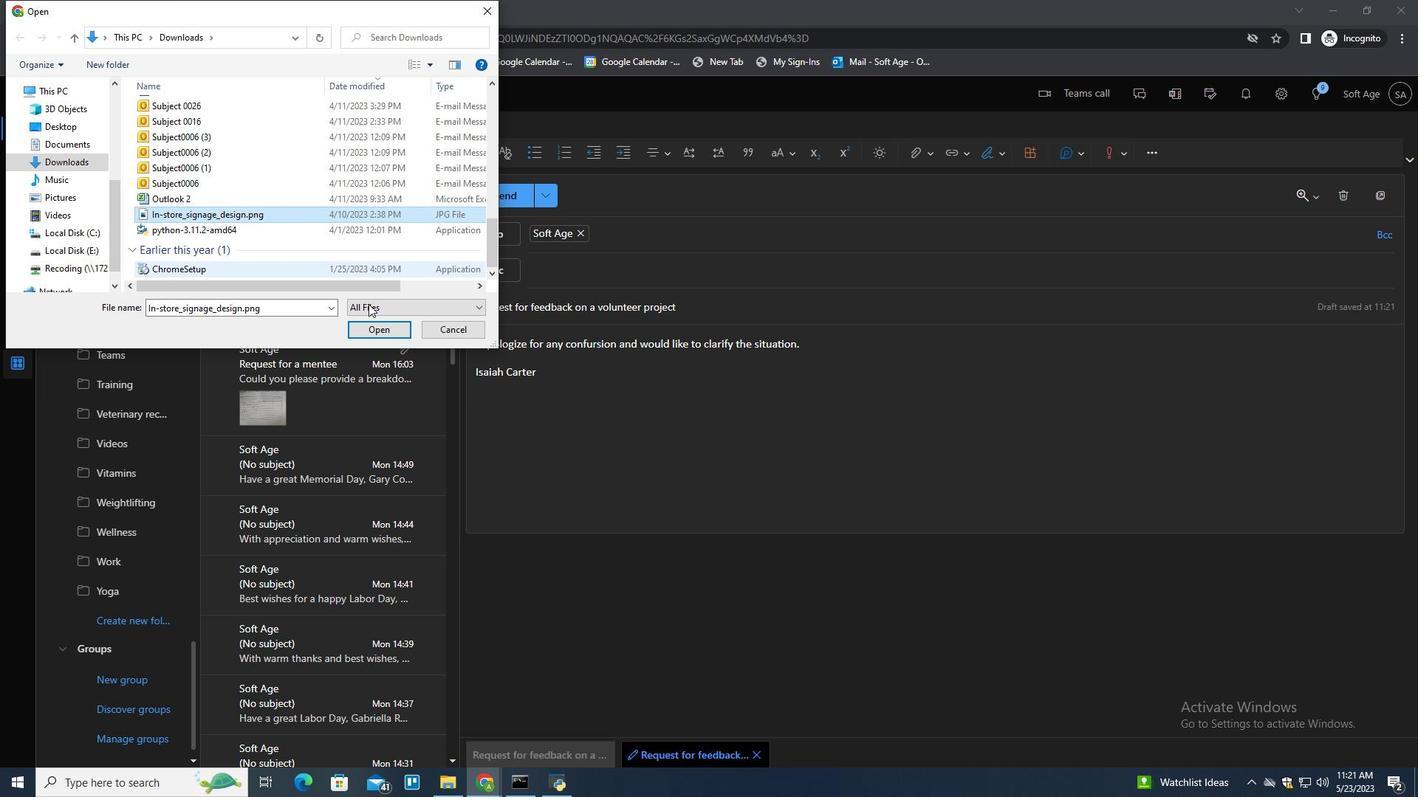 
Action: Mouse pressed left at (380, 327)
Screenshot: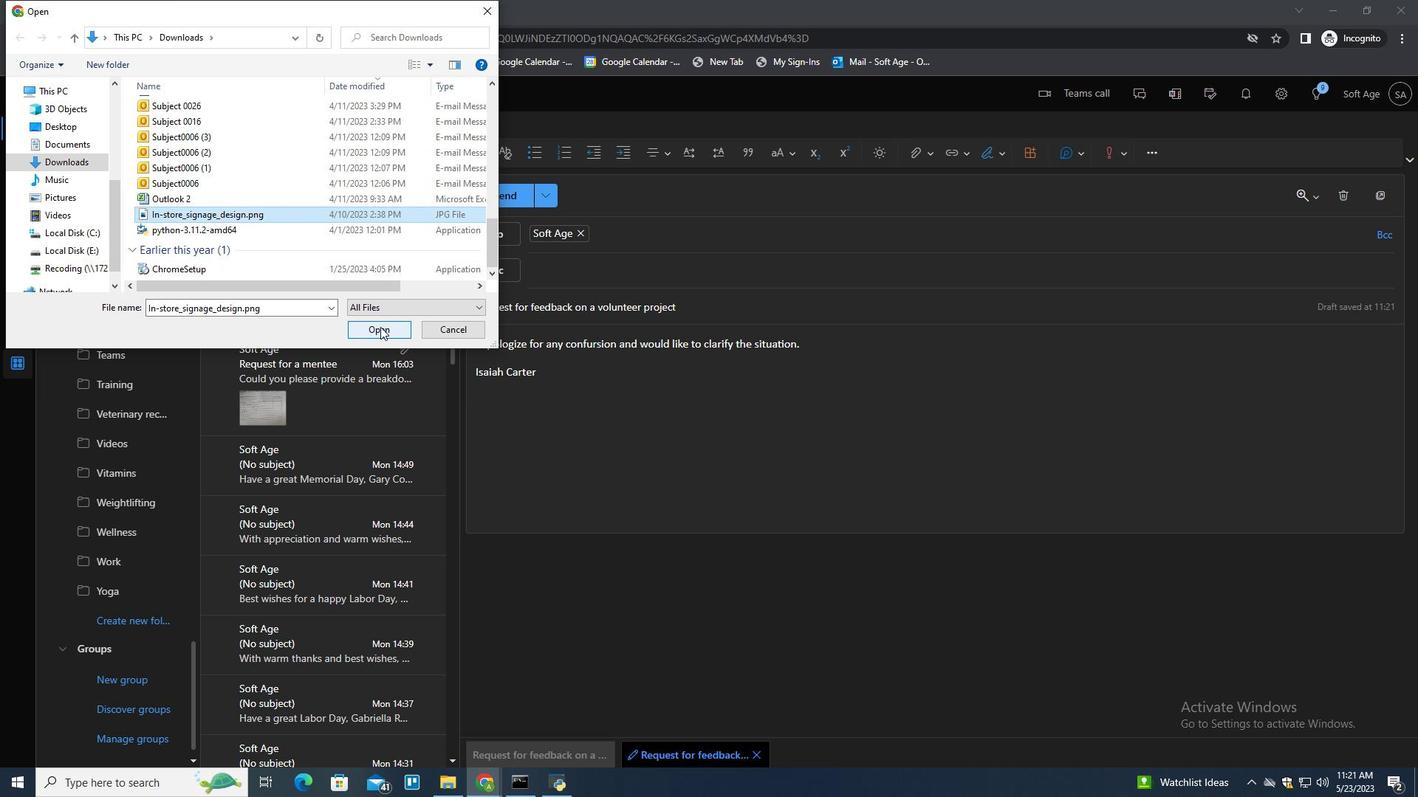 
Action: Mouse moved to (876, 474)
Screenshot: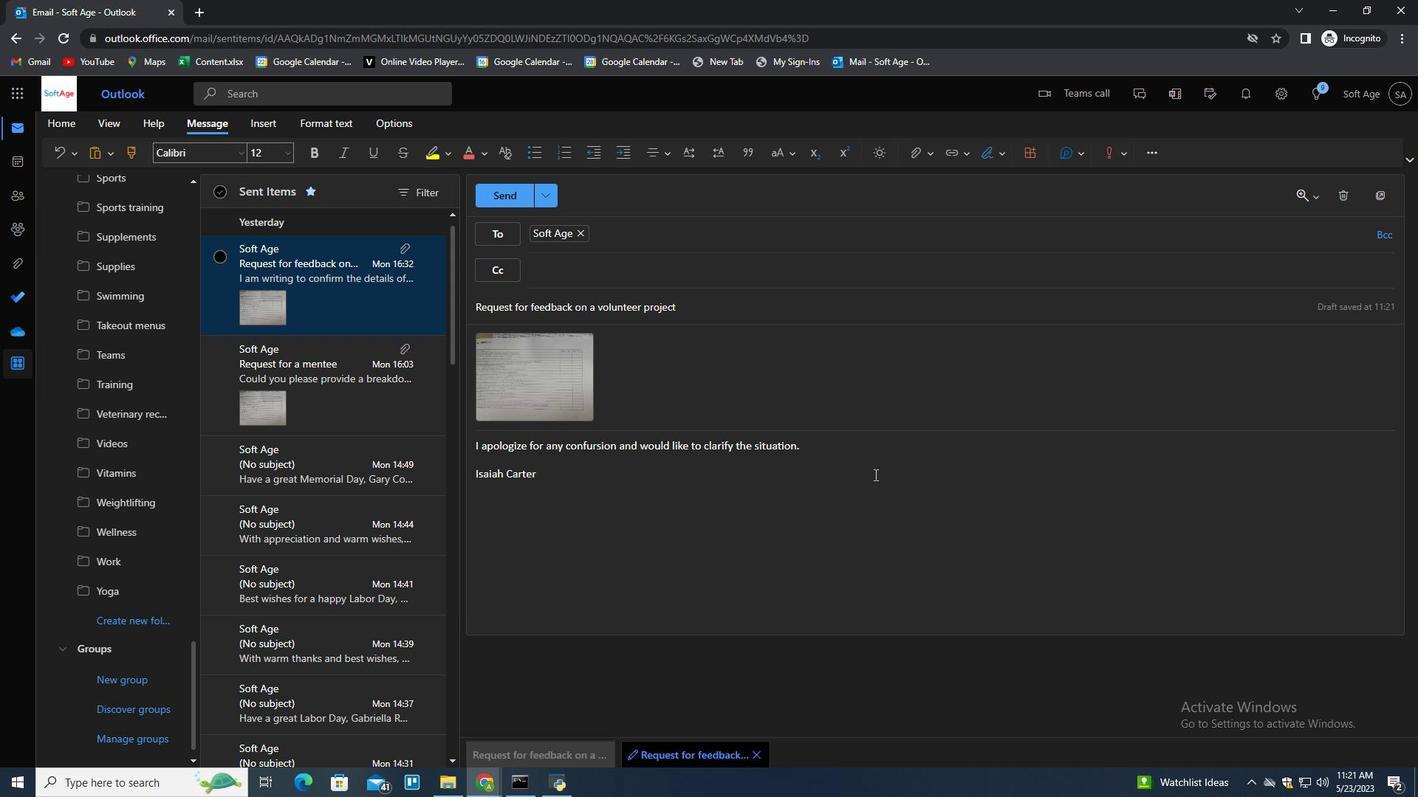 
Action: Mouse pressed left at (876, 474)
Screenshot: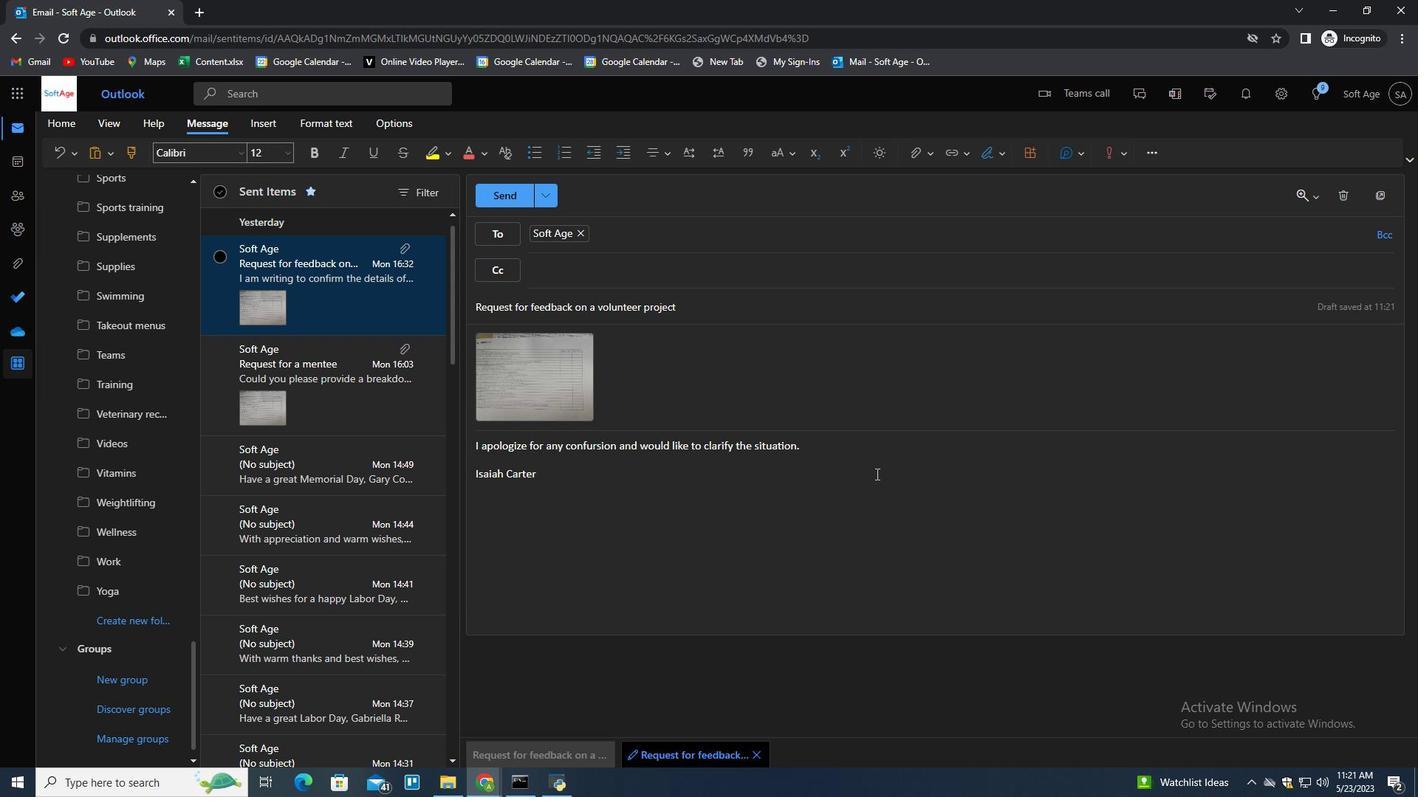 
Action: Mouse moved to (881, 471)
Screenshot: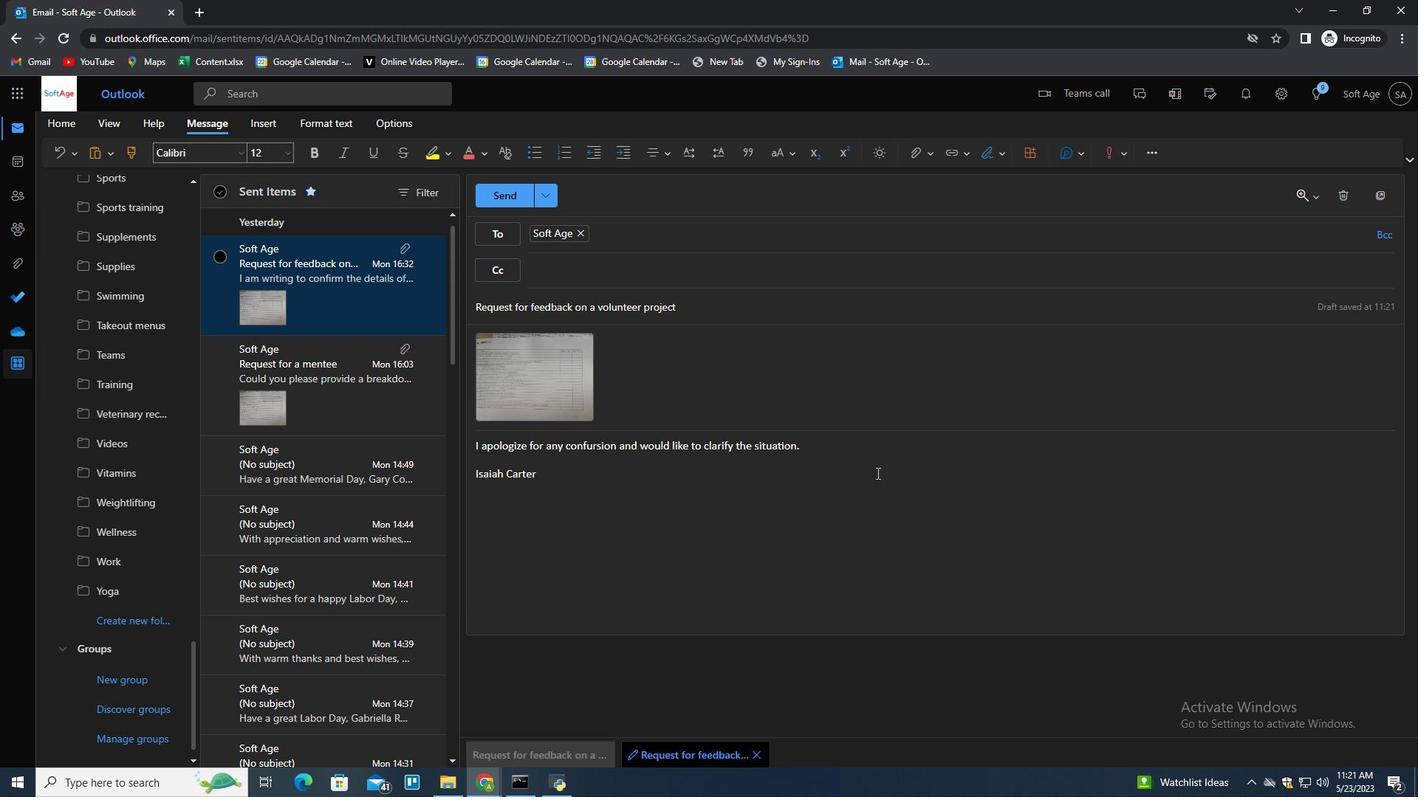 
Action: Key pressed <Key.enter>
Screenshot: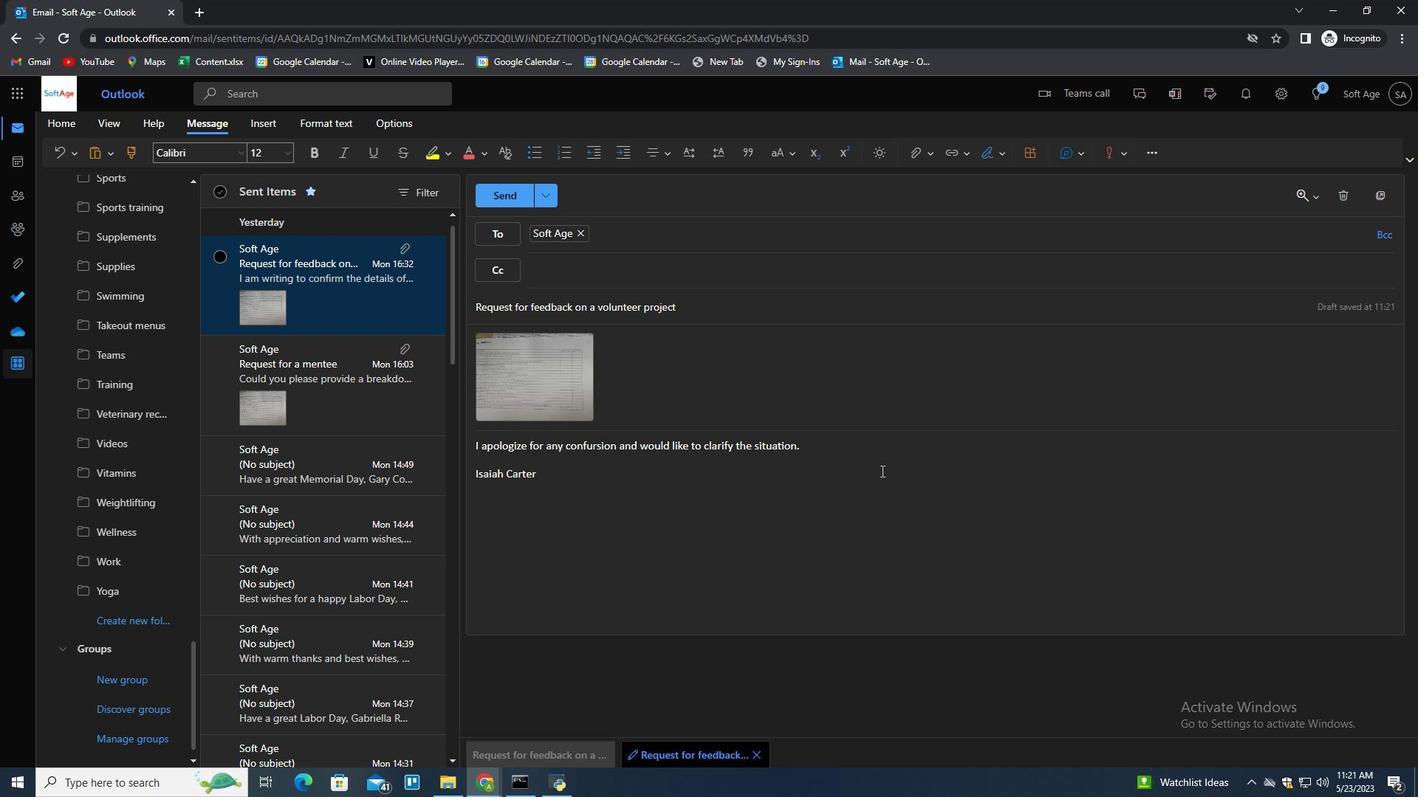 
Action: Mouse moved to (339, 274)
Screenshot: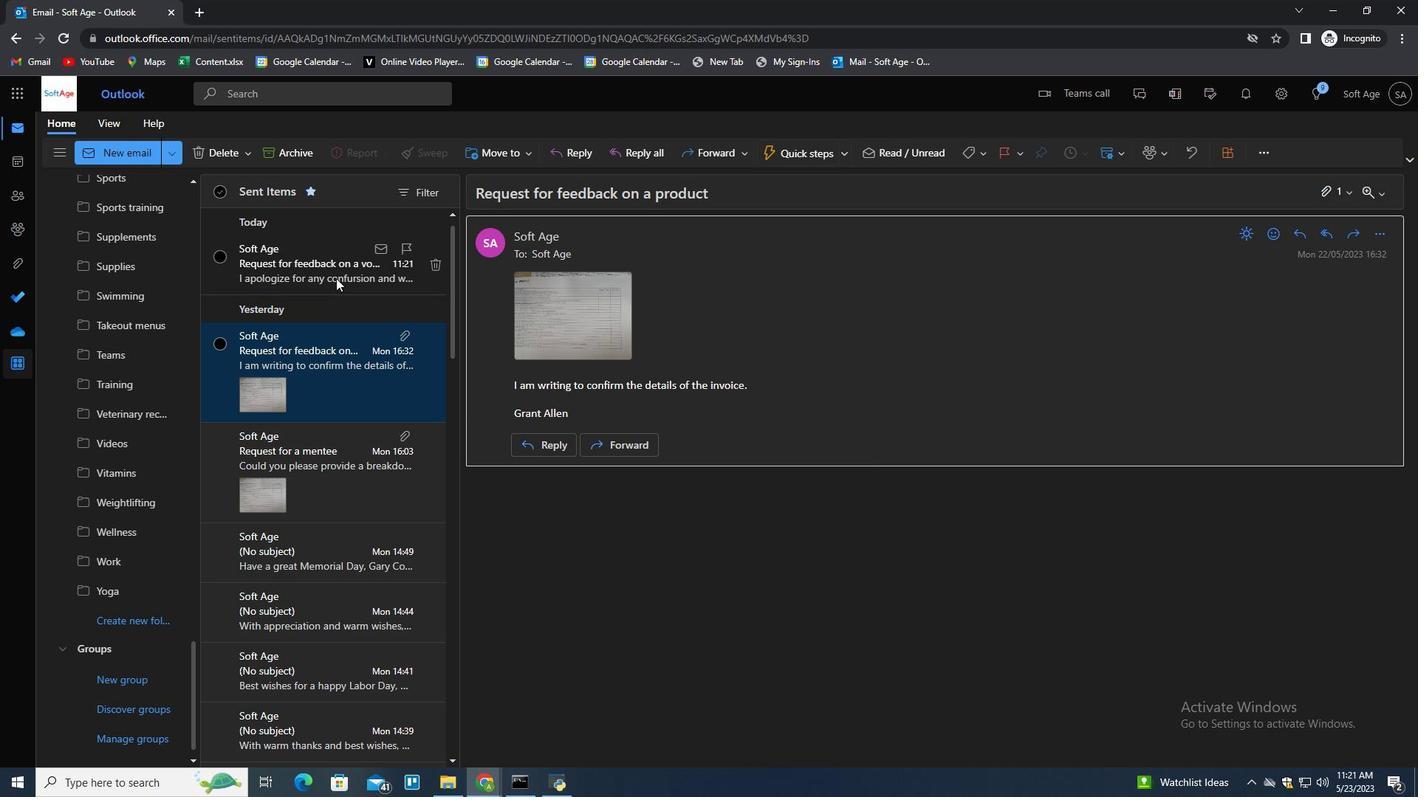 
Action: Mouse pressed right at (339, 274)
Screenshot: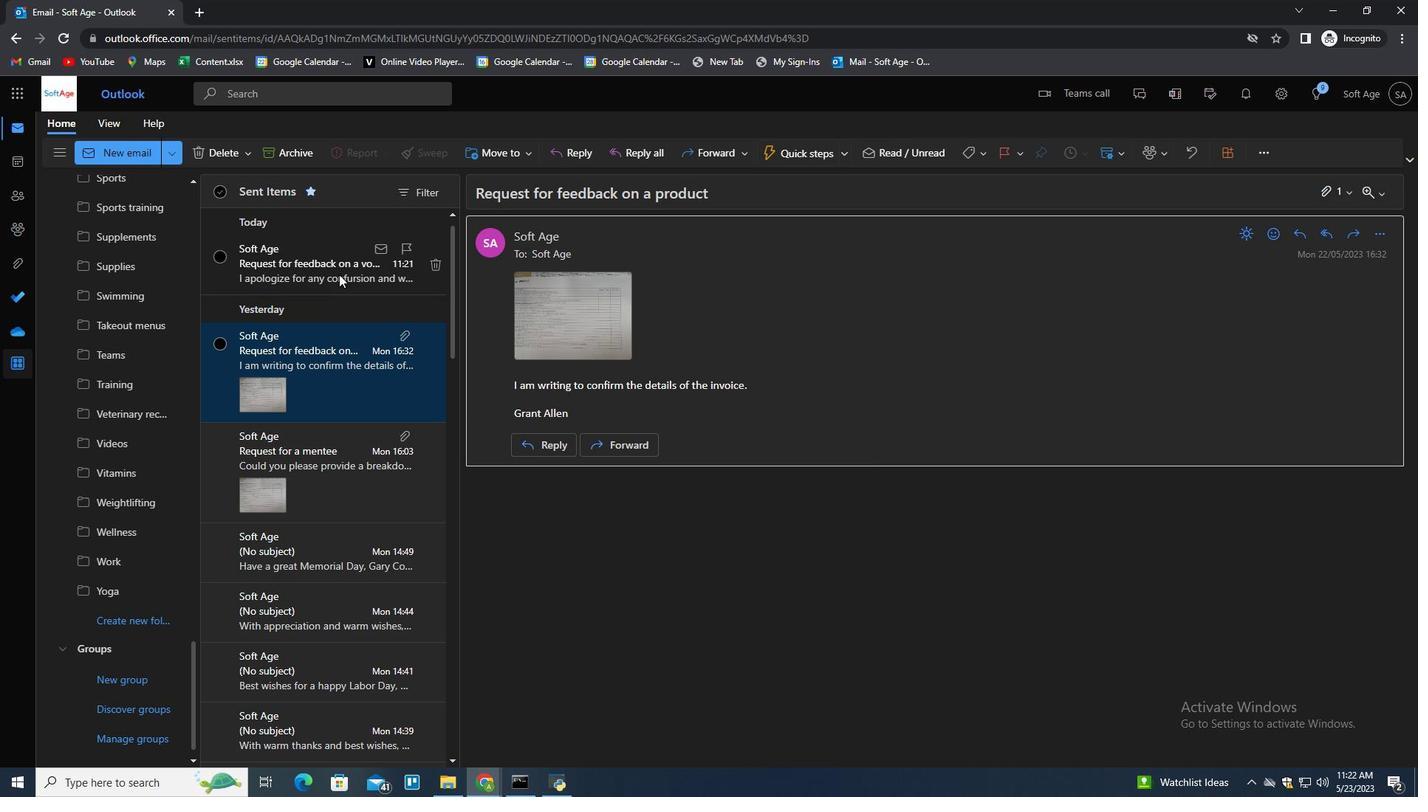 
Action: Mouse moved to (501, 342)
Screenshot: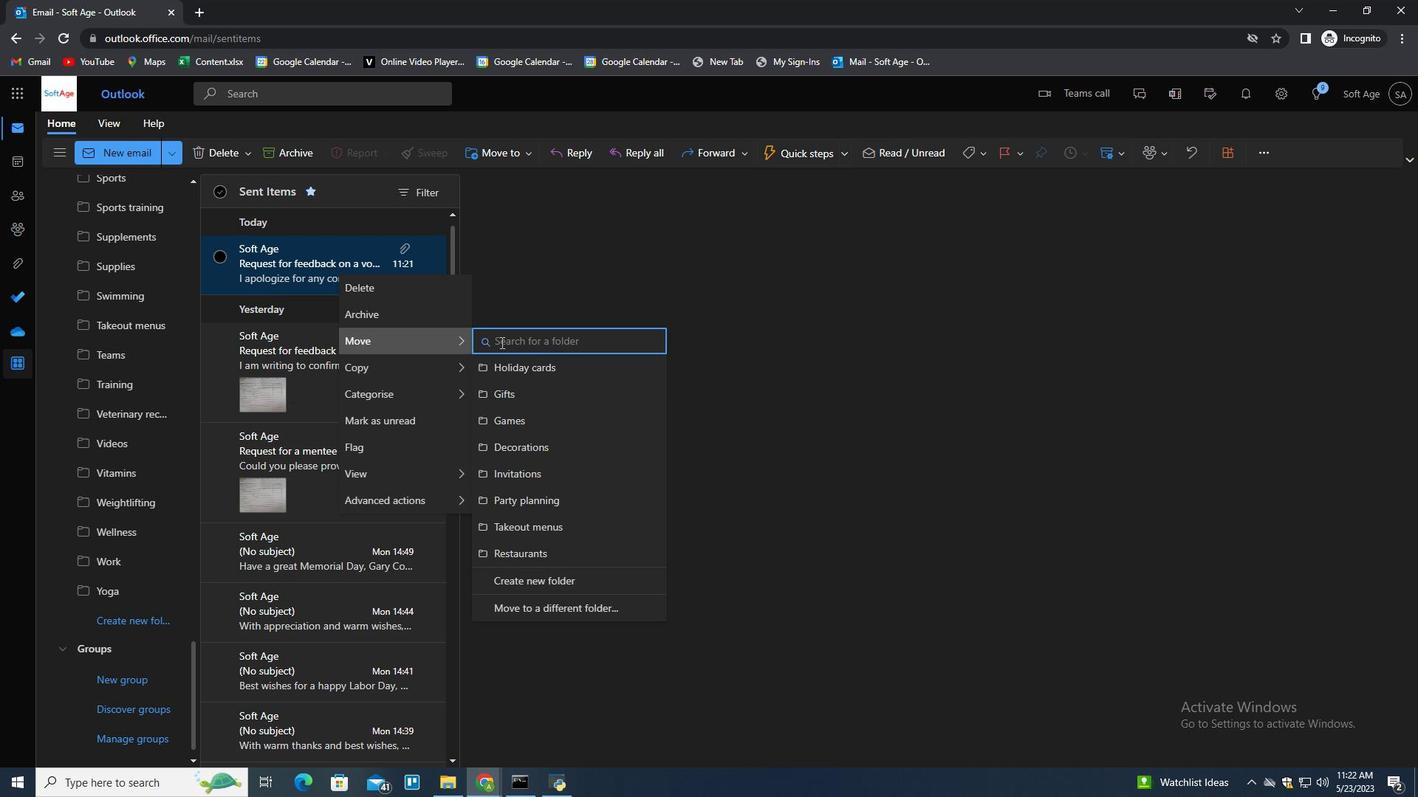 
Action: Mouse pressed left at (501, 342)
Screenshot: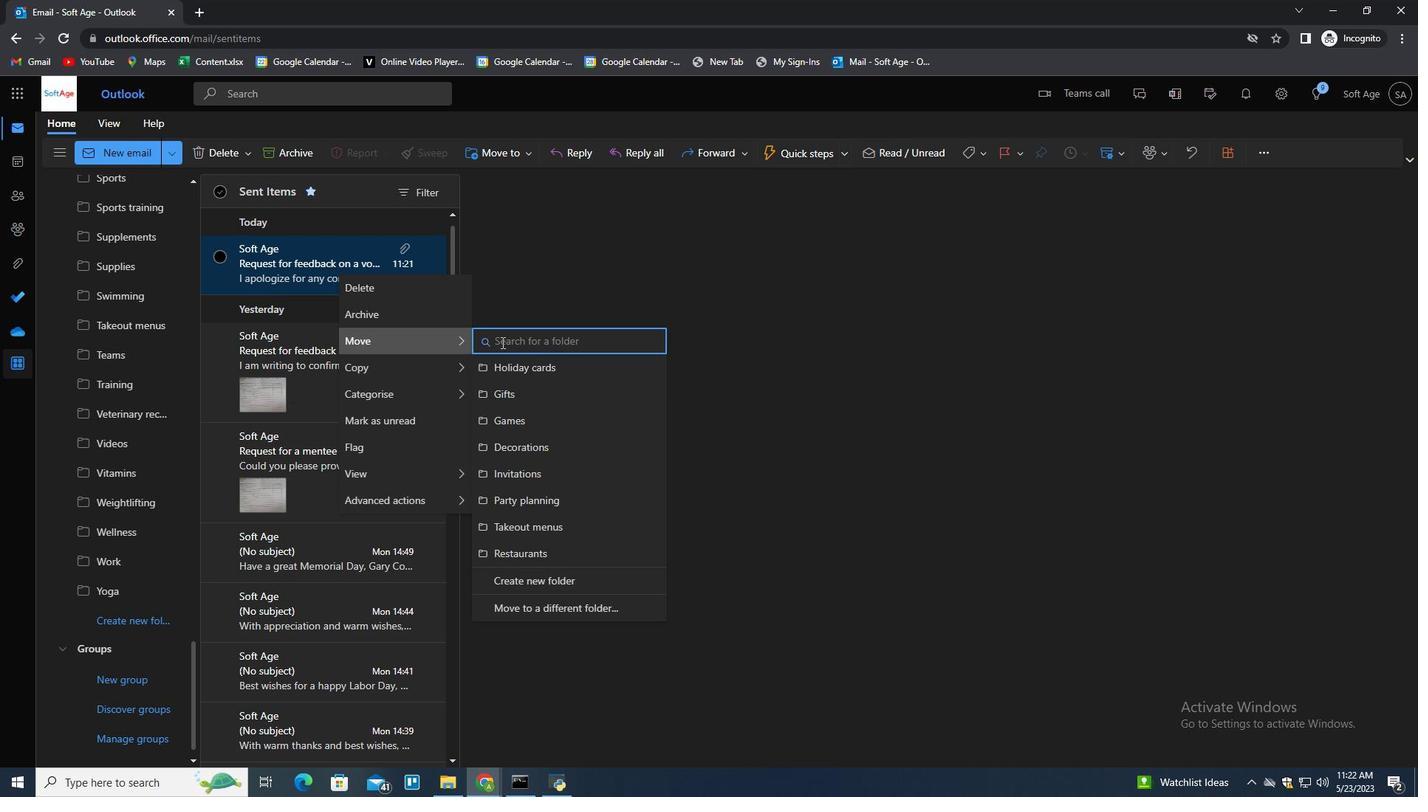 
Action: Key pressed <Key.shift>Christmas<Key.space><Key.shift>Lists<Key.down><Key.enter>
Screenshot: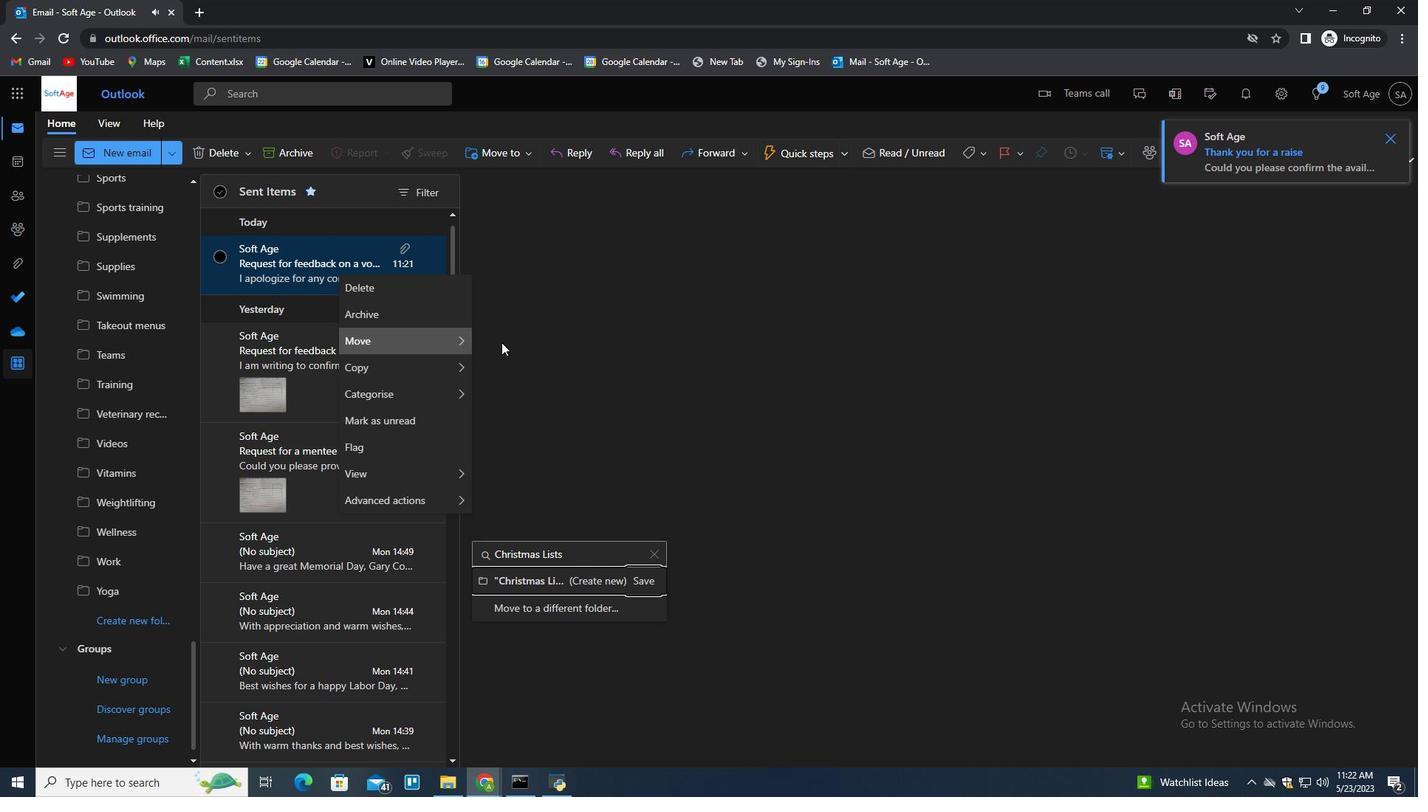 
Action: Mouse moved to (952, 542)
Screenshot: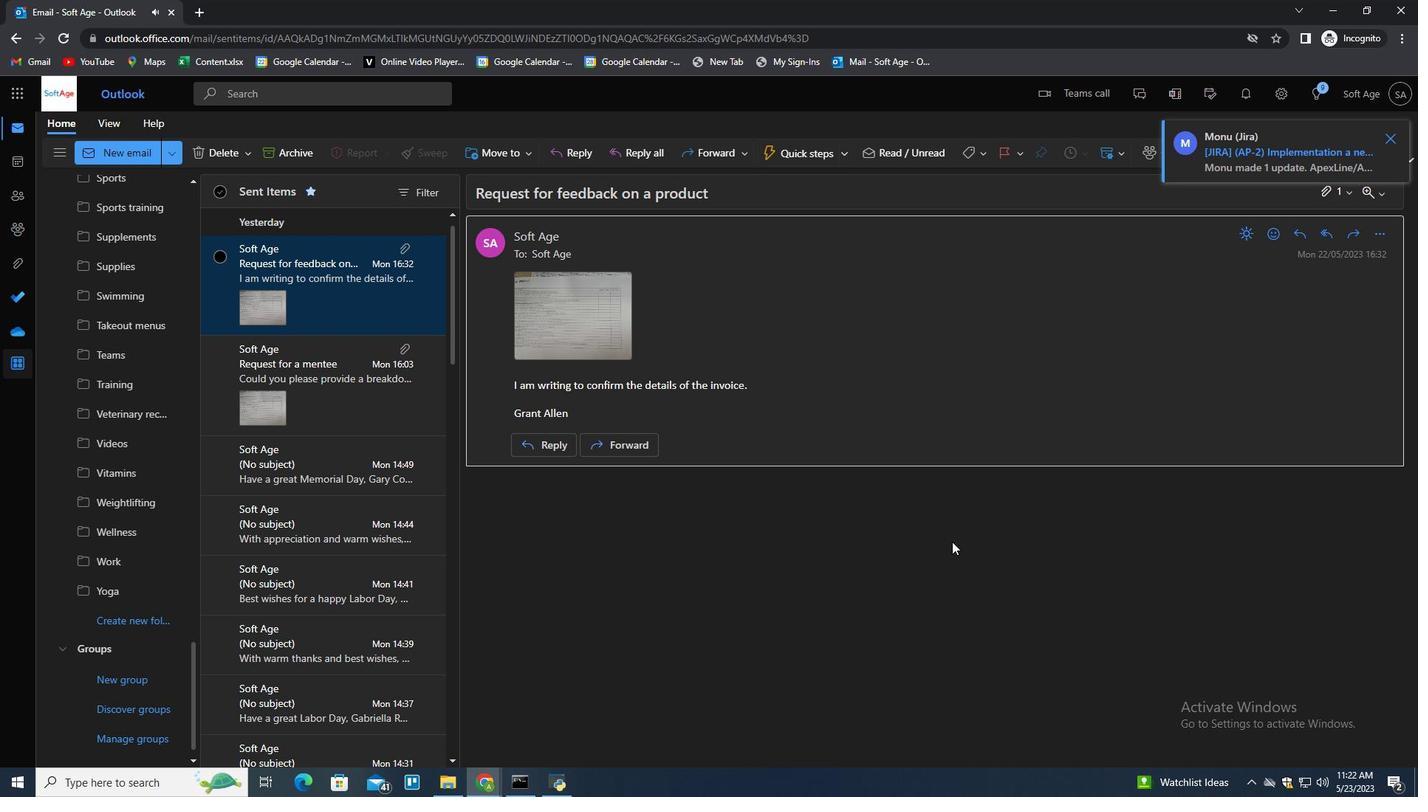 
Action: Mouse pressed left at (952, 542)
Screenshot: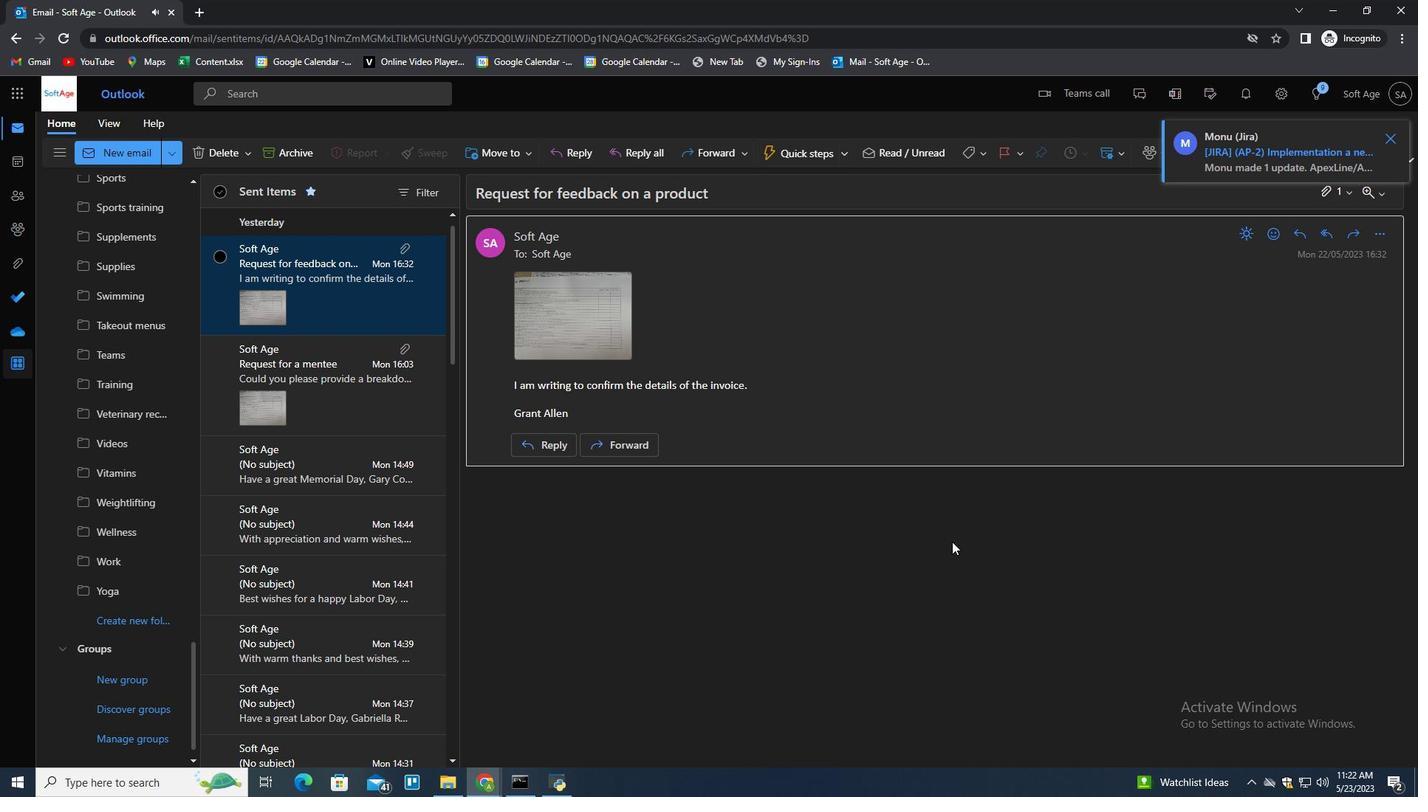 
